 Task: Explore Airbnb accommodation in Mamoudzou, Mayotte from 10th December, 2023 to 24th December, 2023 for 8 adults. Place can be entire place or shared room with 4 bedrooms having 8 beds and 4 bathrooms. Property type can be house. Amenities needed are: wifi, TV, free parkinig on premises, gym, breakfast. Booking option can be self check-in.
Action: Mouse pressed left at (607, 111)
Screenshot: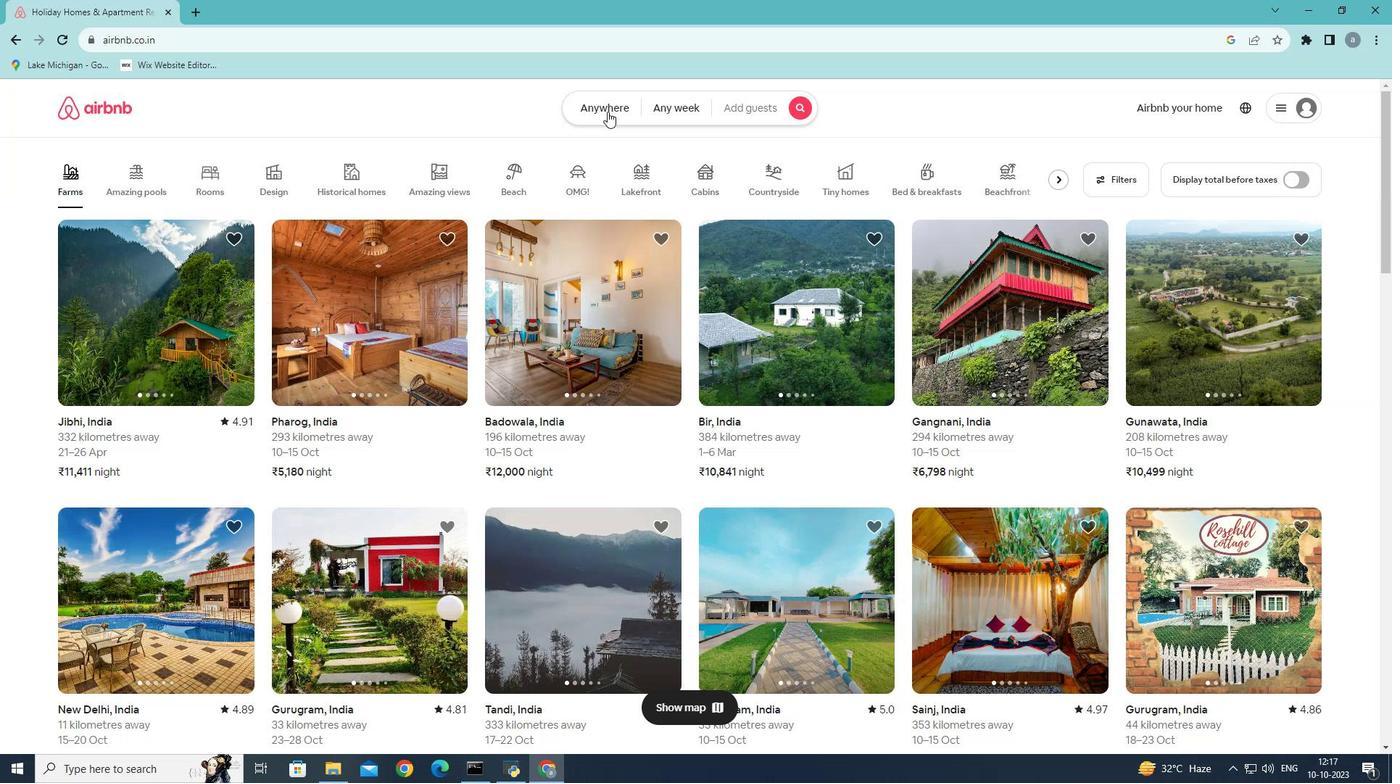 
Action: Mouse moved to (488, 158)
Screenshot: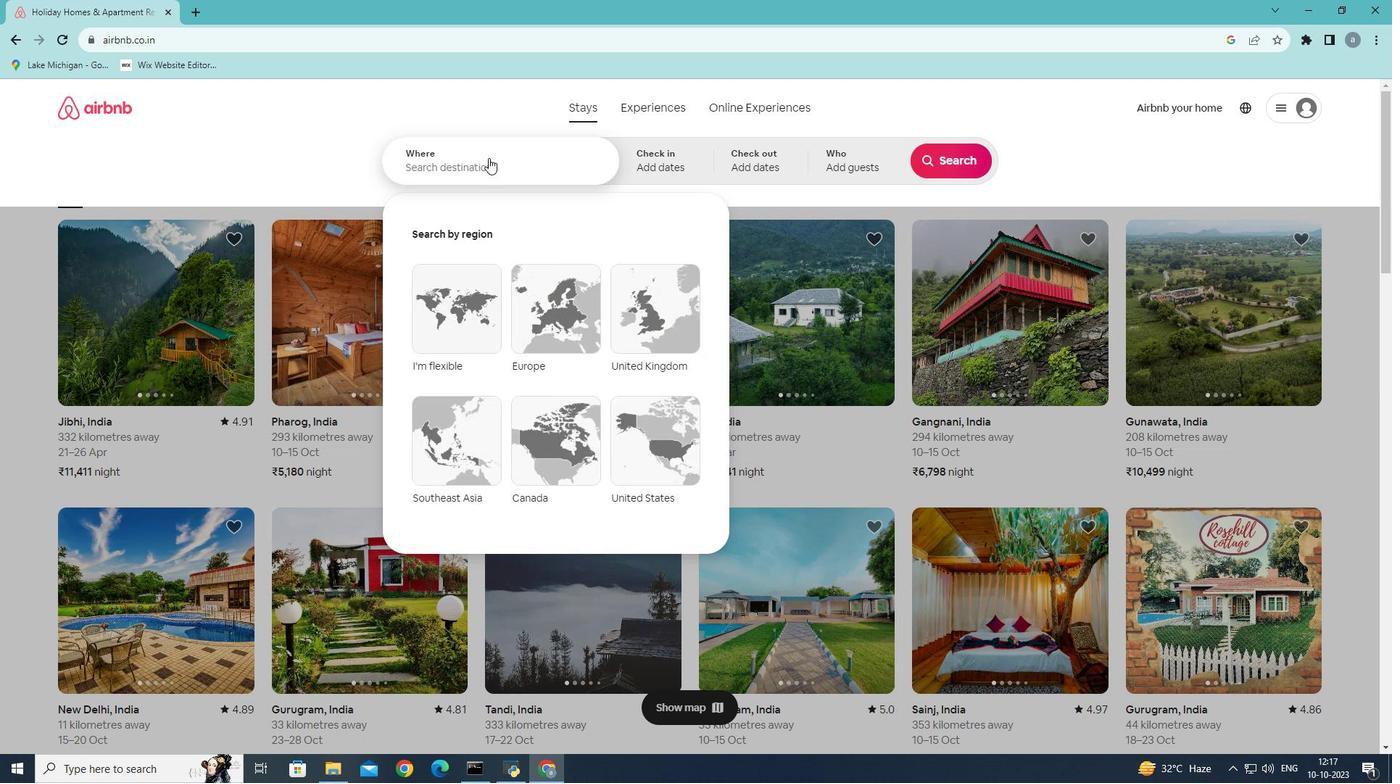 
Action: Mouse pressed left at (488, 158)
Screenshot: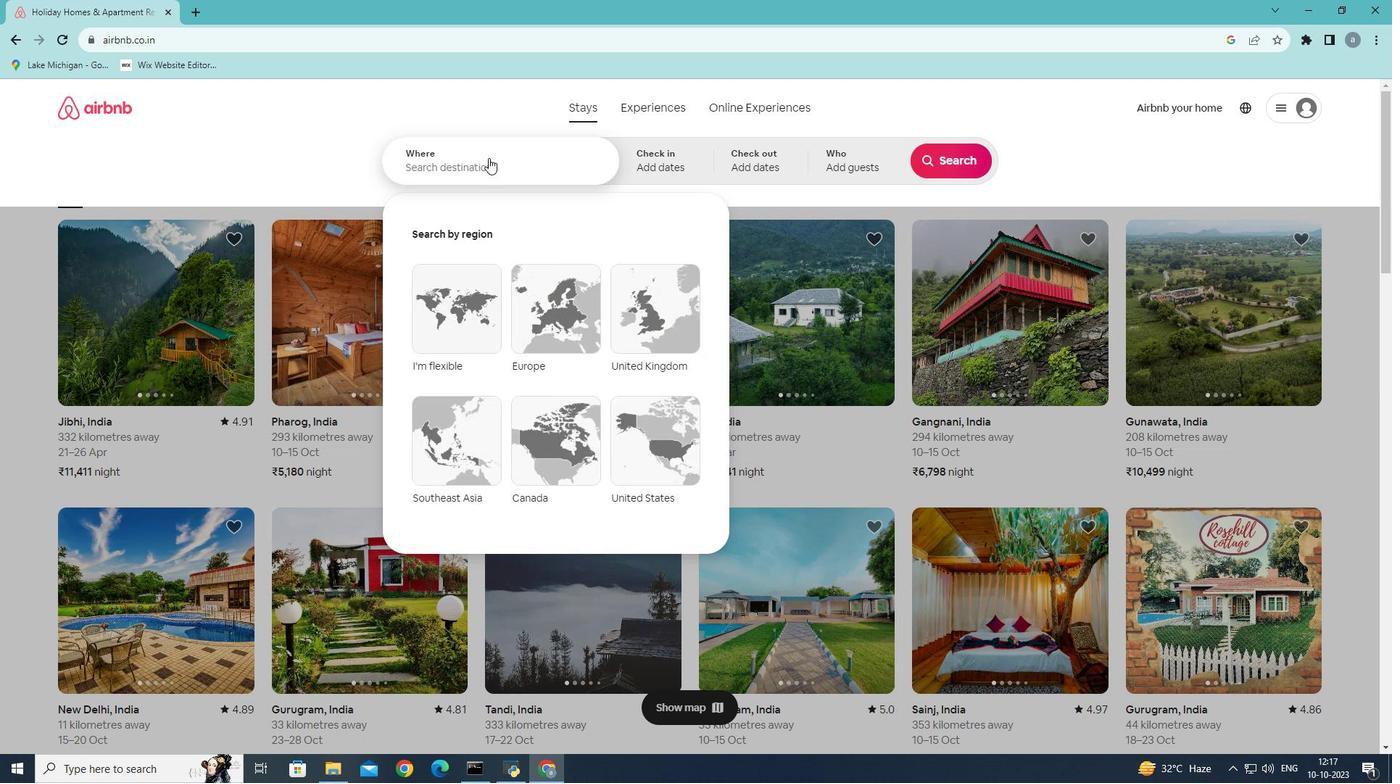
Action: Mouse moved to (488, 158)
Screenshot: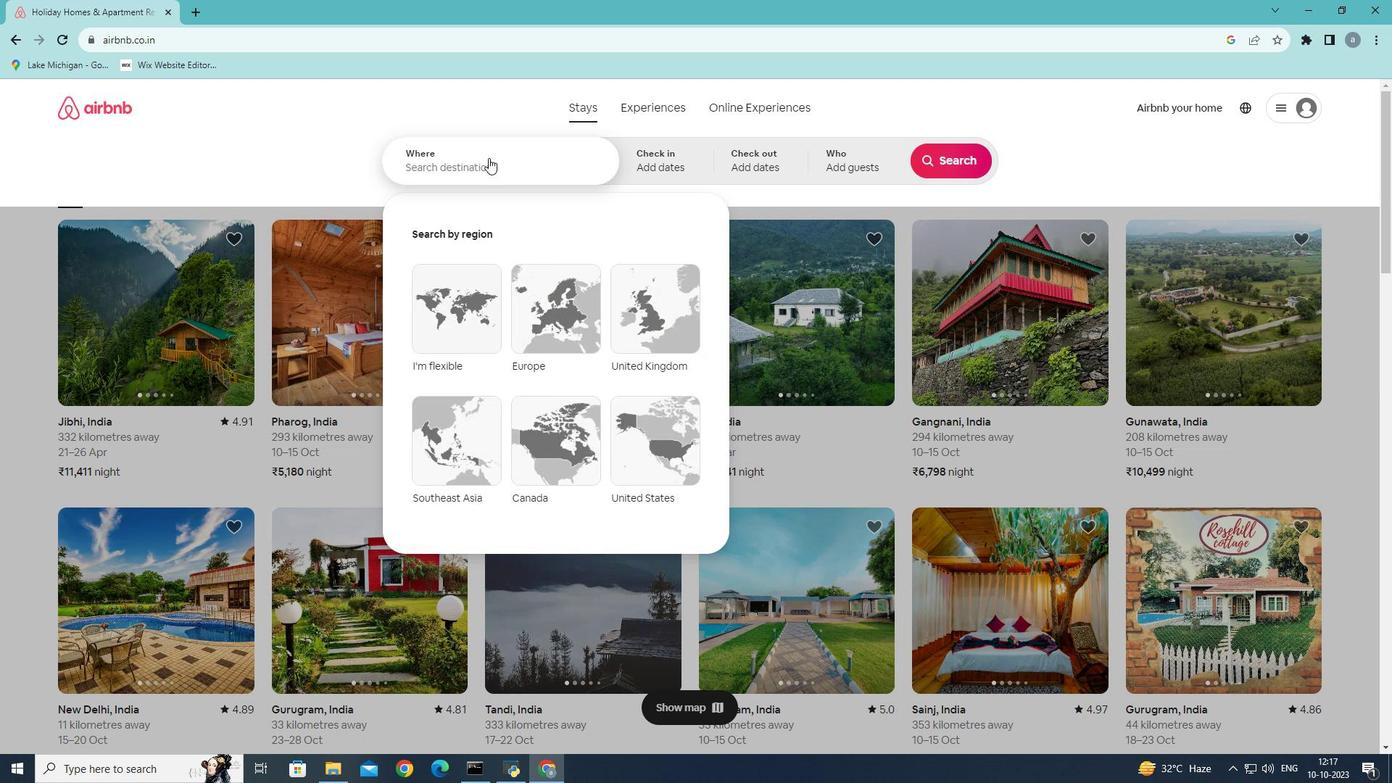 
Action: Key pressed <Key.shift>Mamoudzou,
Screenshot: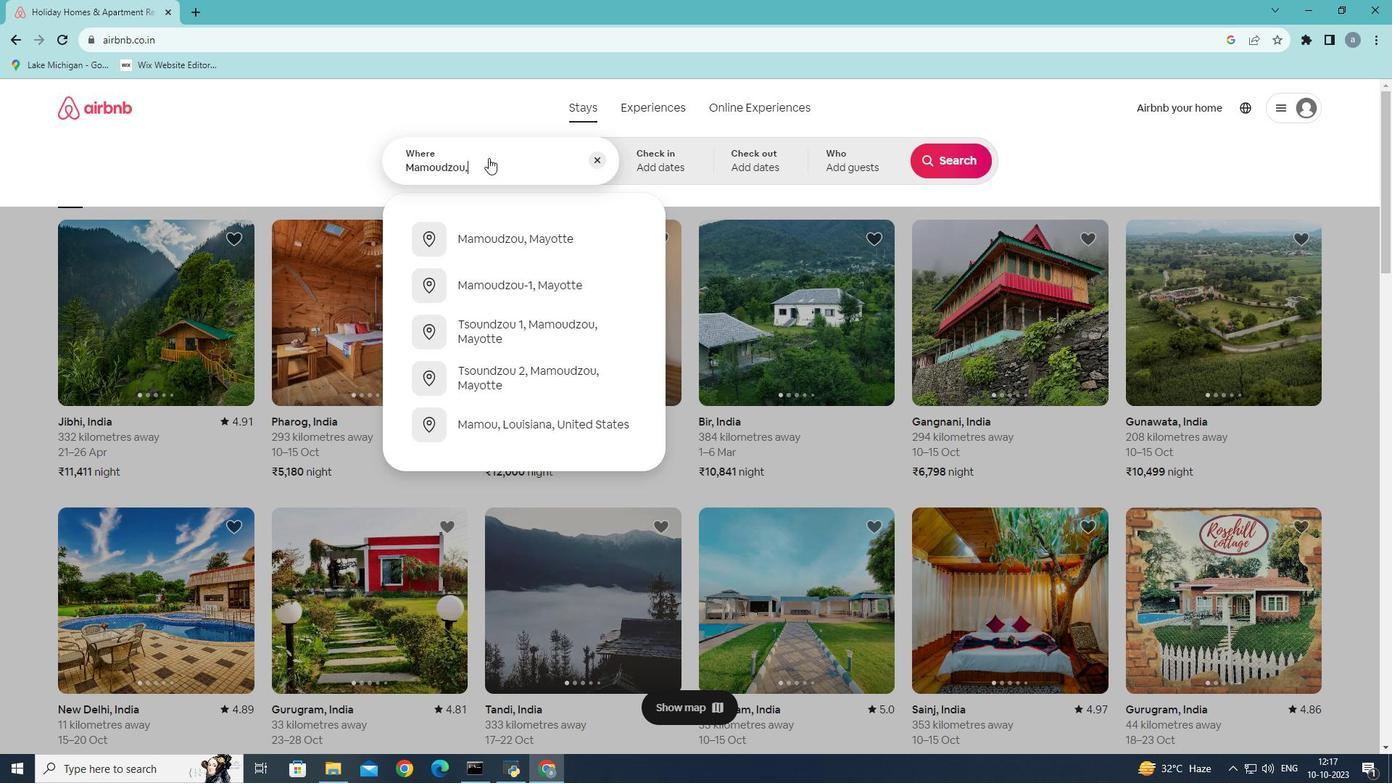 
Action: Mouse moved to (517, 247)
Screenshot: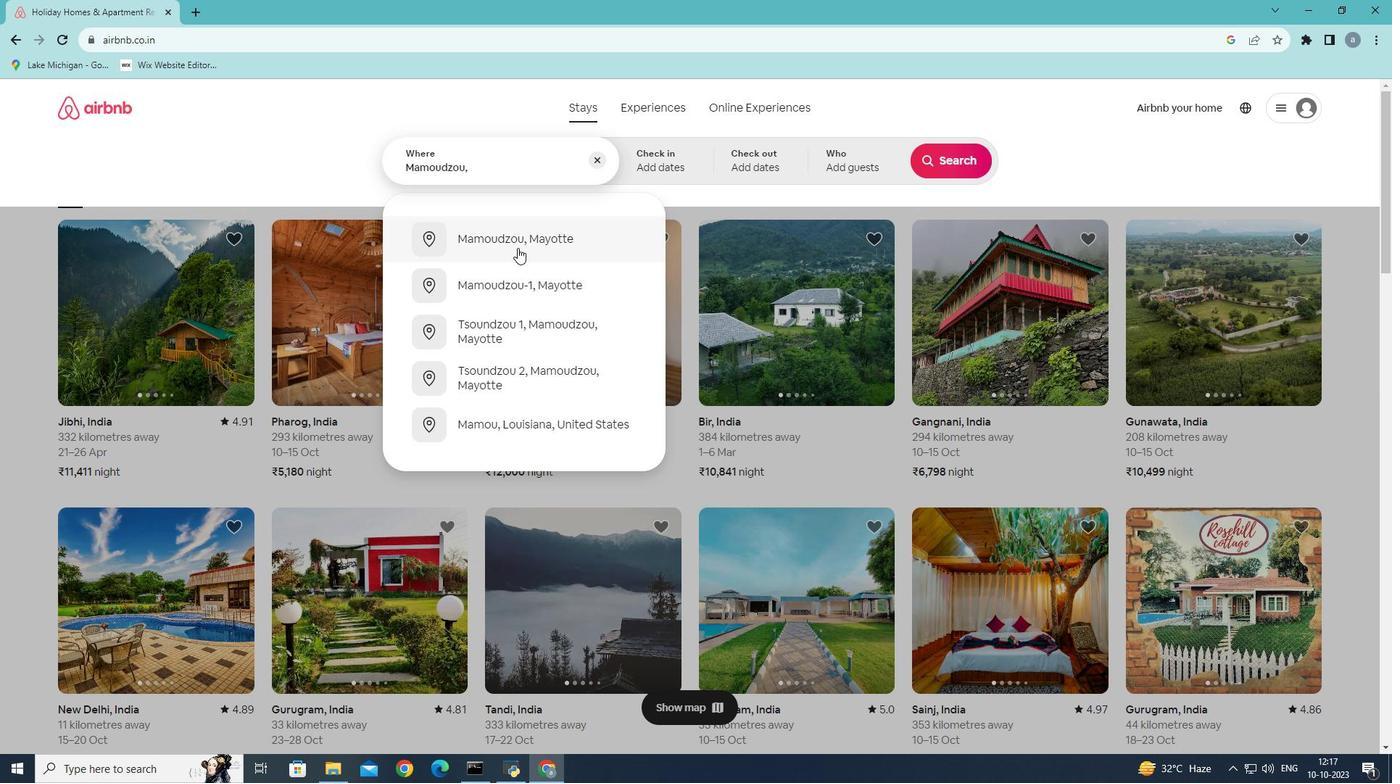 
Action: Mouse pressed left at (517, 247)
Screenshot: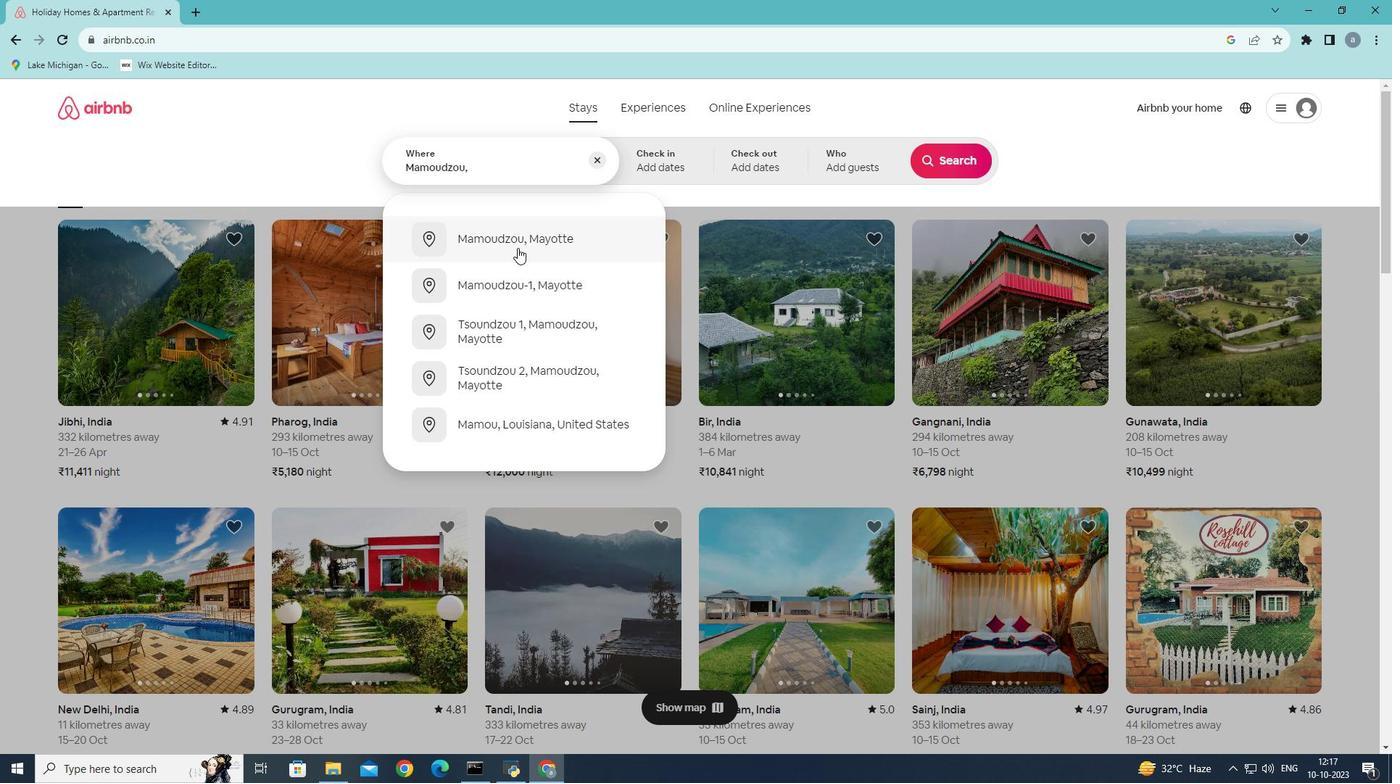 
Action: Mouse moved to (949, 282)
Screenshot: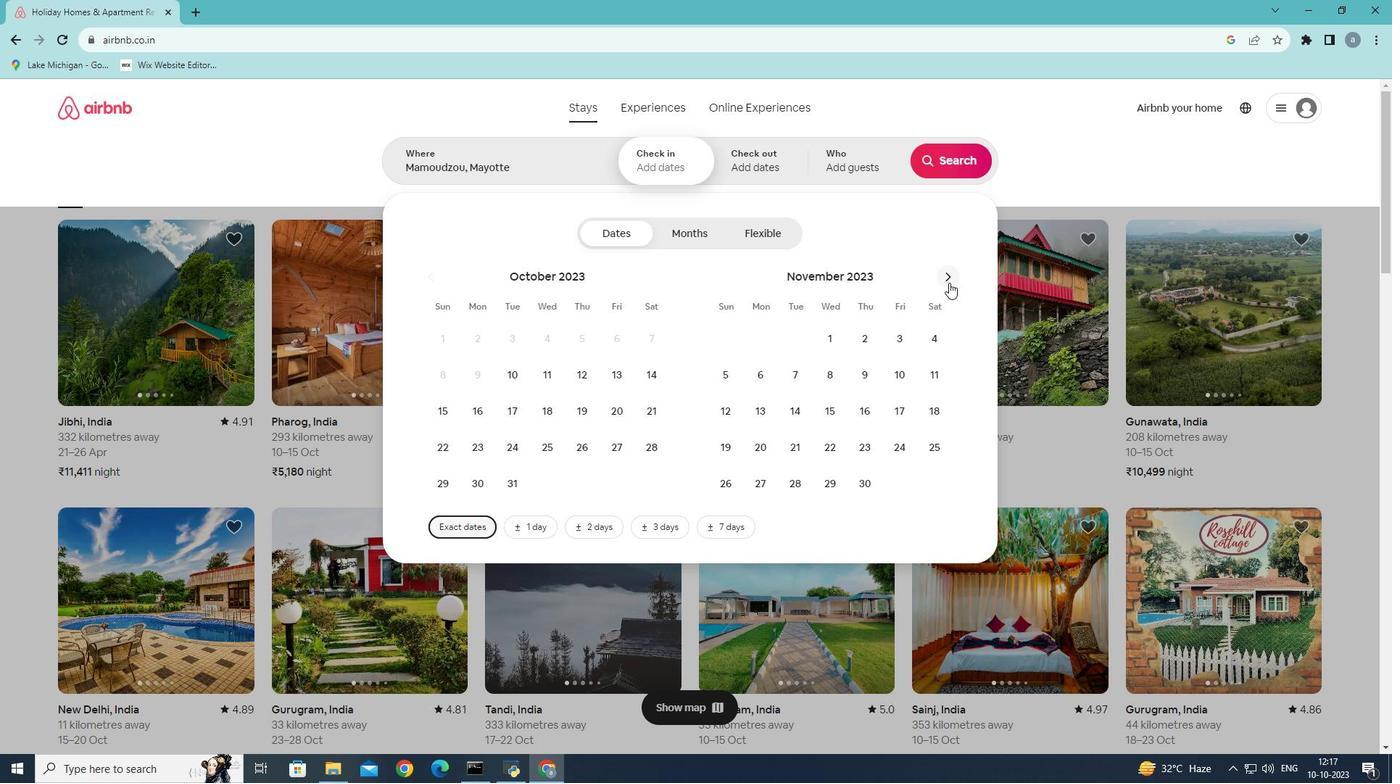 
Action: Mouse pressed left at (949, 282)
Screenshot: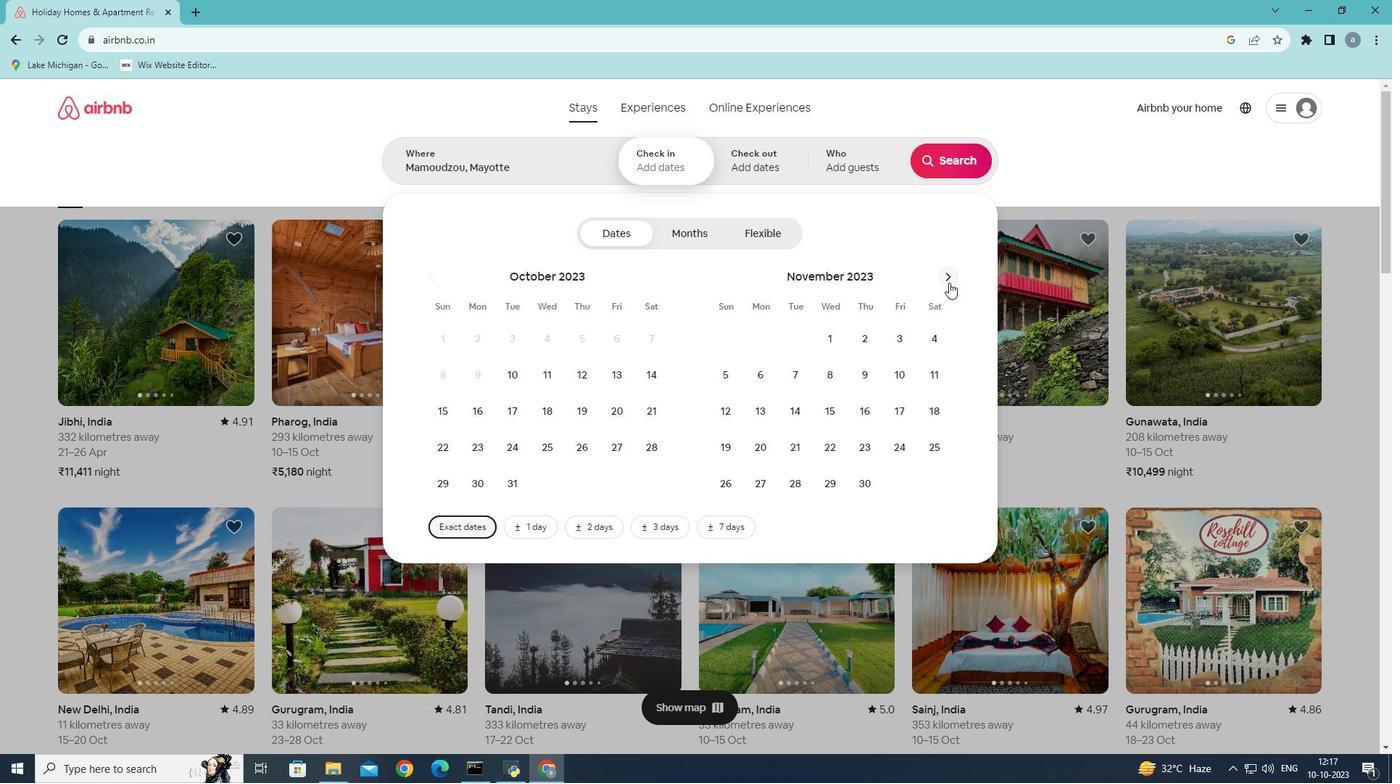 
Action: Mouse moved to (734, 411)
Screenshot: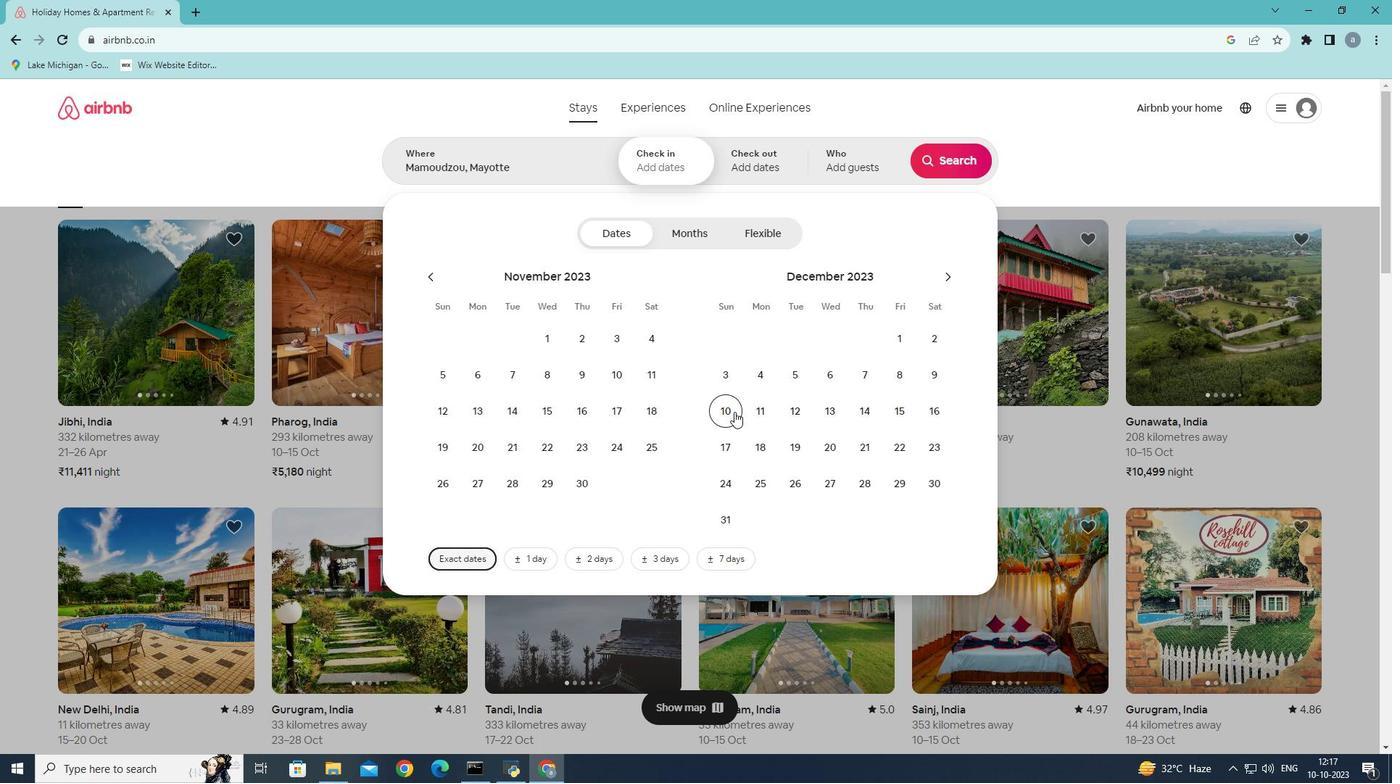 
Action: Mouse pressed left at (734, 411)
Screenshot: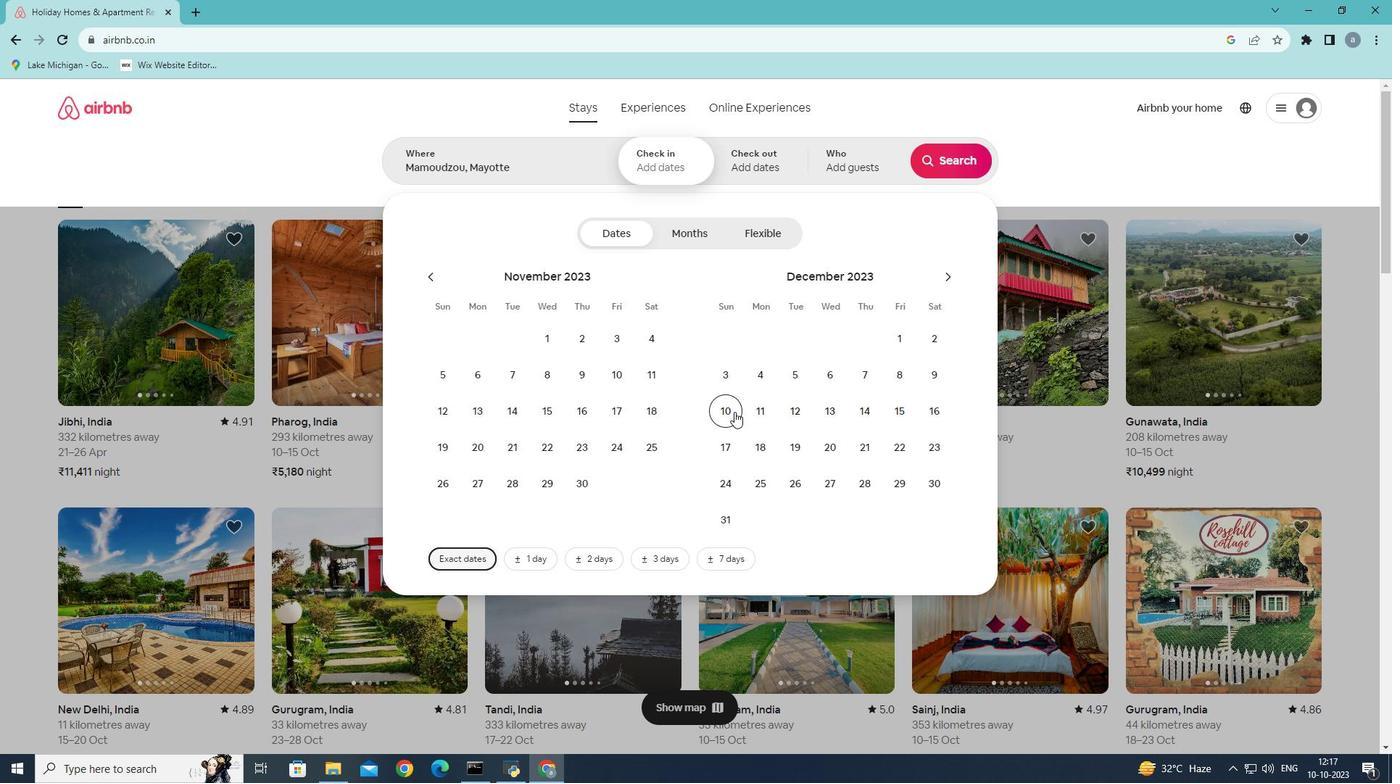 
Action: Mouse moved to (737, 488)
Screenshot: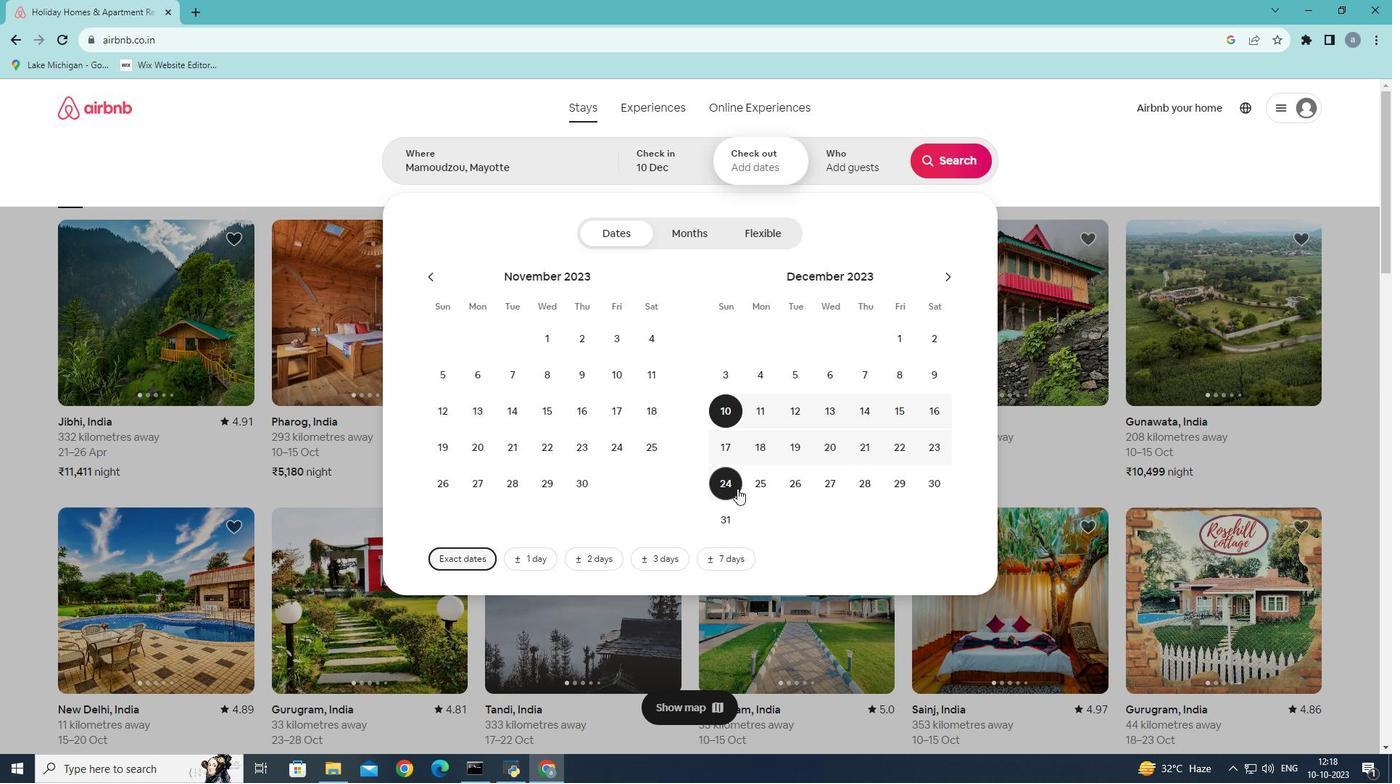 
Action: Mouse pressed left at (737, 488)
Screenshot: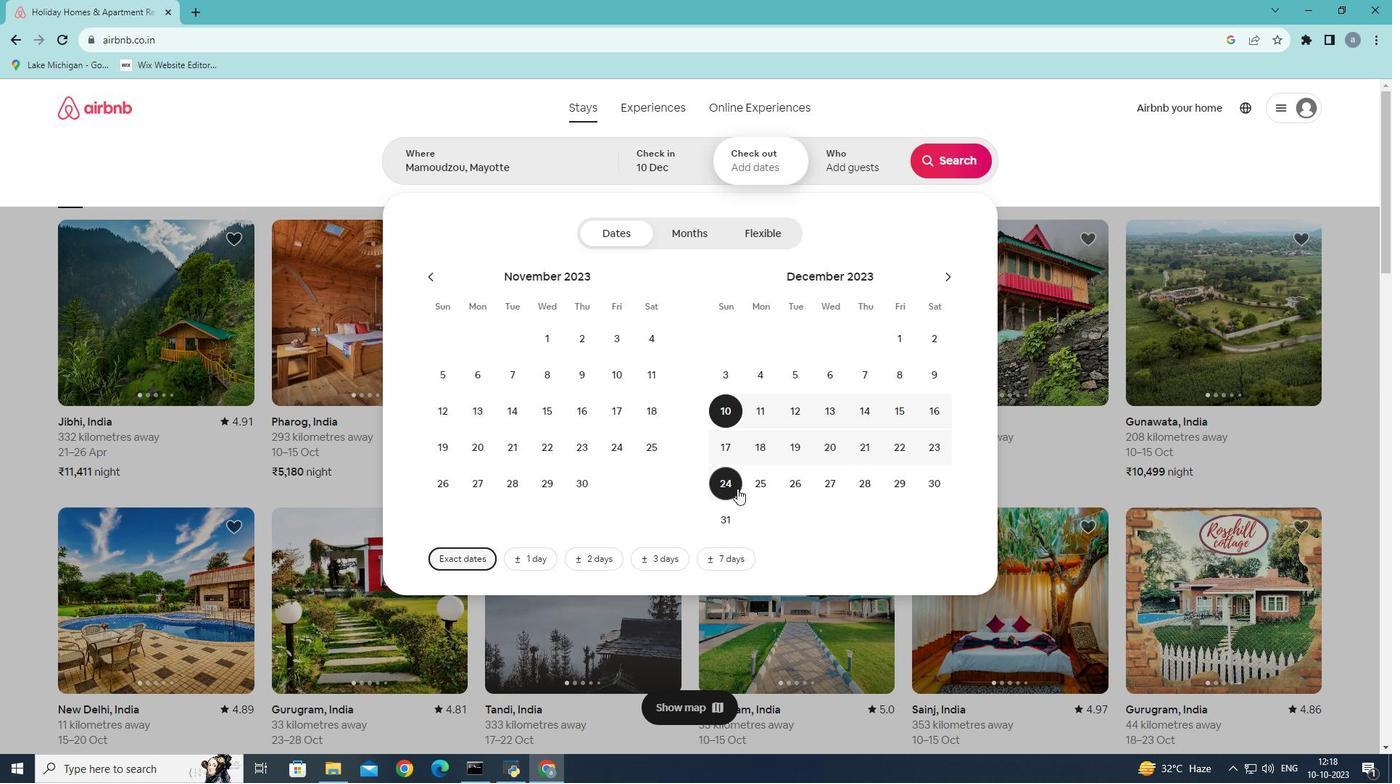 
Action: Mouse moved to (873, 163)
Screenshot: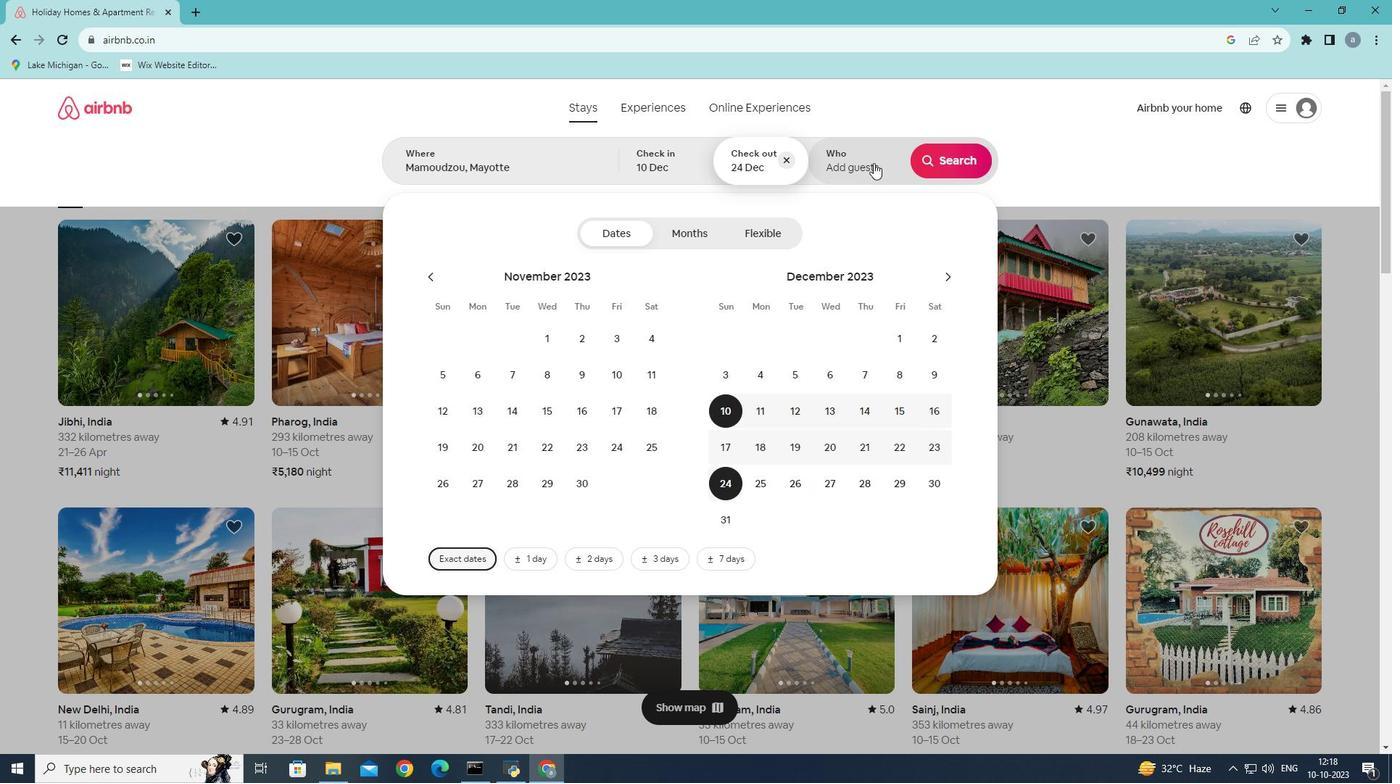 
Action: Mouse pressed left at (873, 163)
Screenshot: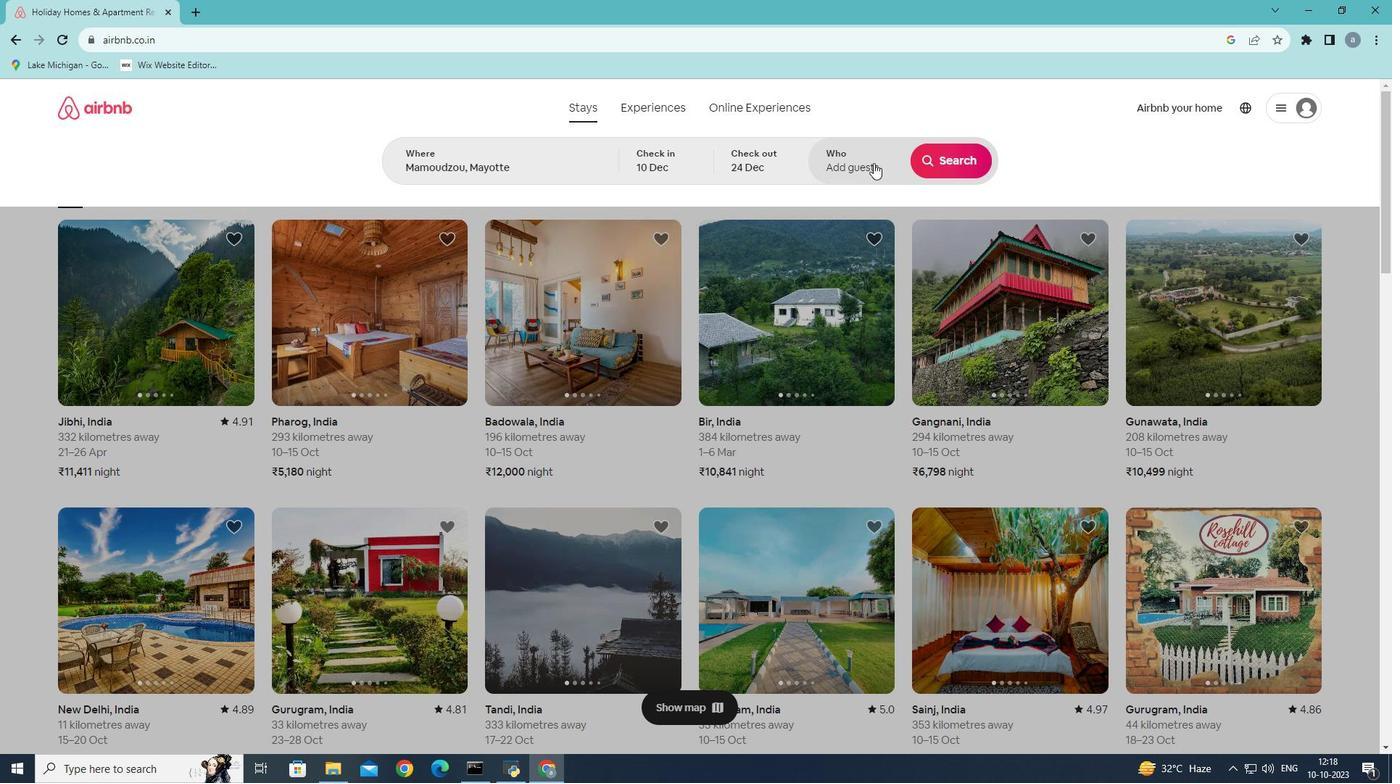 
Action: Mouse moved to (955, 237)
Screenshot: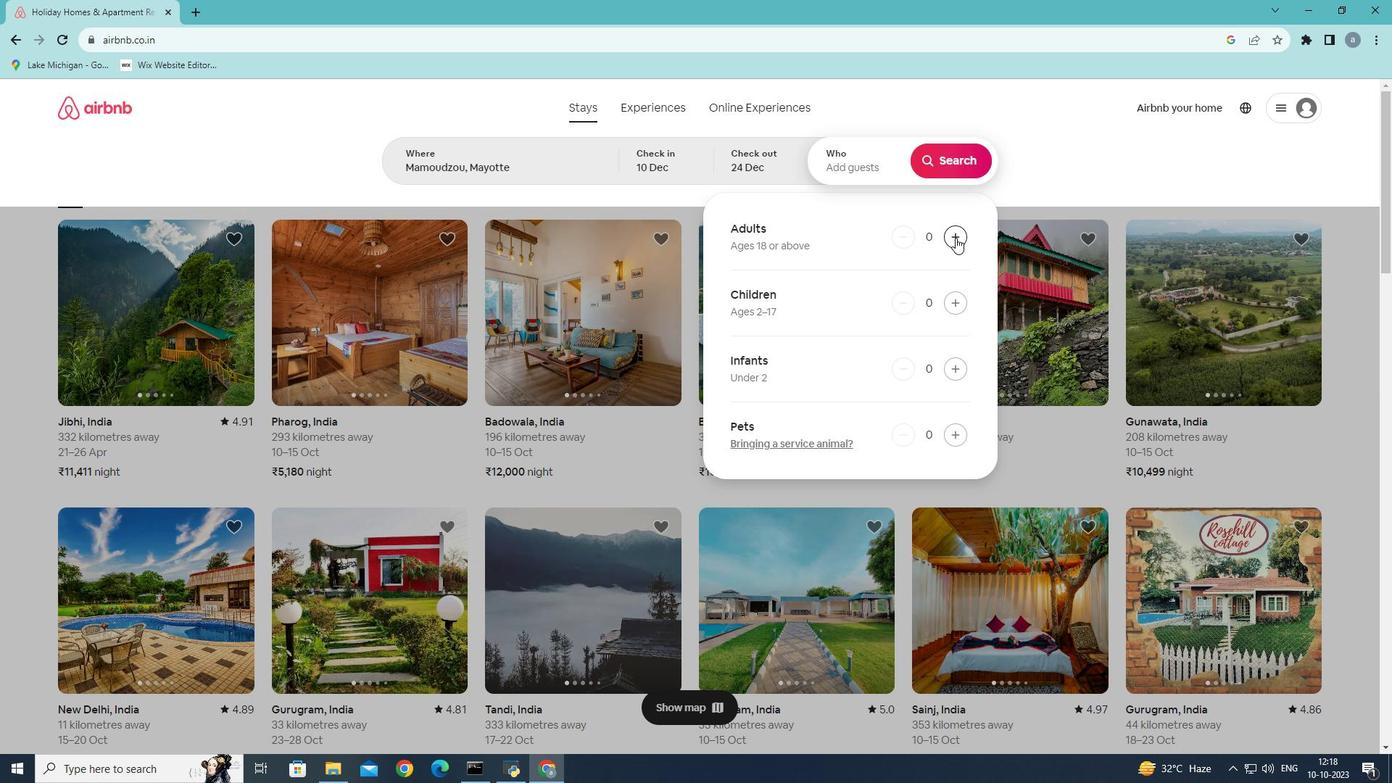 
Action: Mouse pressed left at (955, 237)
Screenshot: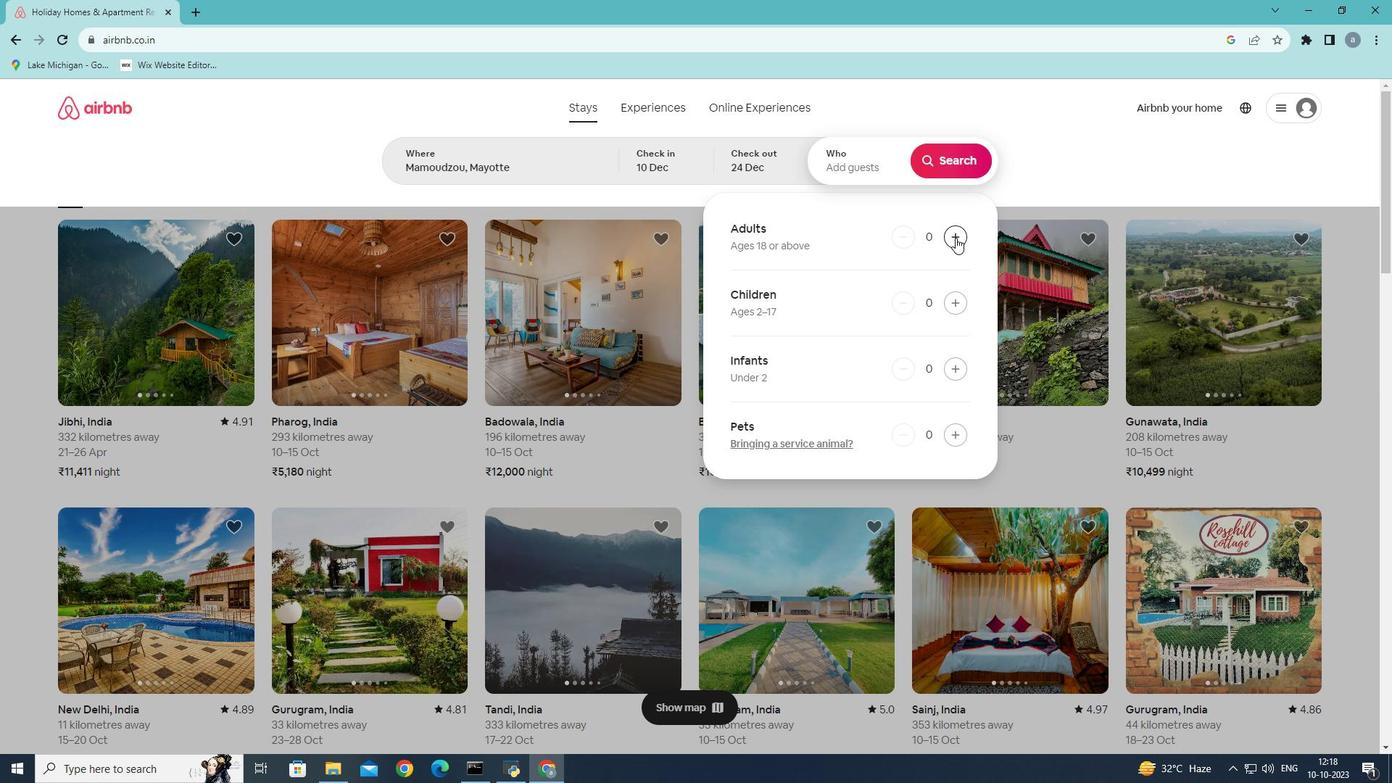 
Action: Mouse pressed left at (955, 237)
Screenshot: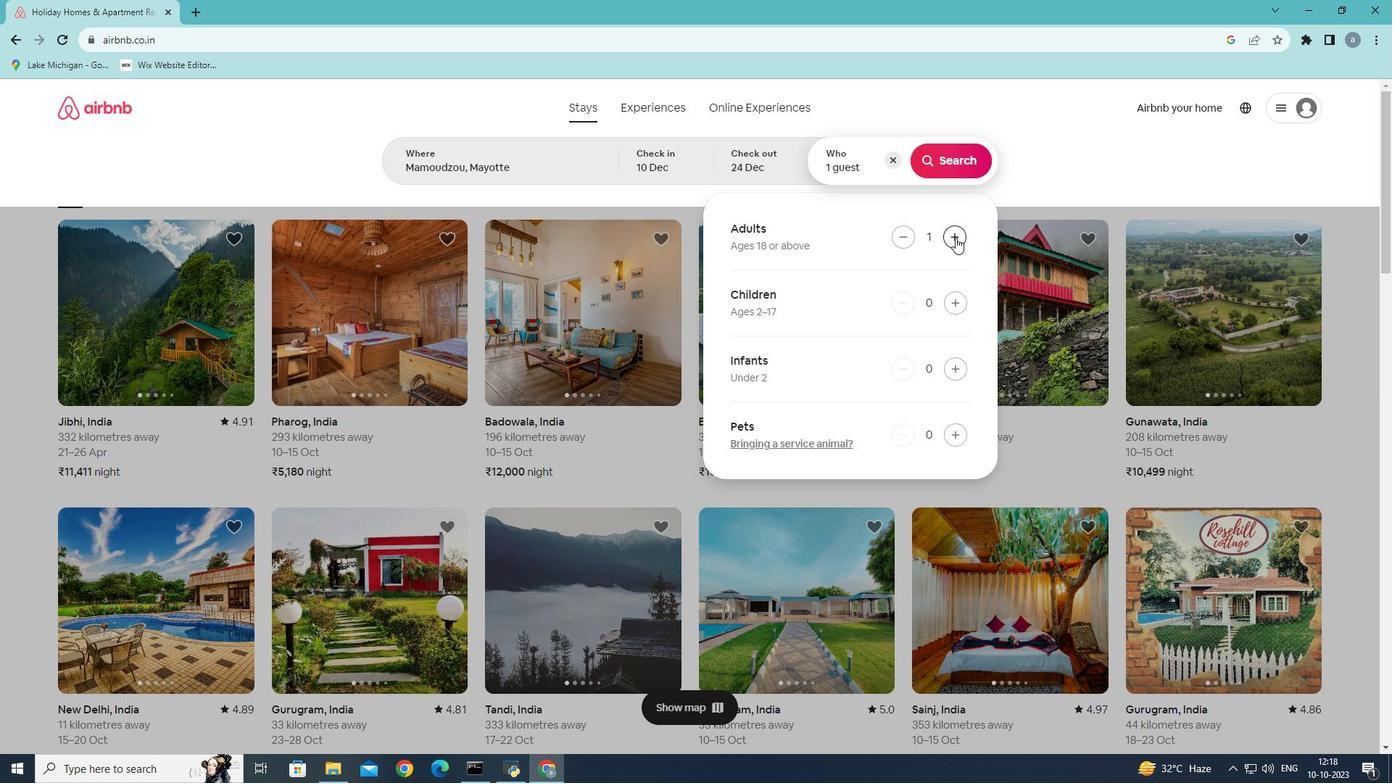 
Action: Mouse pressed left at (955, 237)
Screenshot: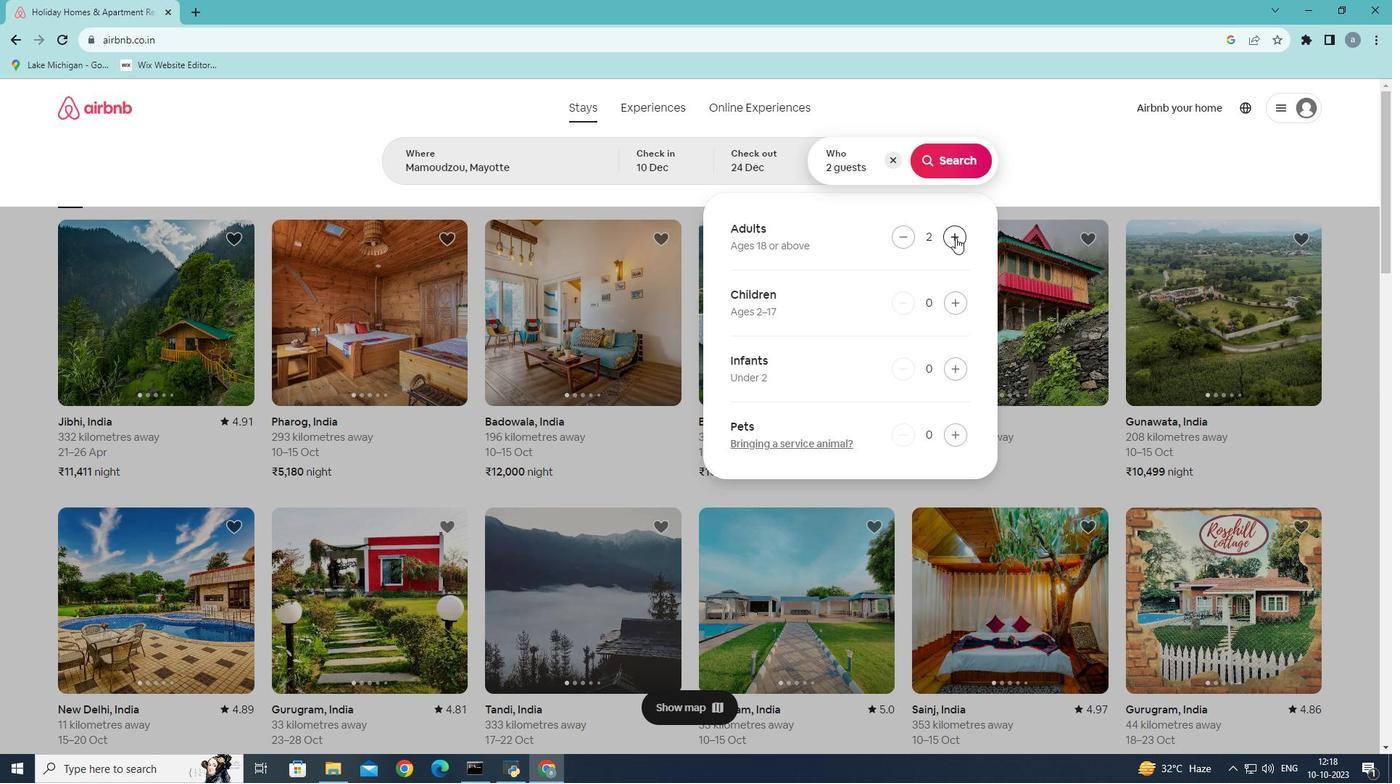 
Action: Mouse pressed left at (955, 237)
Screenshot: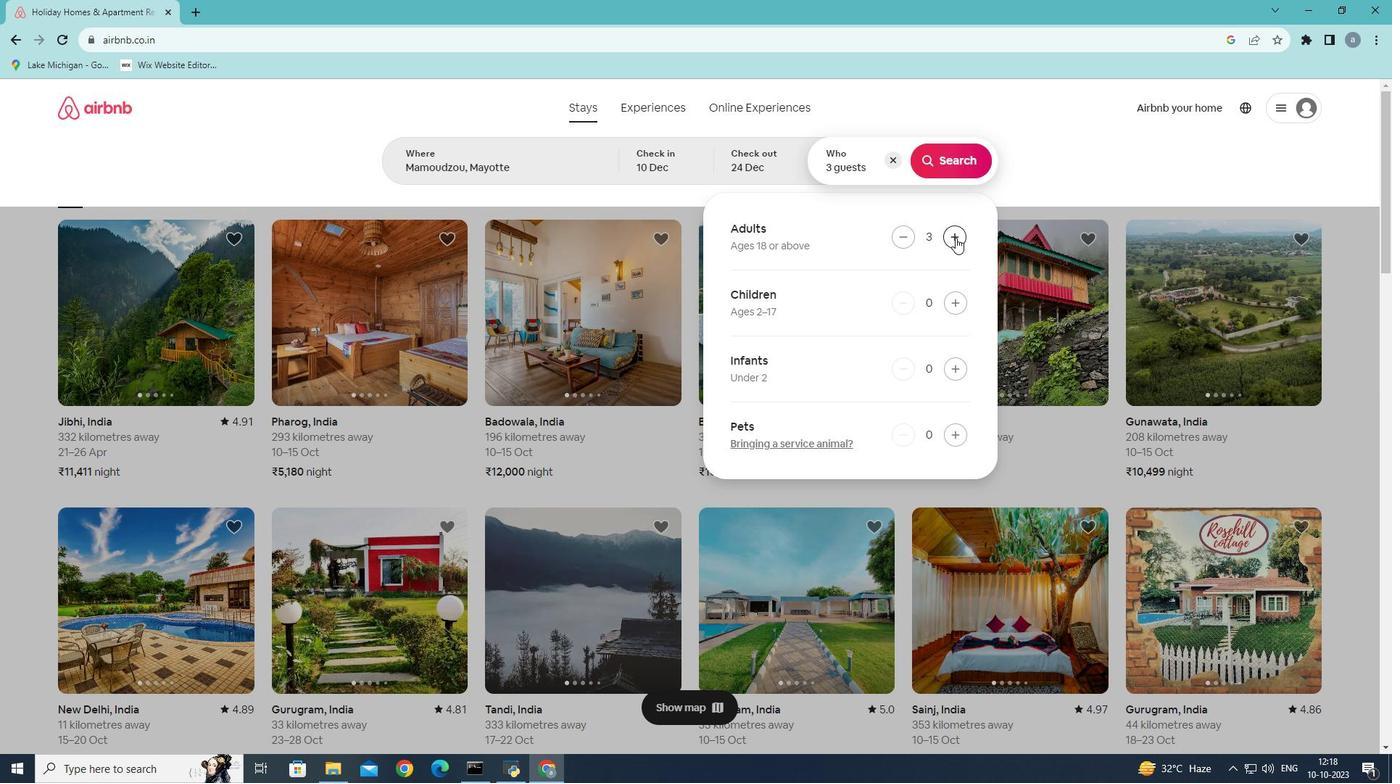 
Action: Mouse moved to (955, 238)
Screenshot: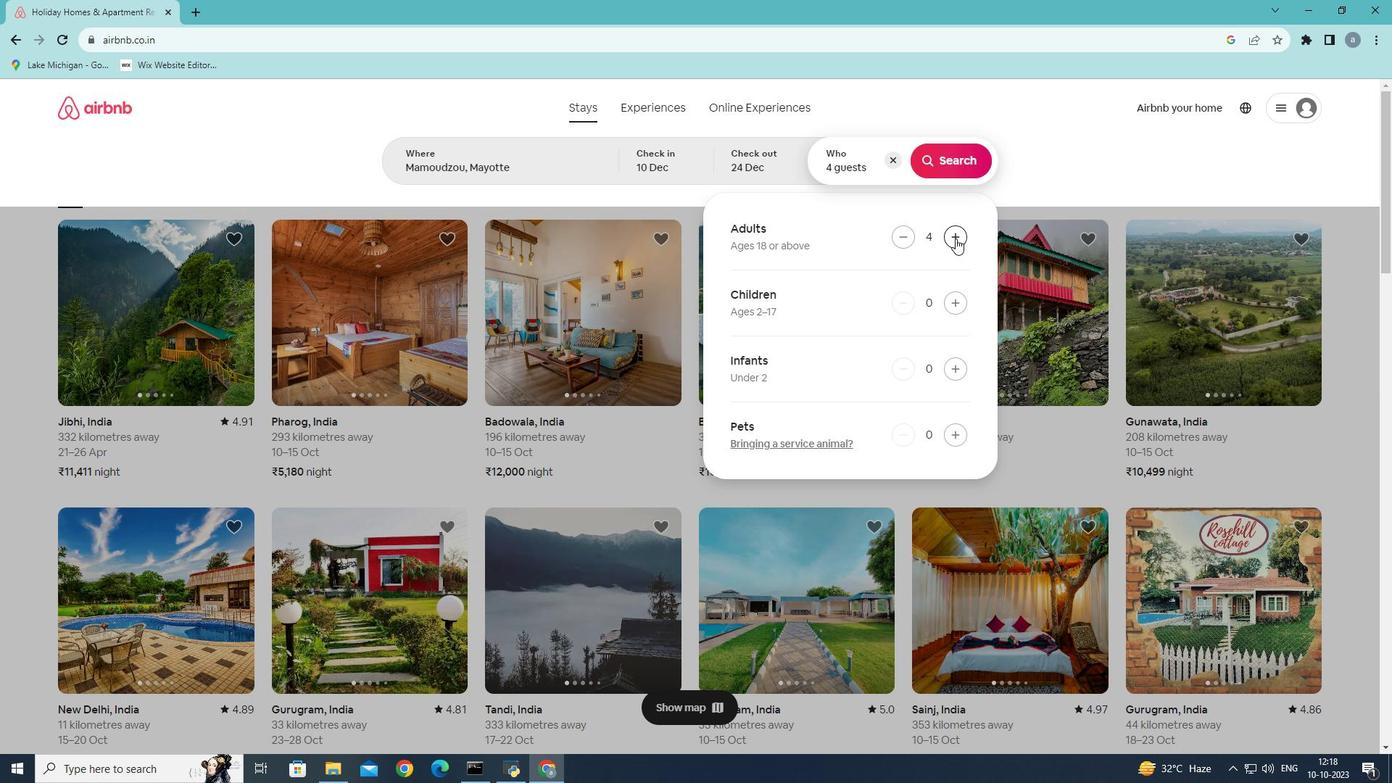 
Action: Mouse pressed left at (955, 238)
Screenshot: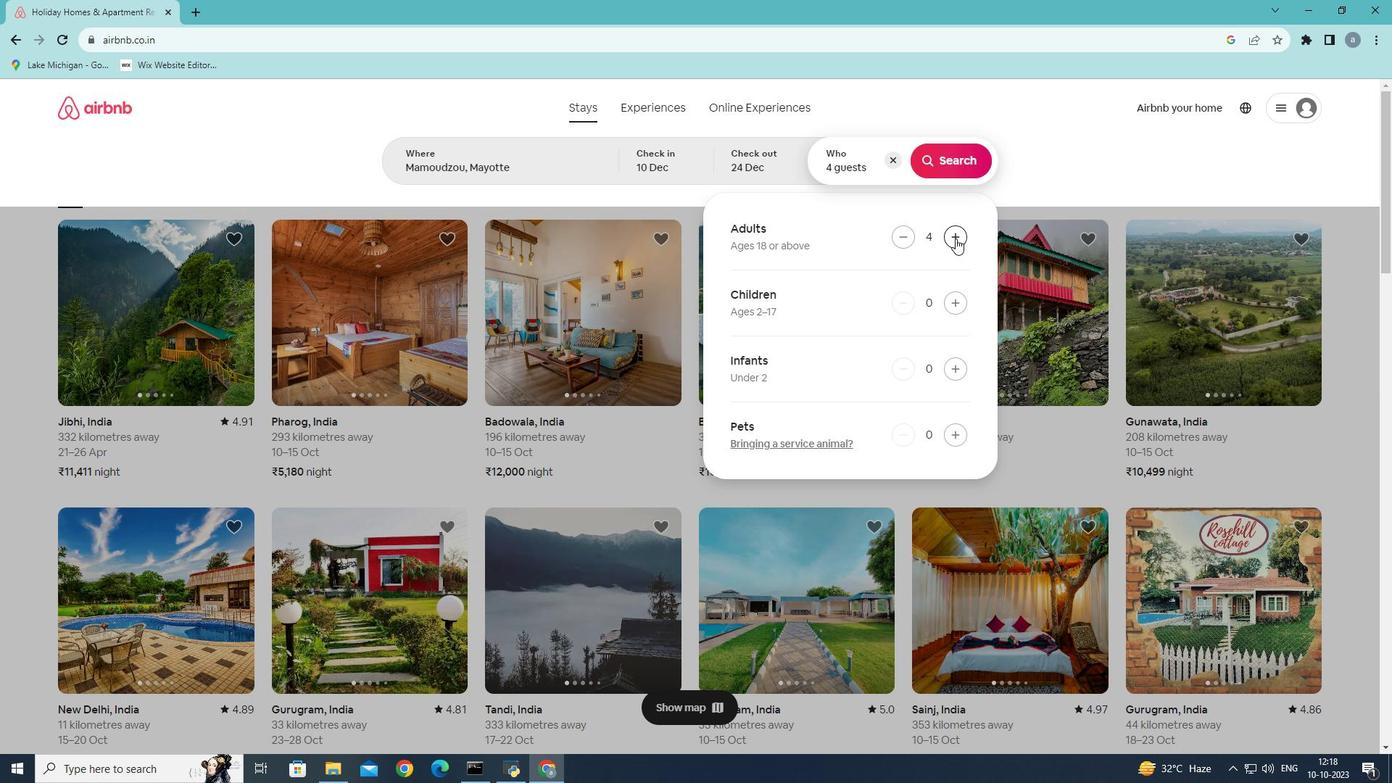 
Action: Mouse pressed left at (955, 238)
Screenshot: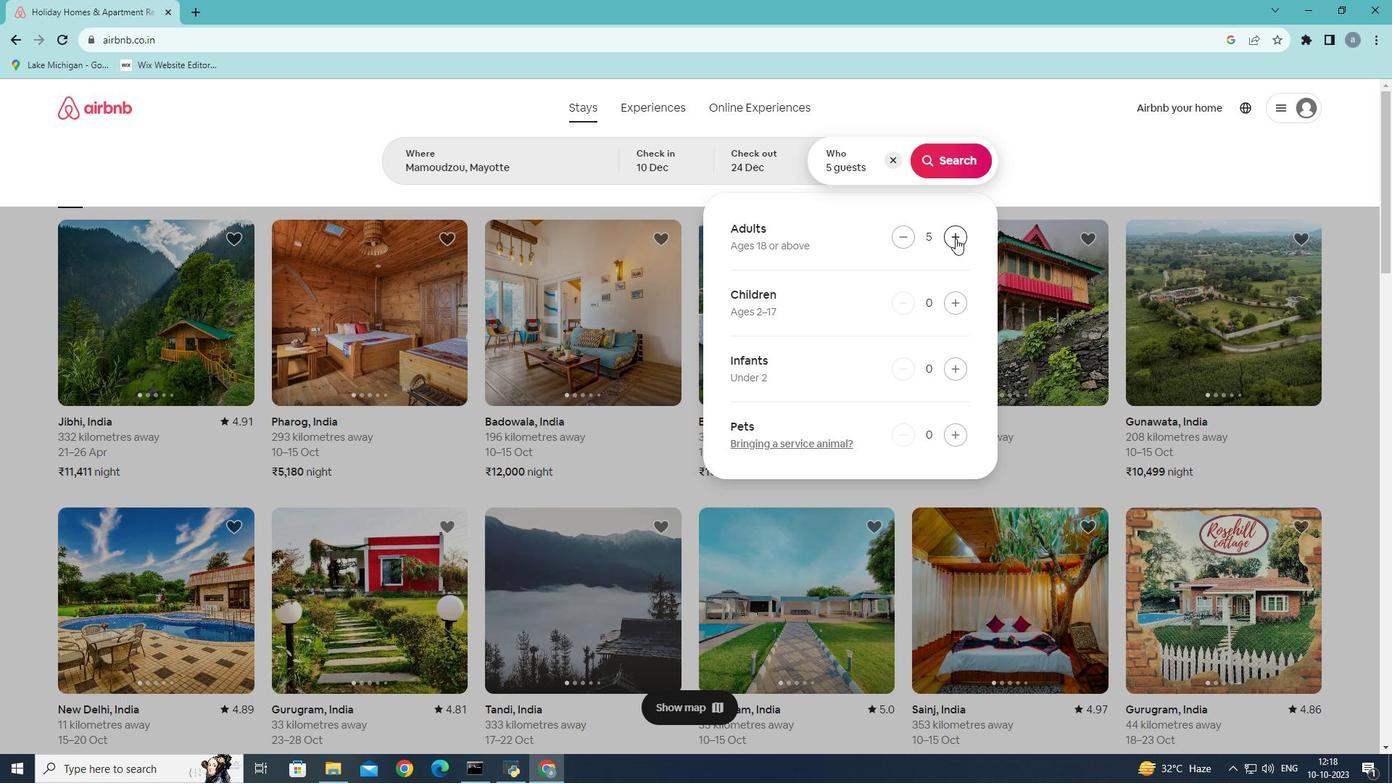 
Action: Mouse pressed left at (955, 238)
Screenshot: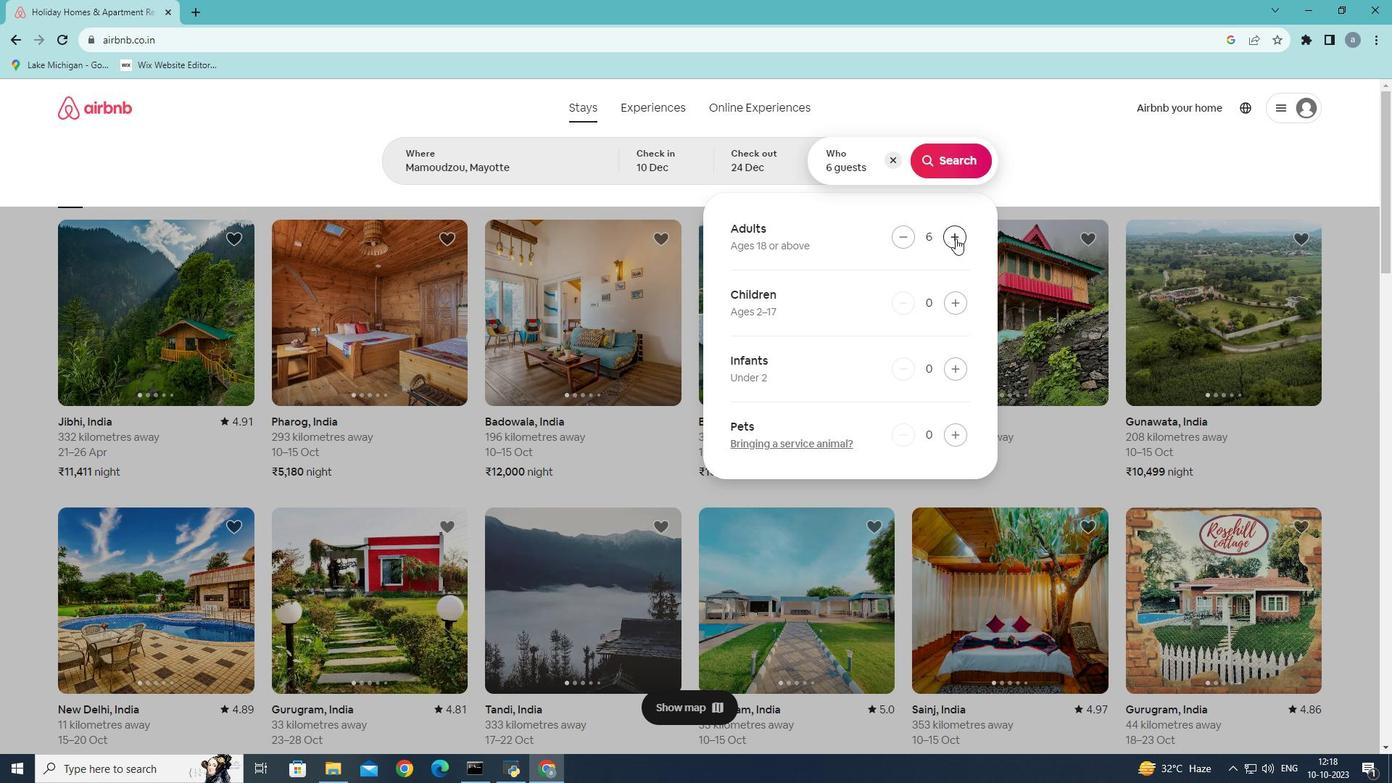 
Action: Mouse pressed left at (955, 238)
Screenshot: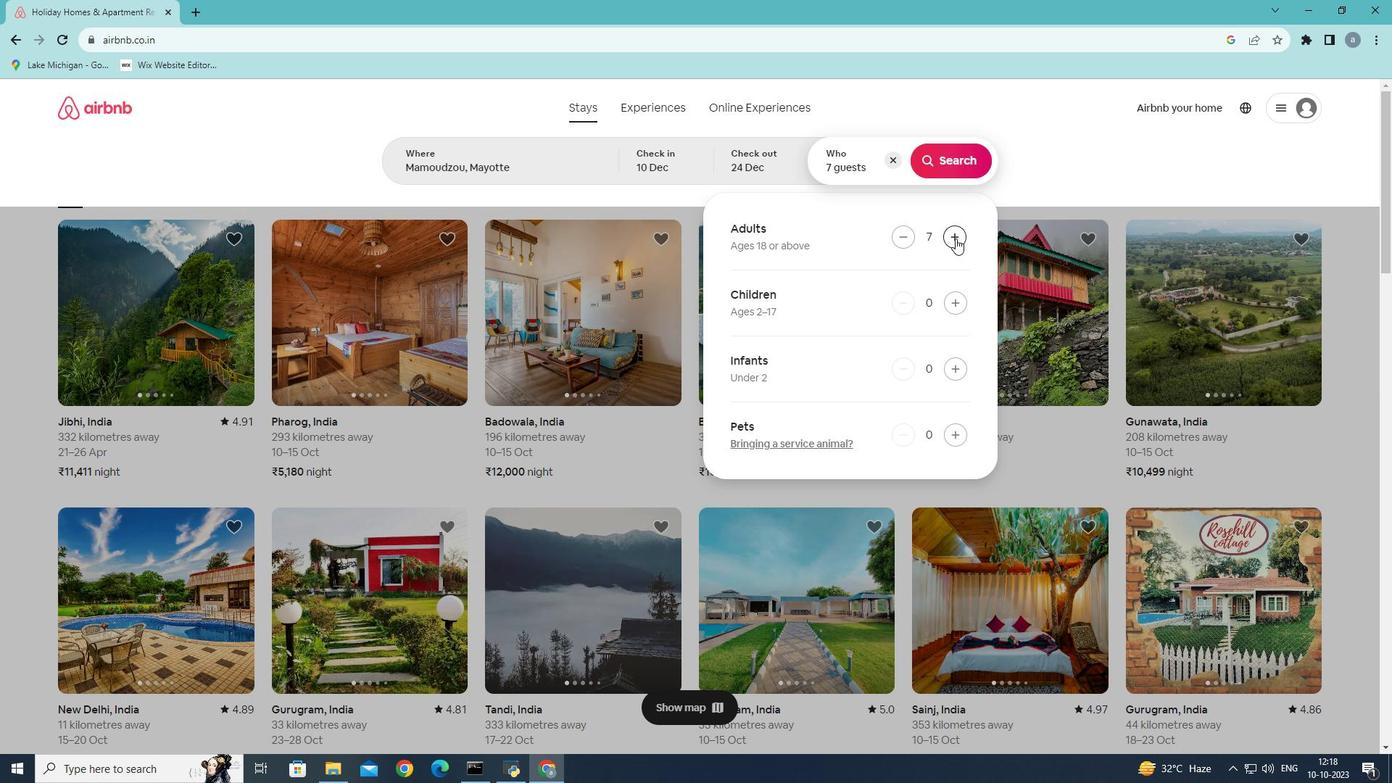 
Action: Mouse moved to (954, 161)
Screenshot: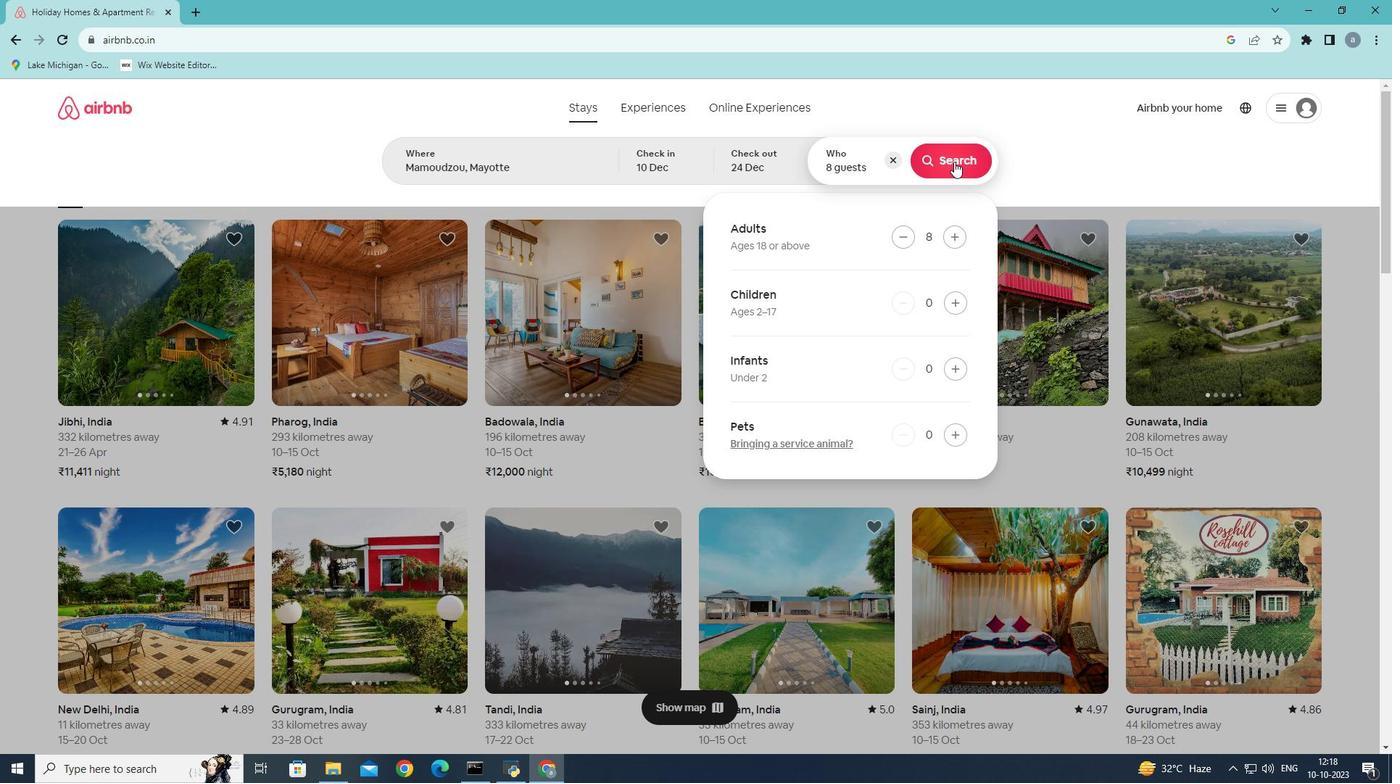 
Action: Mouse pressed left at (954, 161)
Screenshot: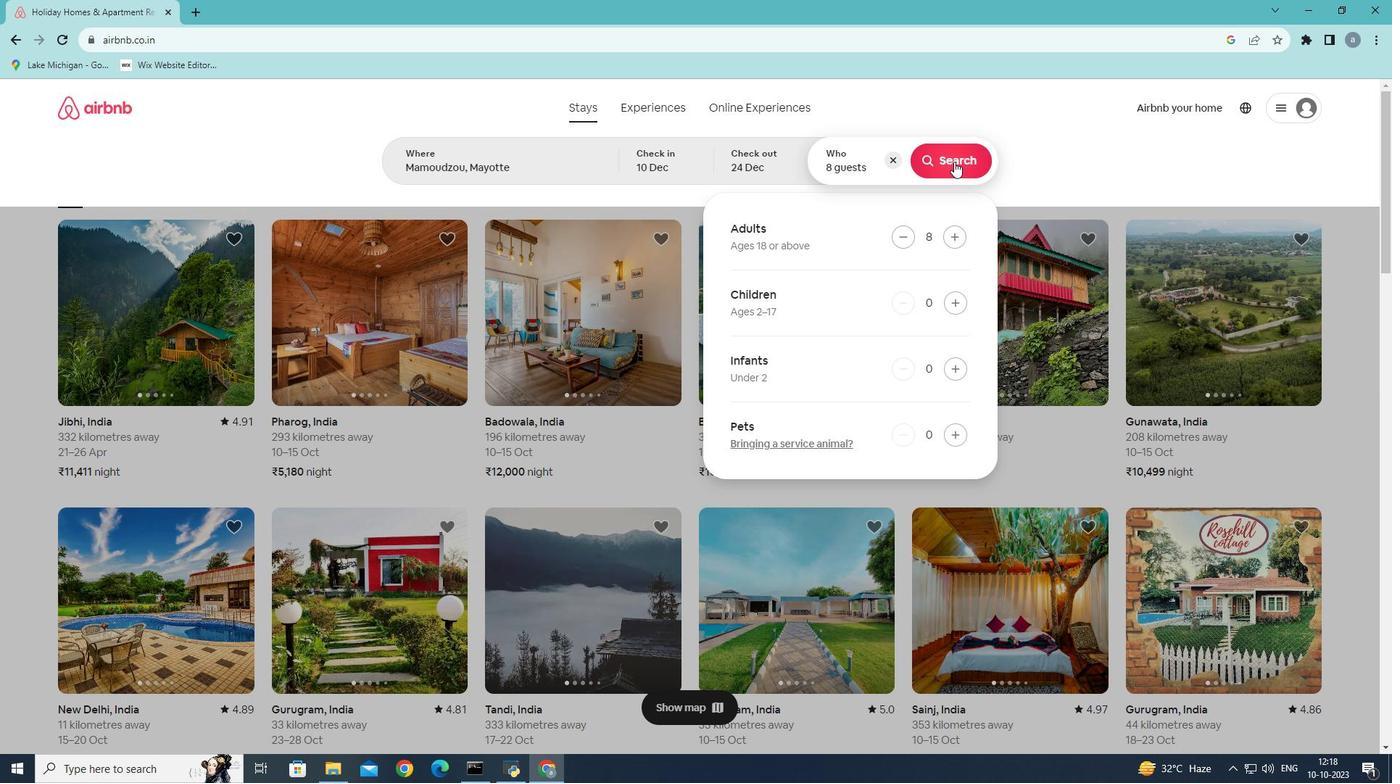 
Action: Mouse moved to (1161, 170)
Screenshot: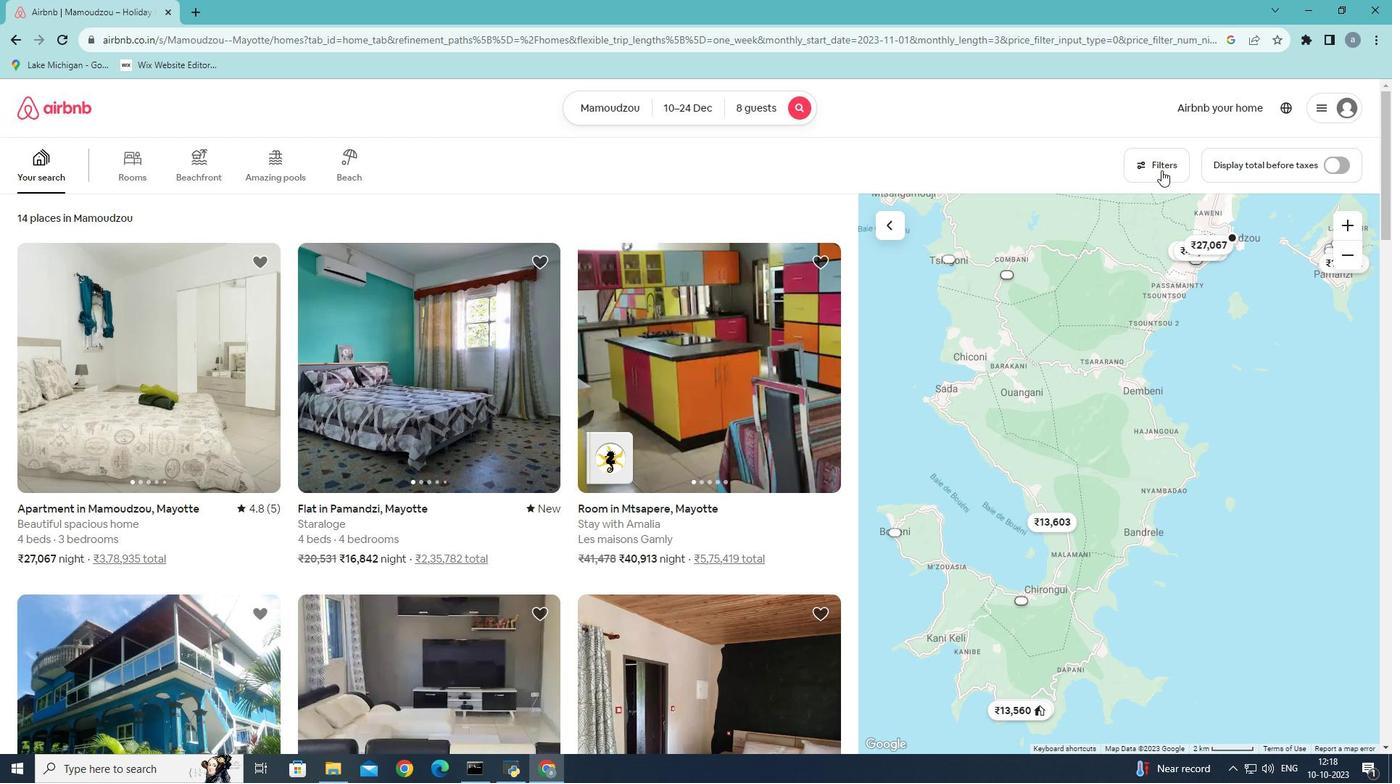 
Action: Mouse pressed left at (1161, 170)
Screenshot: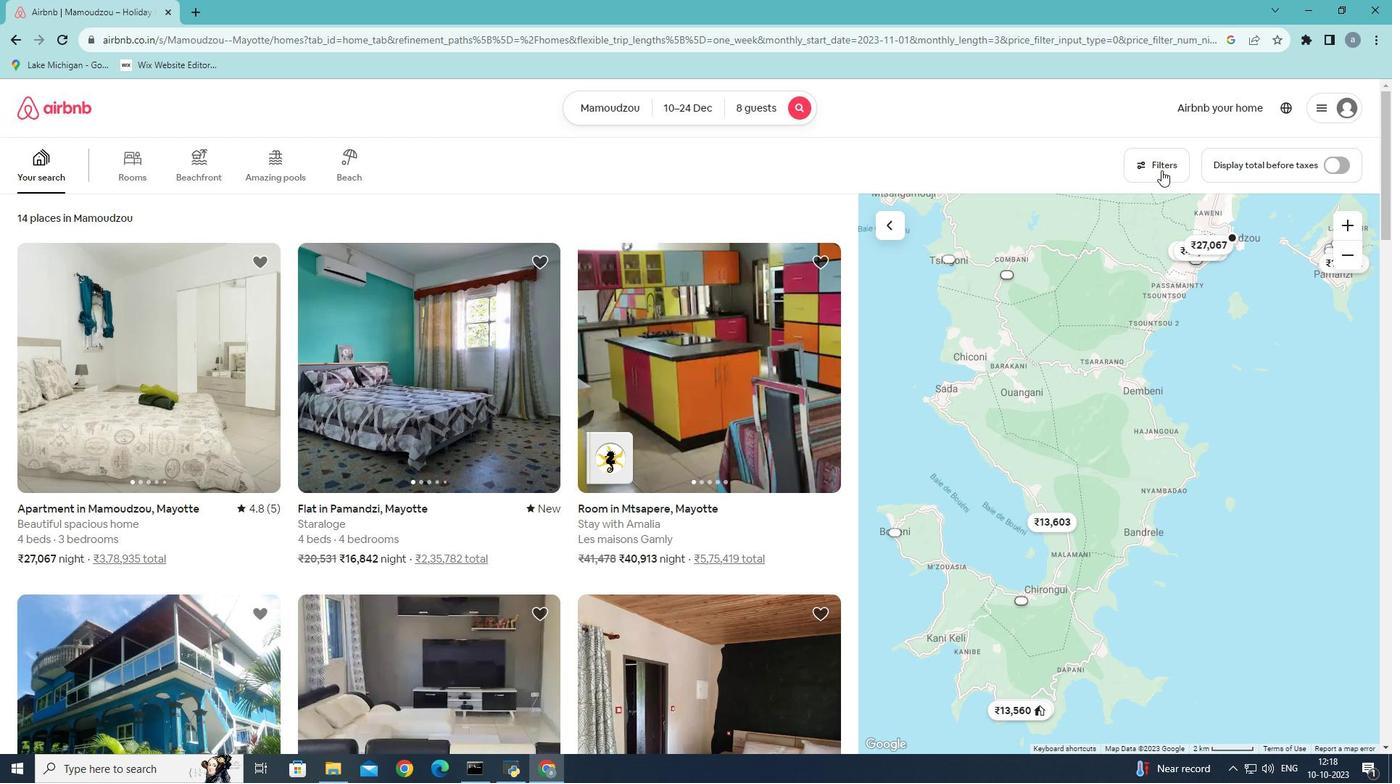
Action: Mouse moved to (680, 252)
Screenshot: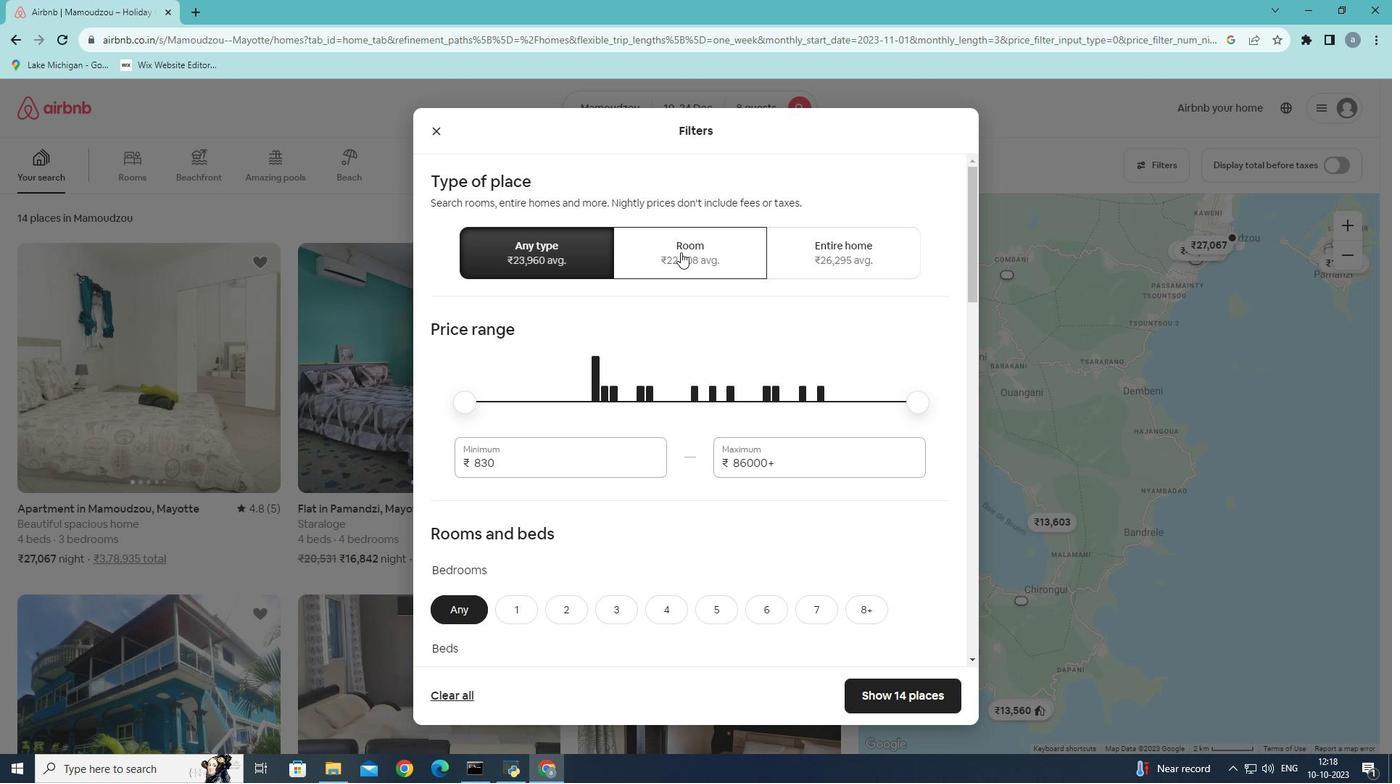 
Action: Mouse pressed left at (680, 252)
Screenshot: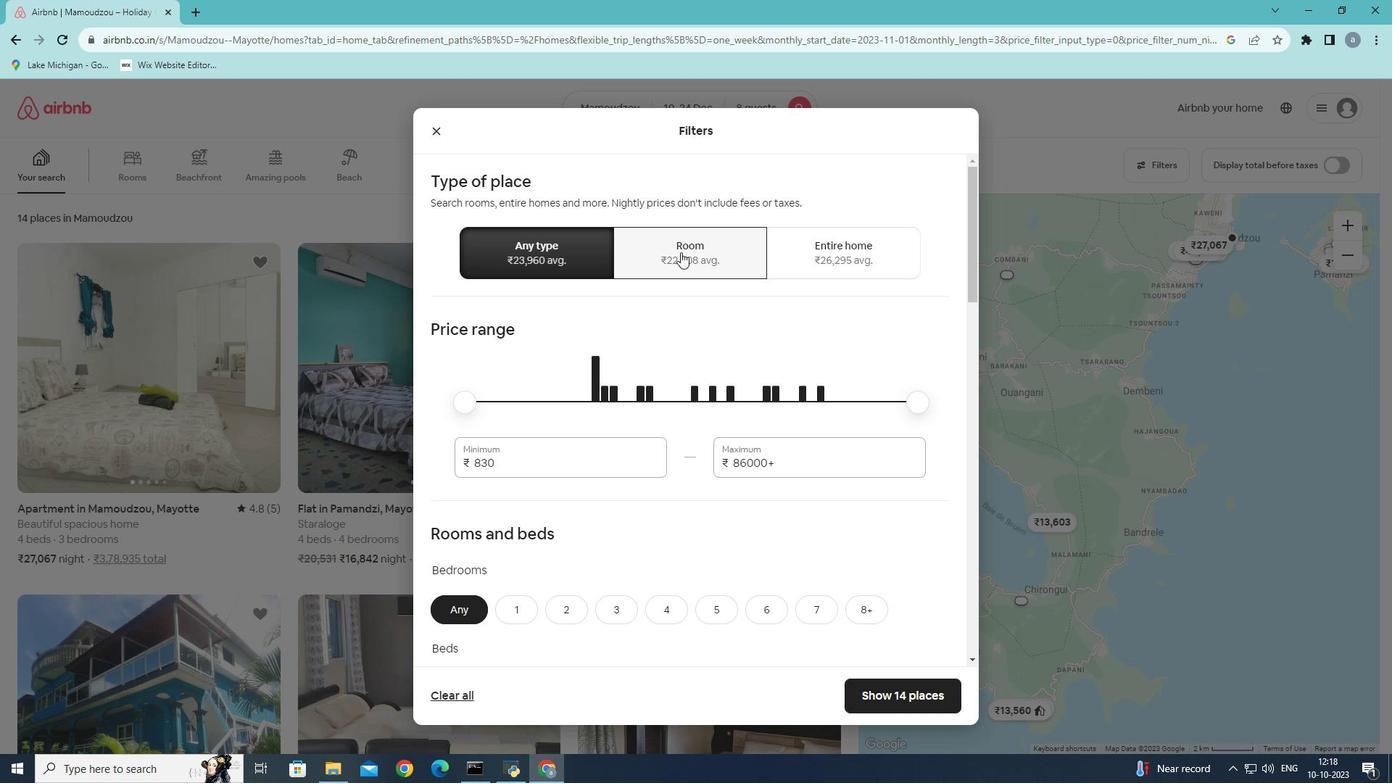 
Action: Mouse moved to (817, 263)
Screenshot: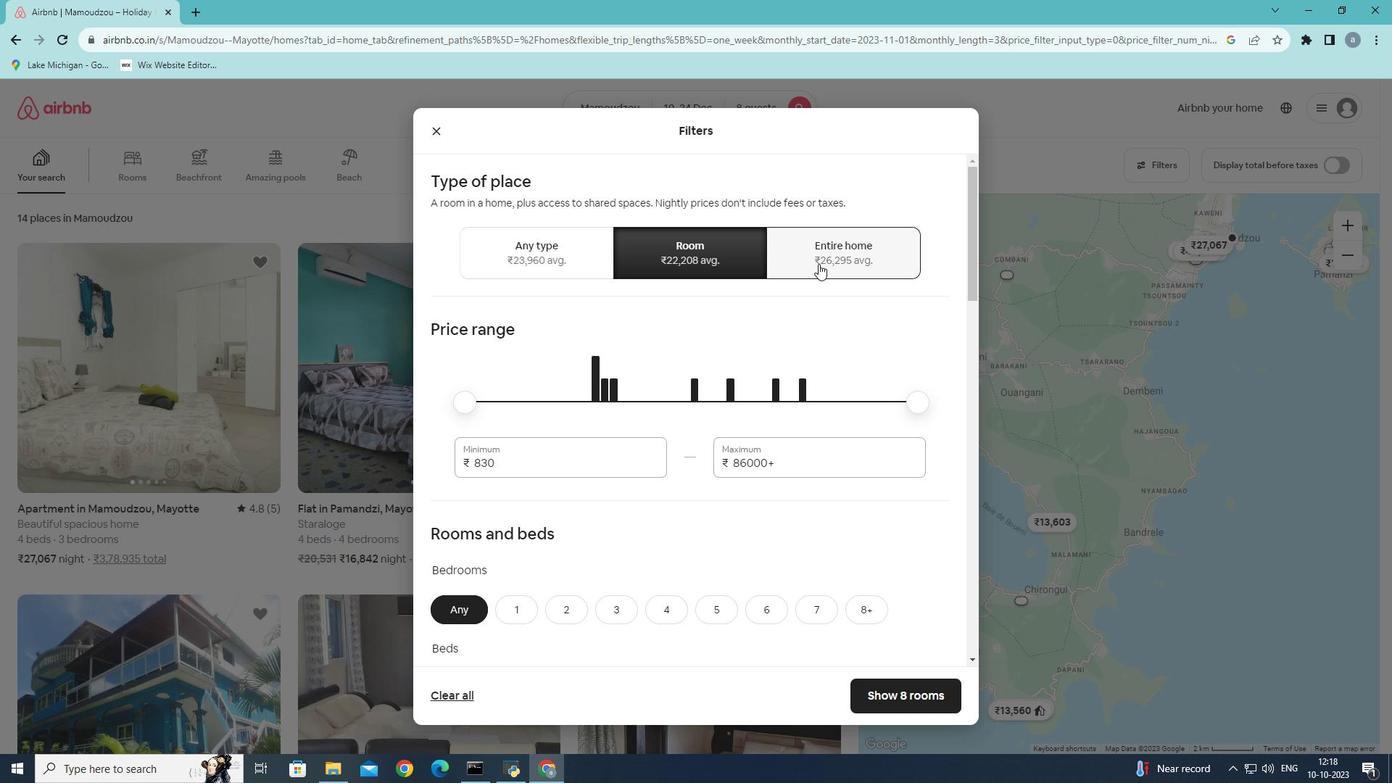 
Action: Mouse pressed left at (817, 263)
Screenshot: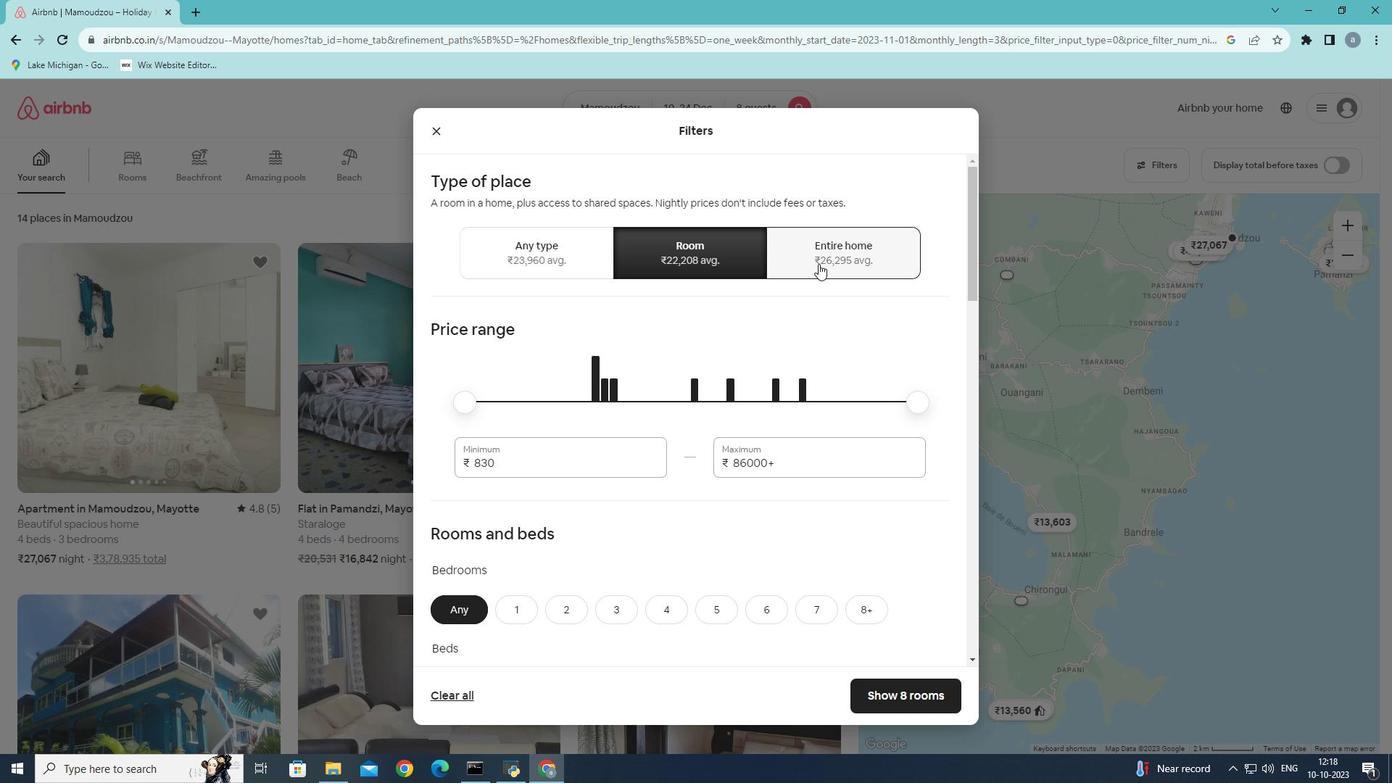 
Action: Mouse moved to (598, 488)
Screenshot: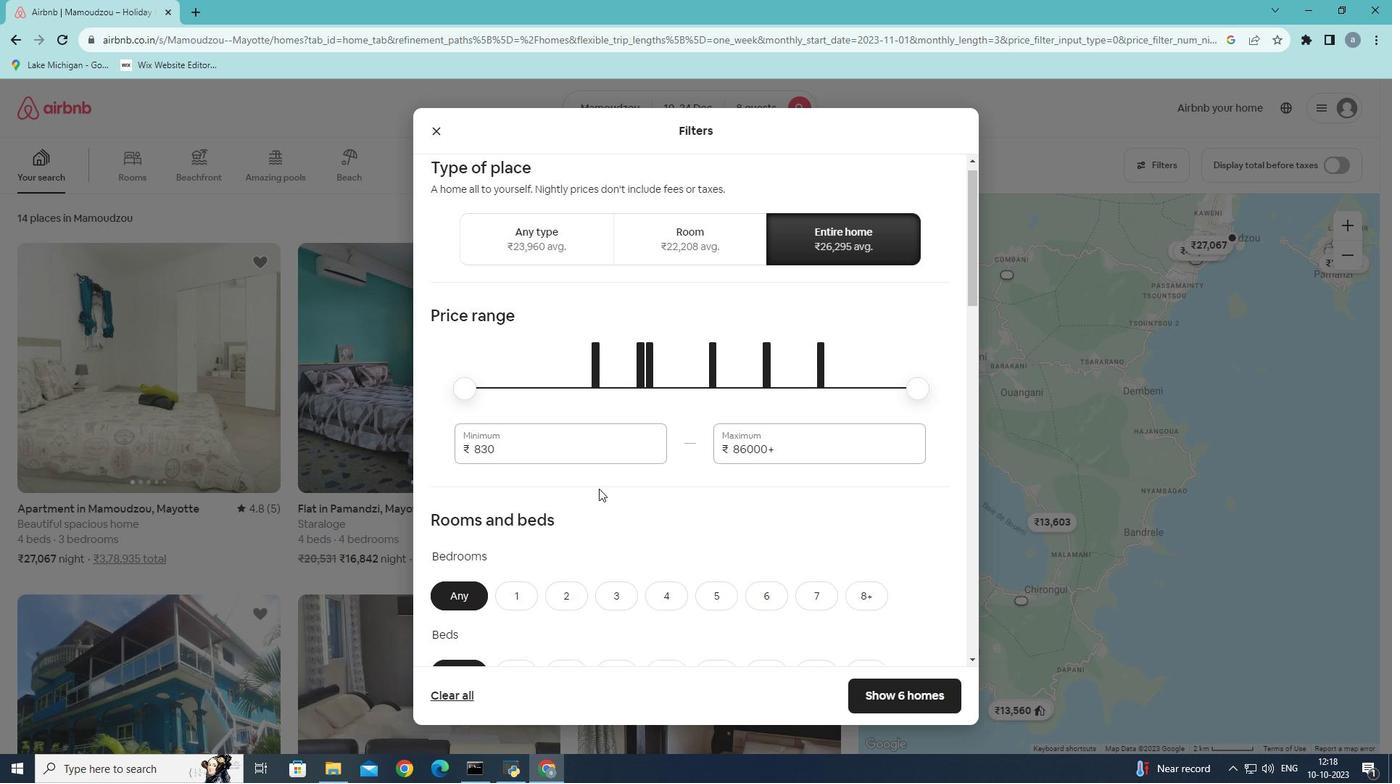 
Action: Mouse scrolled (598, 487) with delta (0, 0)
Screenshot: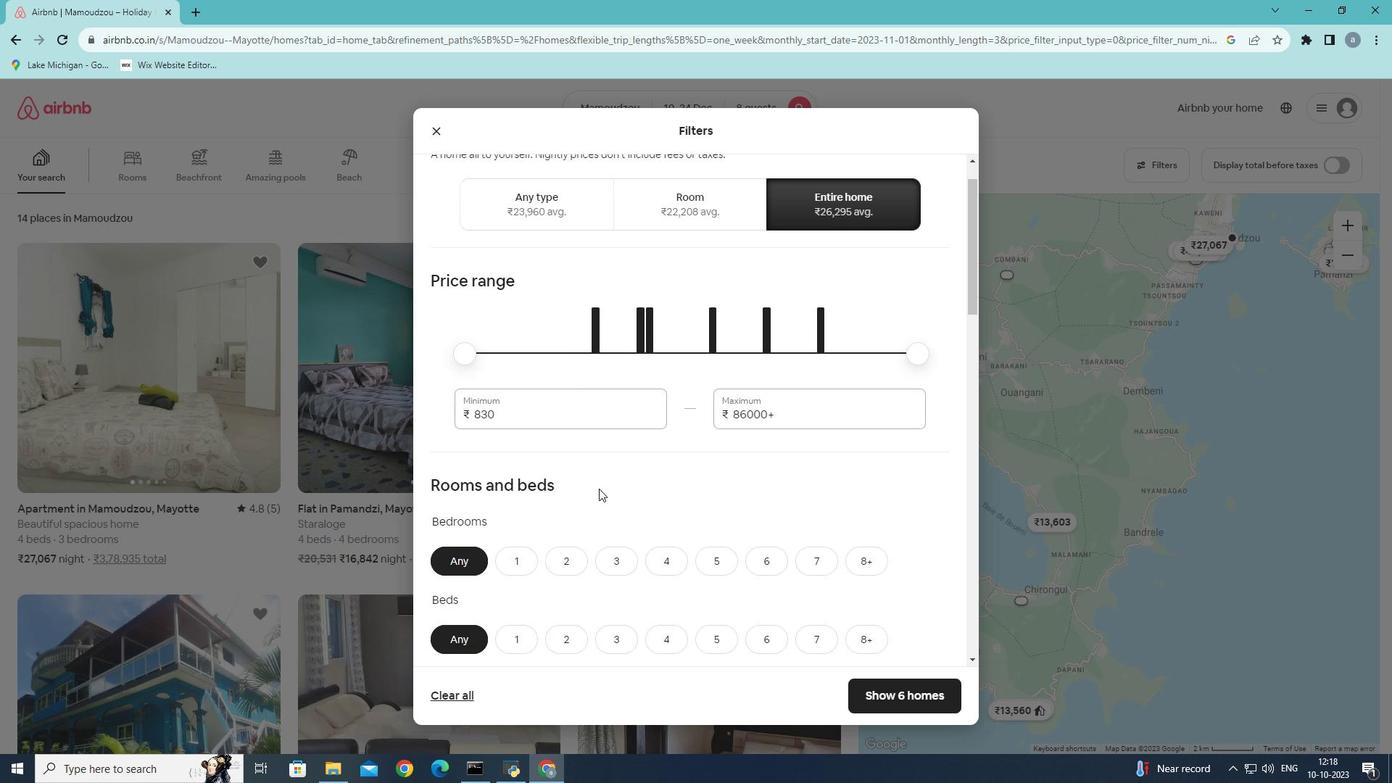 
Action: Mouse scrolled (598, 487) with delta (0, 0)
Screenshot: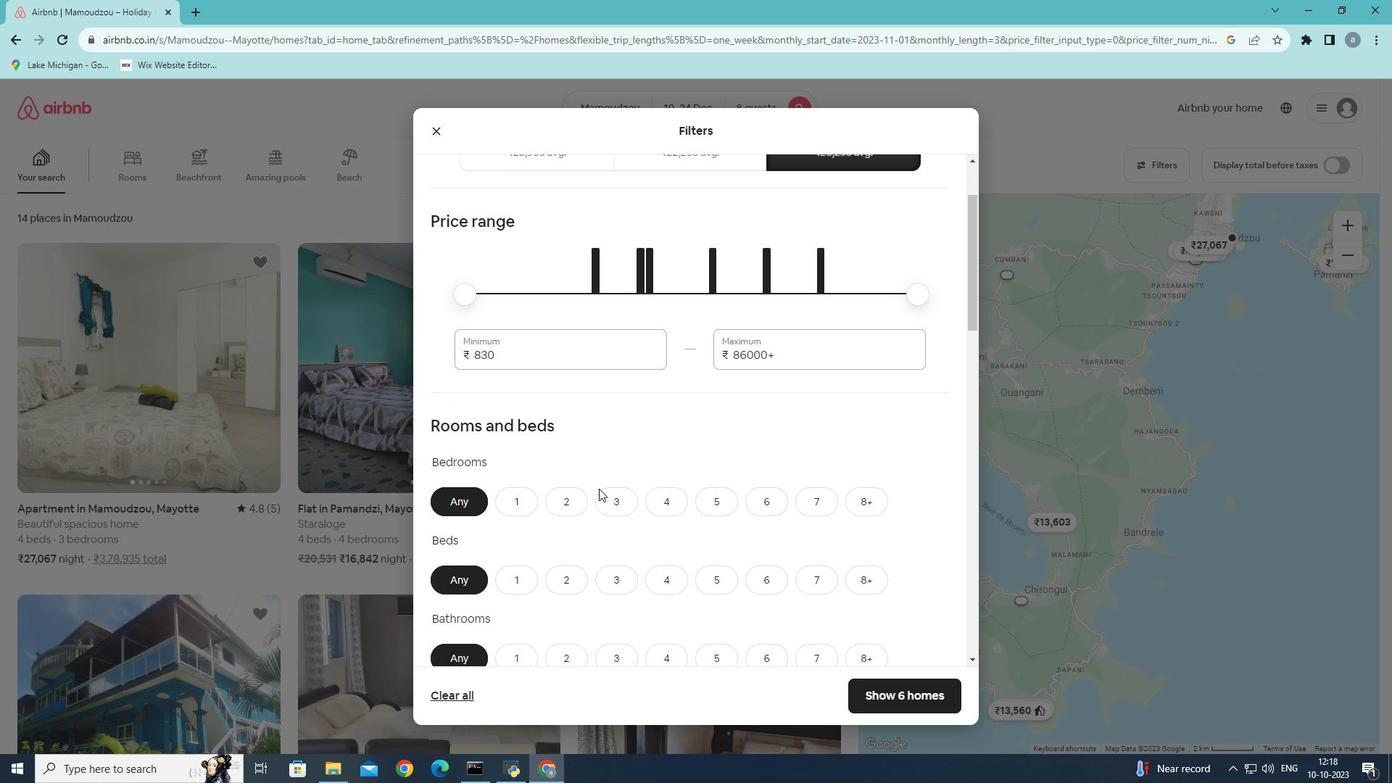 
Action: Mouse scrolled (598, 487) with delta (0, 0)
Screenshot: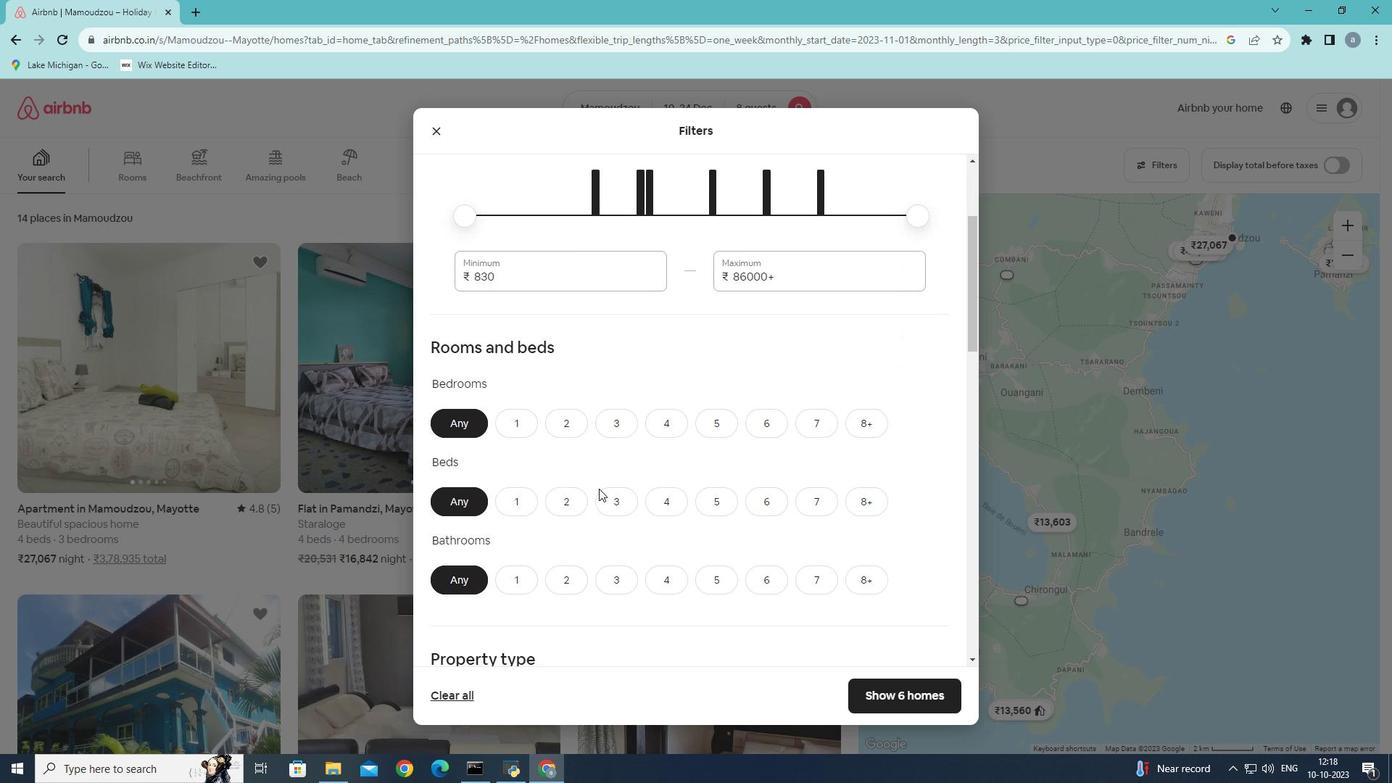
Action: Mouse moved to (667, 391)
Screenshot: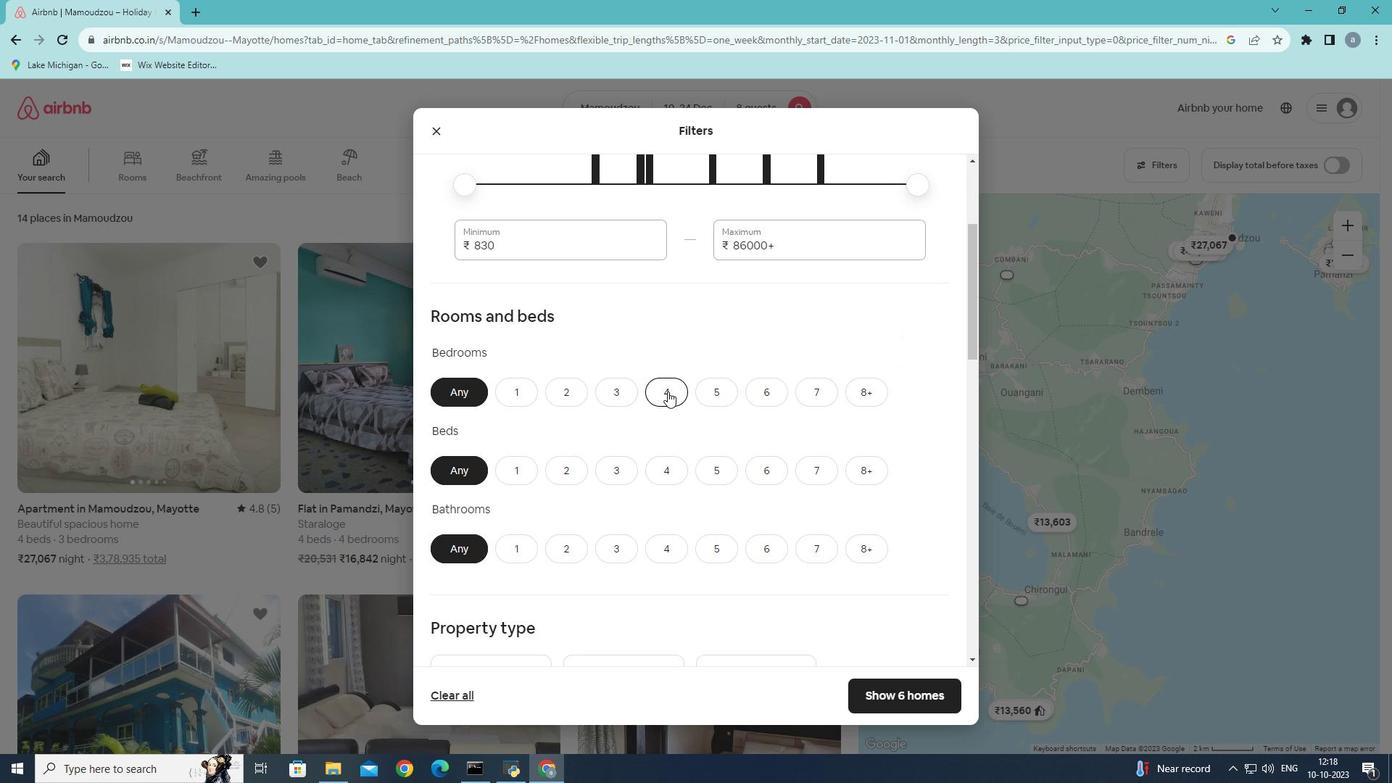 
Action: Mouse pressed left at (667, 391)
Screenshot: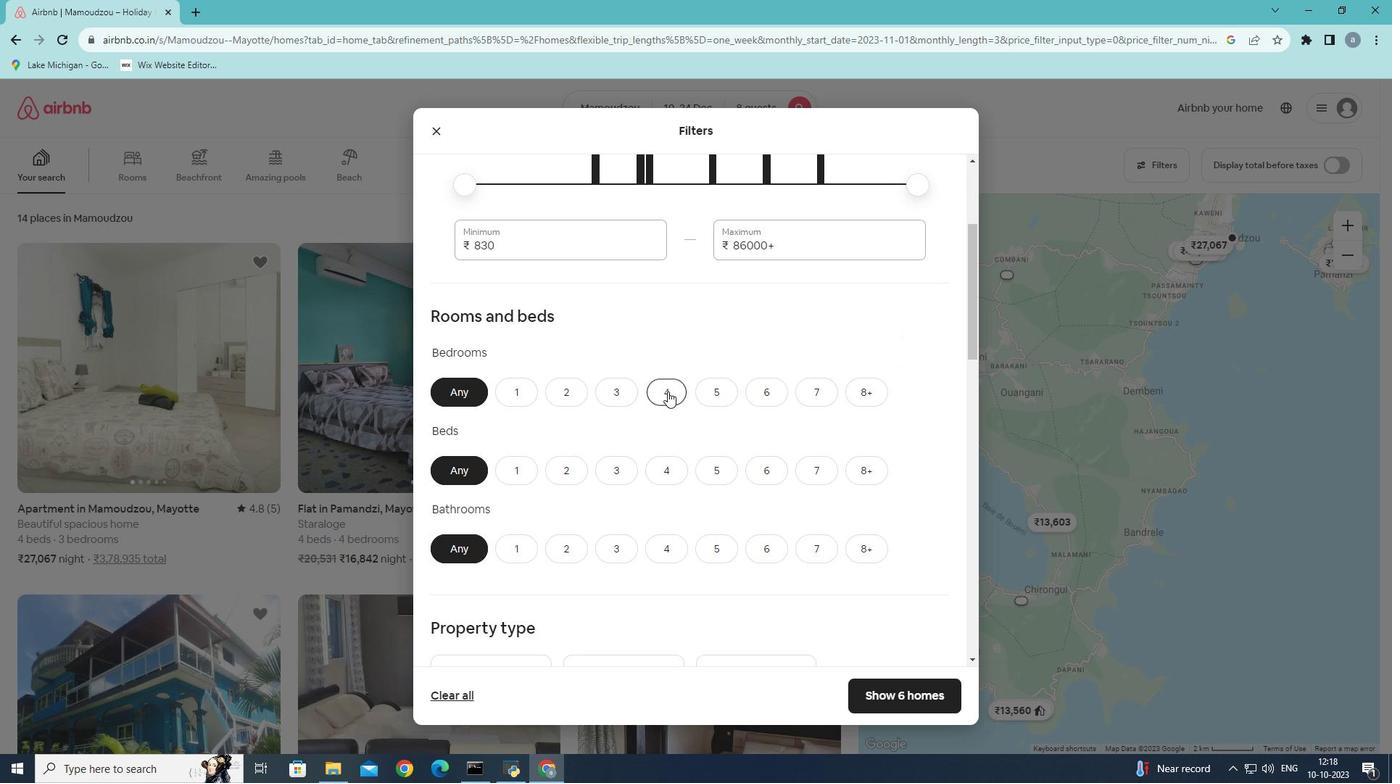 
Action: Mouse moved to (861, 477)
Screenshot: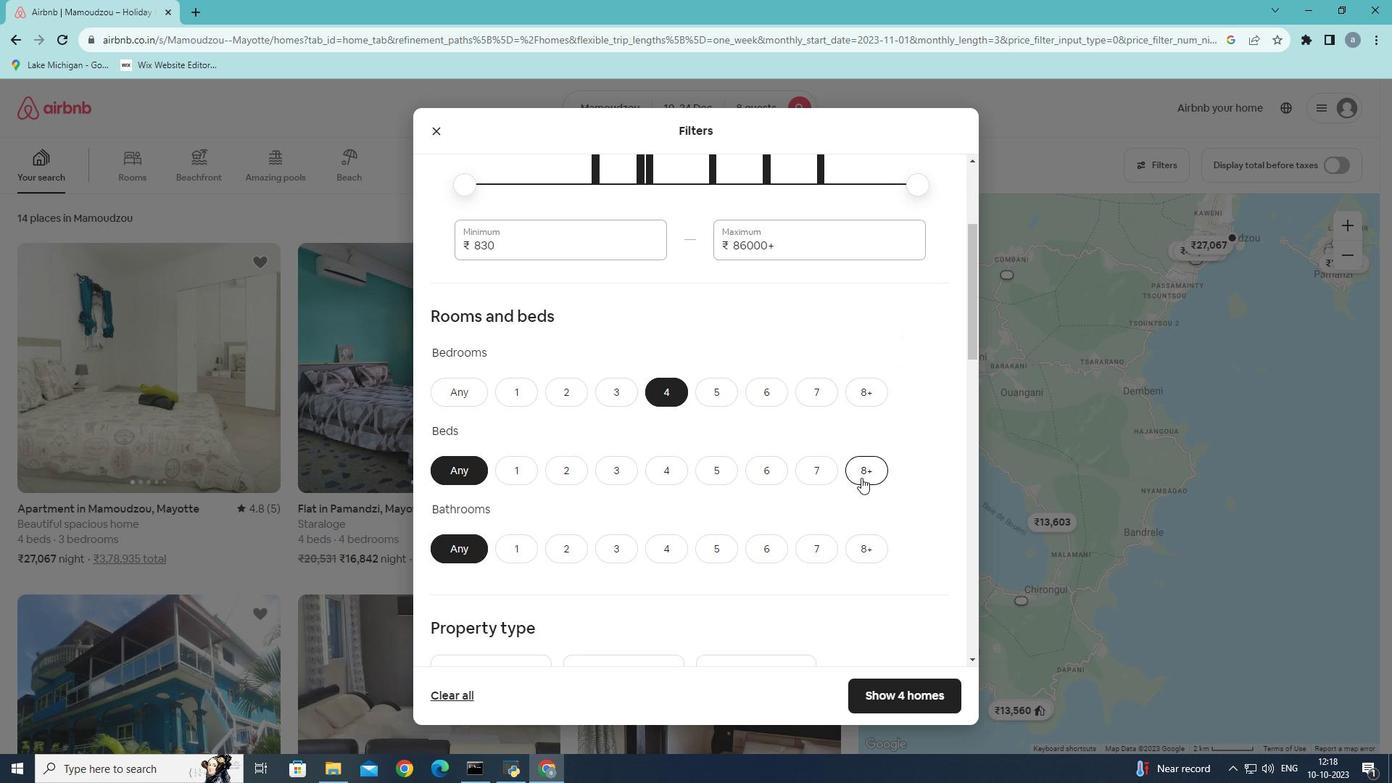 
Action: Mouse pressed left at (861, 477)
Screenshot: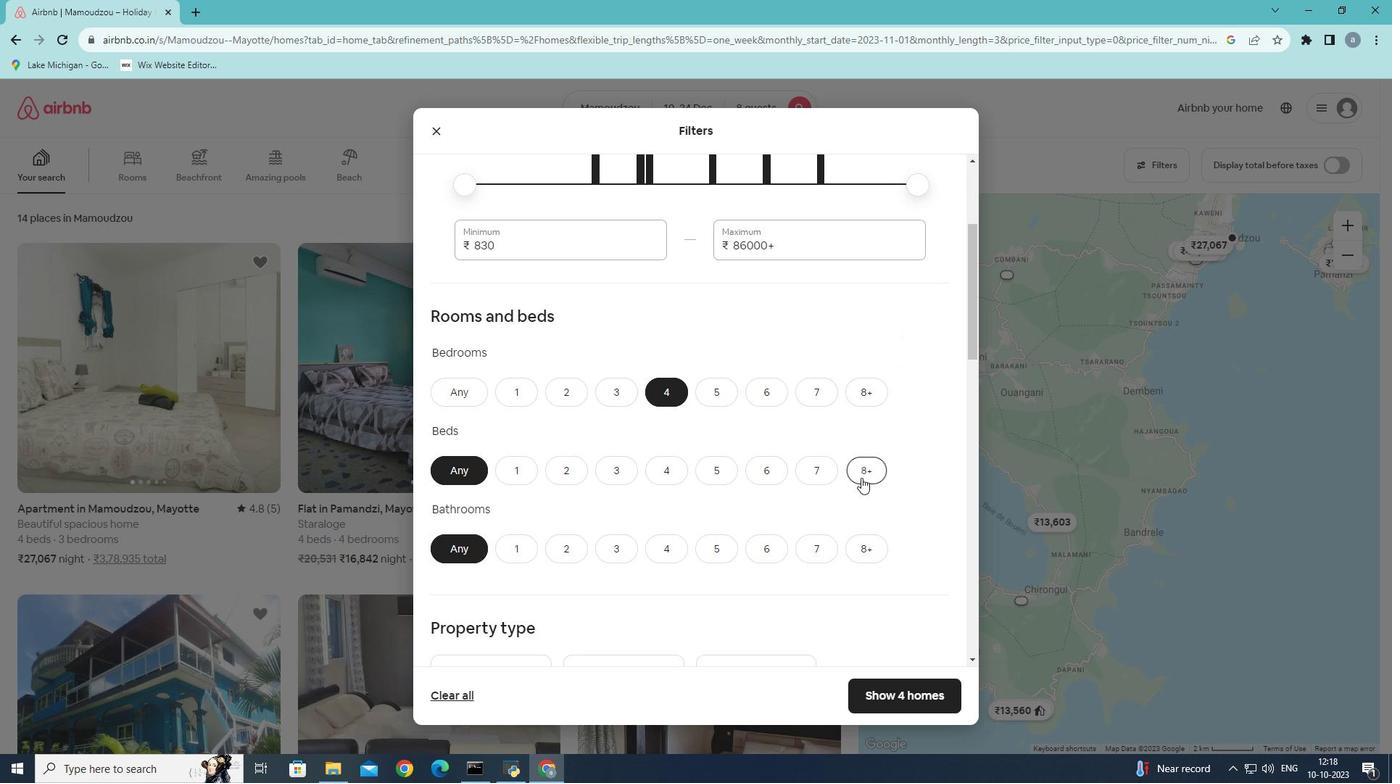 
Action: Mouse moved to (667, 553)
Screenshot: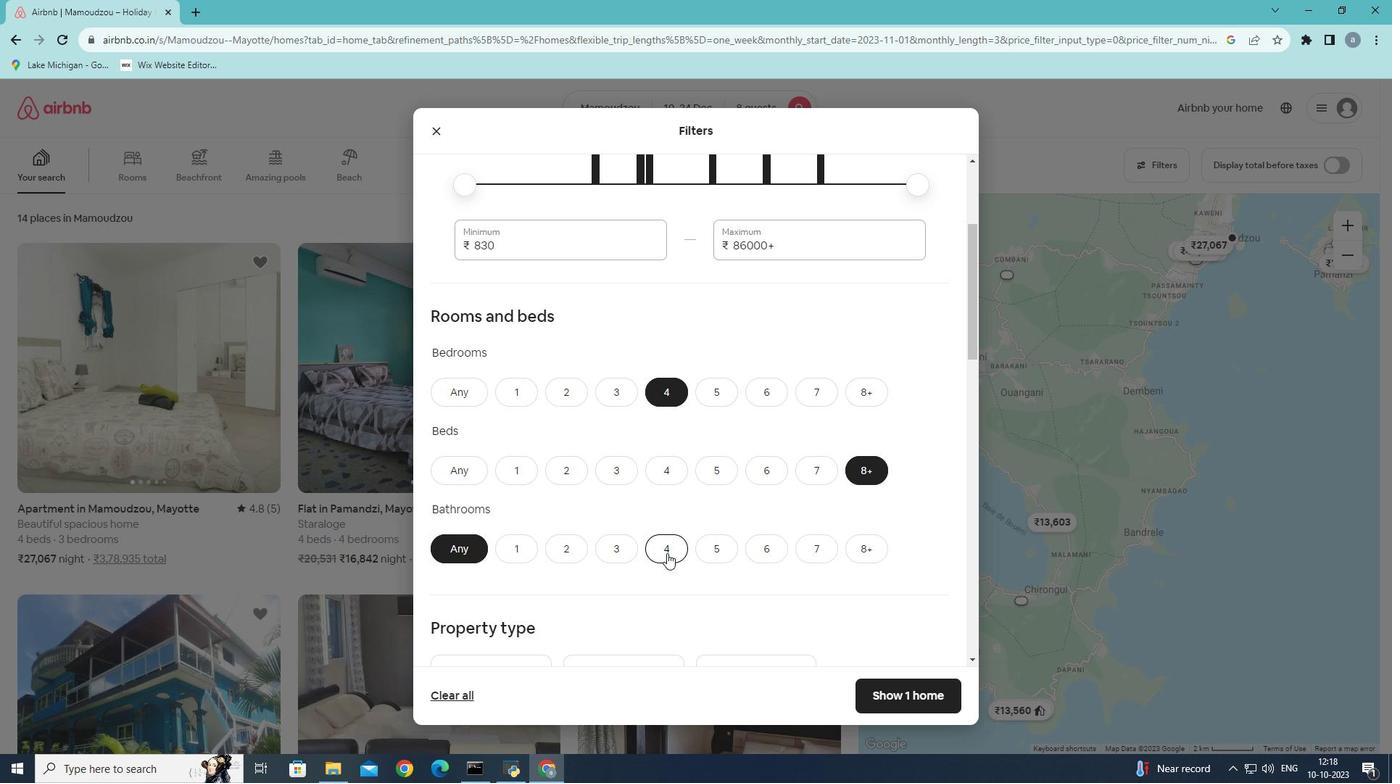 
Action: Mouse pressed left at (667, 553)
Screenshot: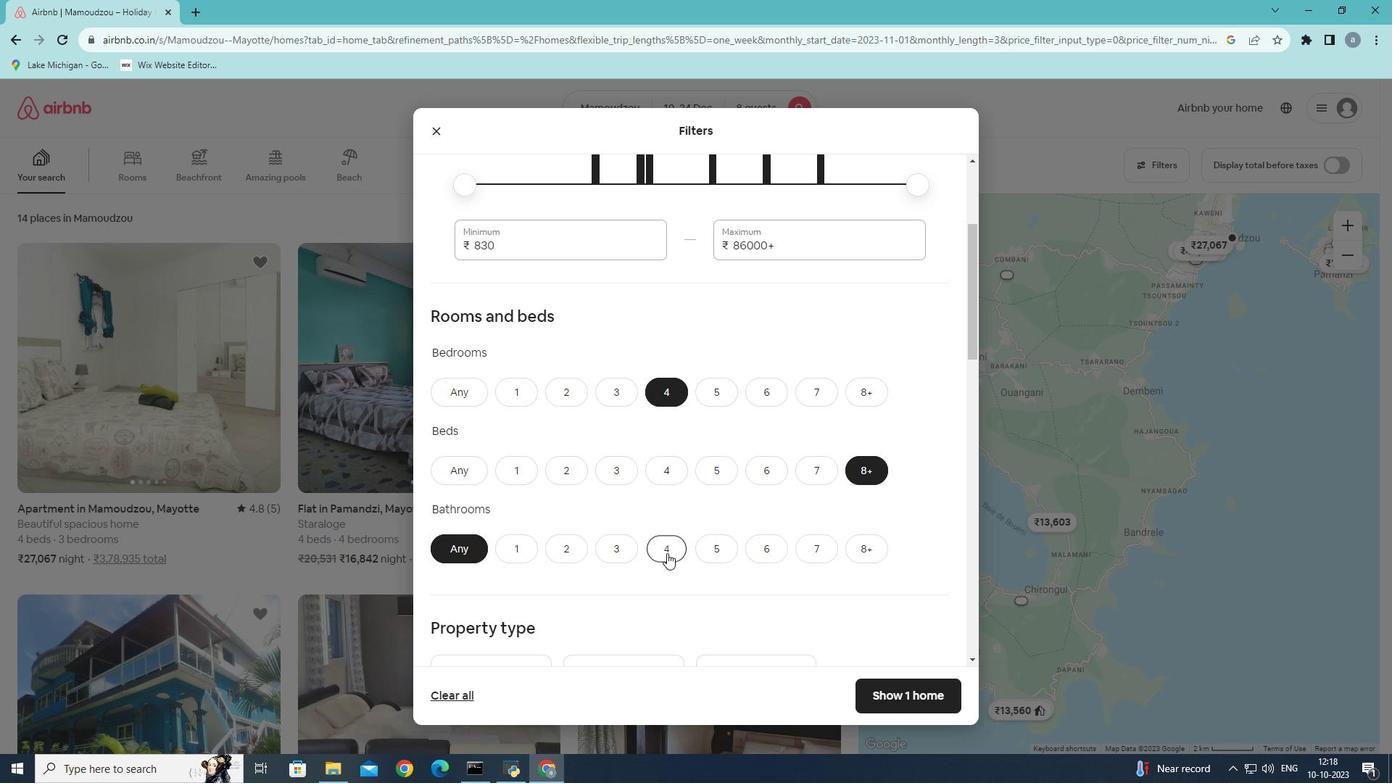 
Action: Mouse moved to (609, 516)
Screenshot: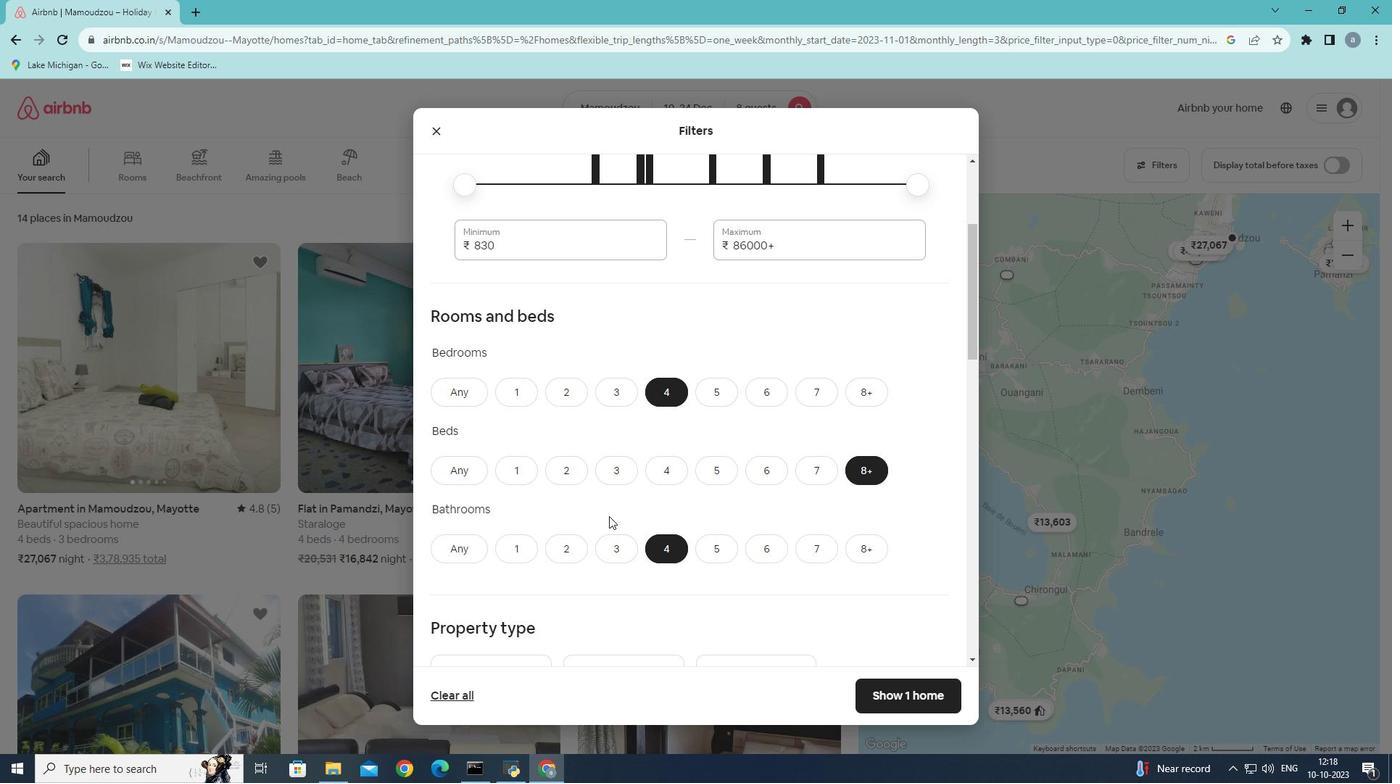 
Action: Mouse scrolled (609, 515) with delta (0, 0)
Screenshot: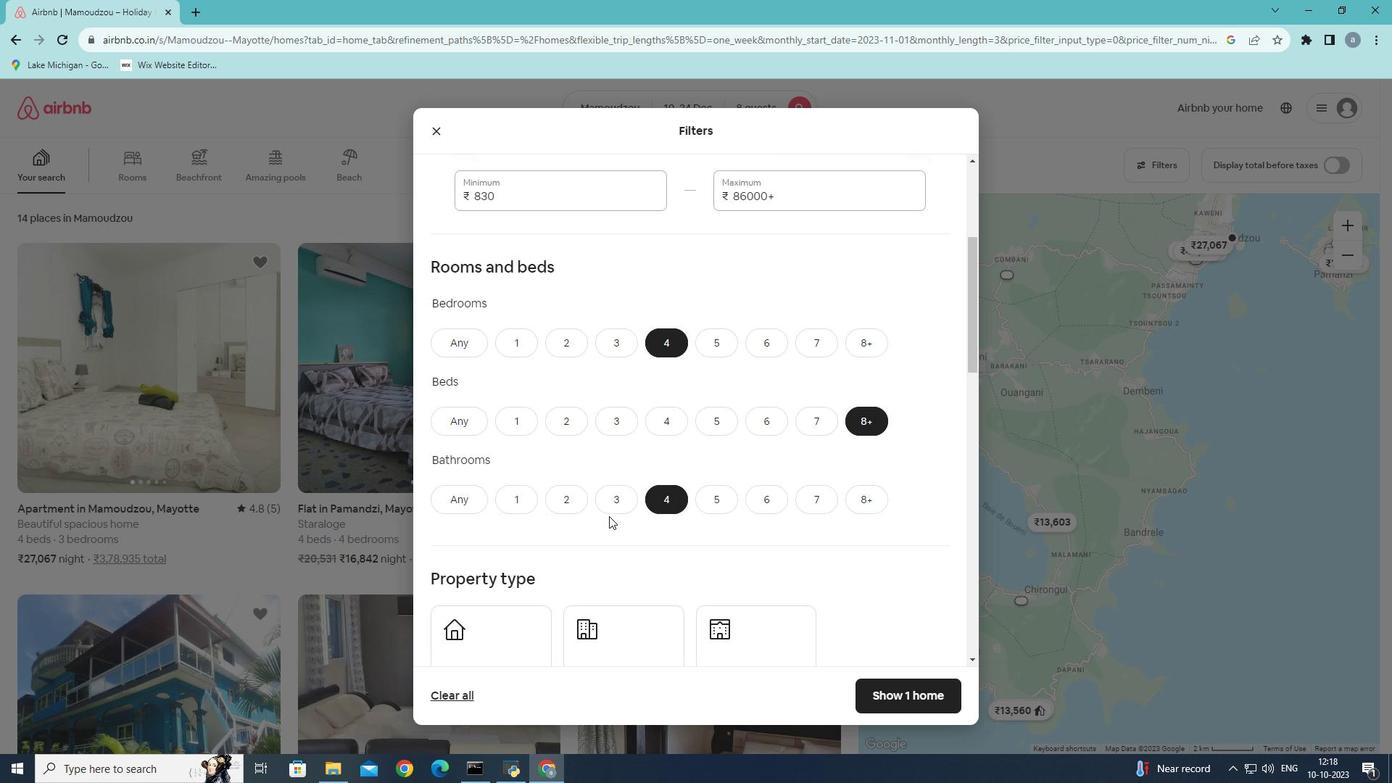 
Action: Mouse scrolled (609, 515) with delta (0, 0)
Screenshot: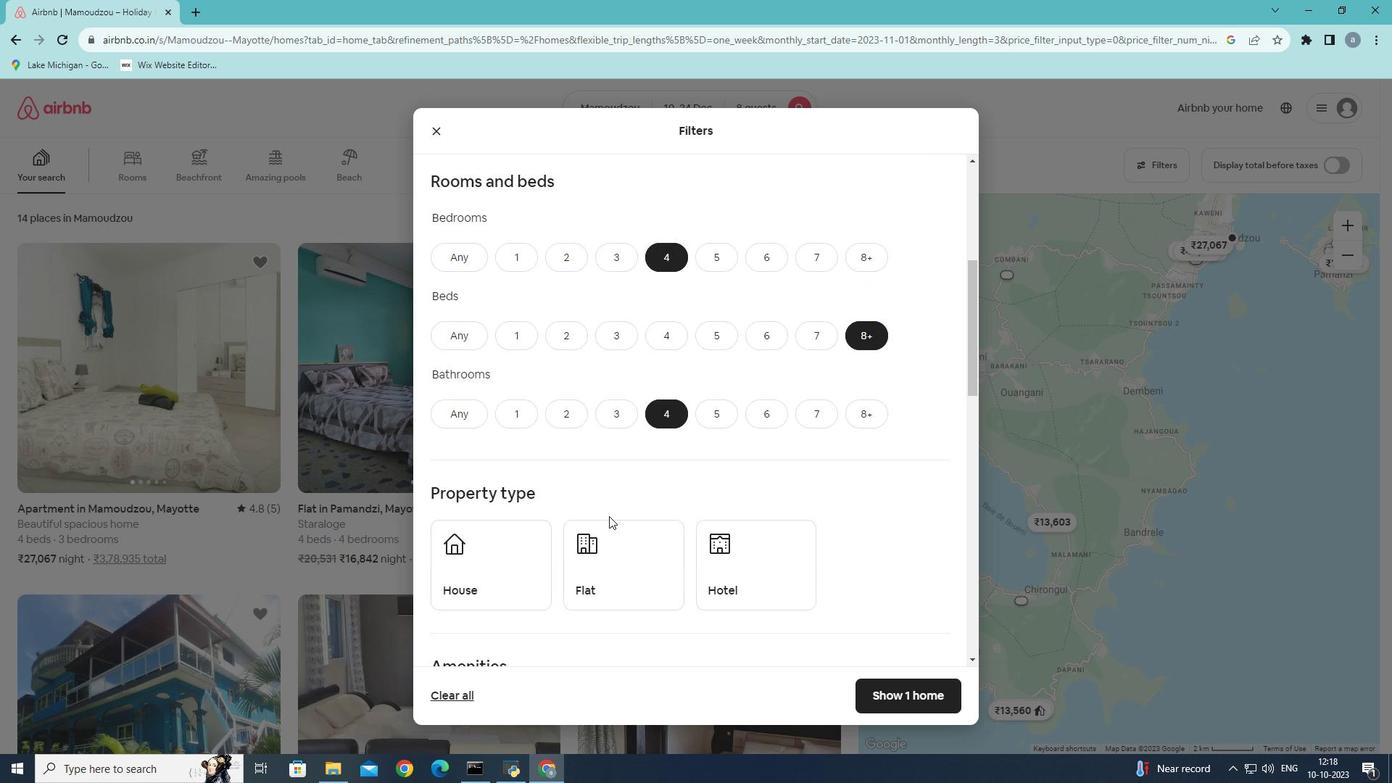 
Action: Mouse scrolled (609, 515) with delta (0, 0)
Screenshot: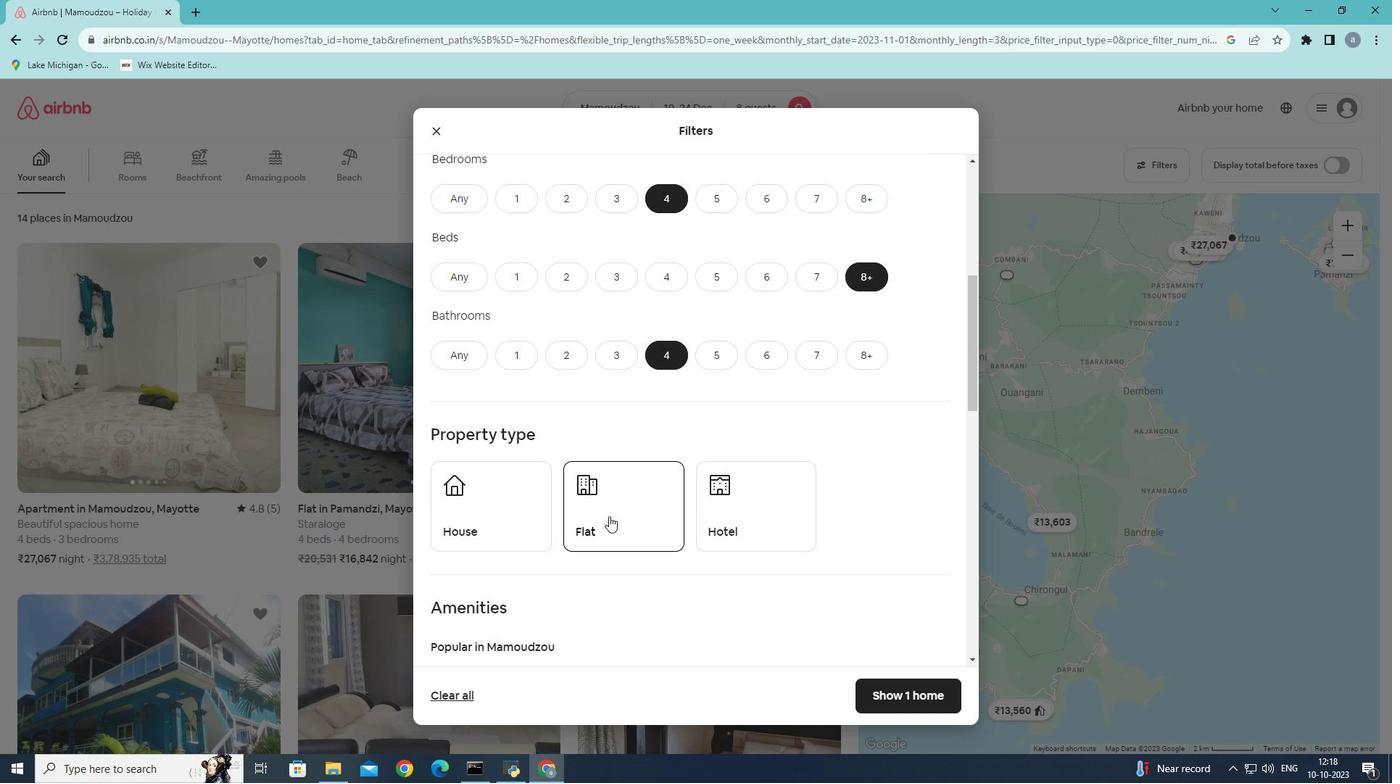 
Action: Mouse moved to (490, 499)
Screenshot: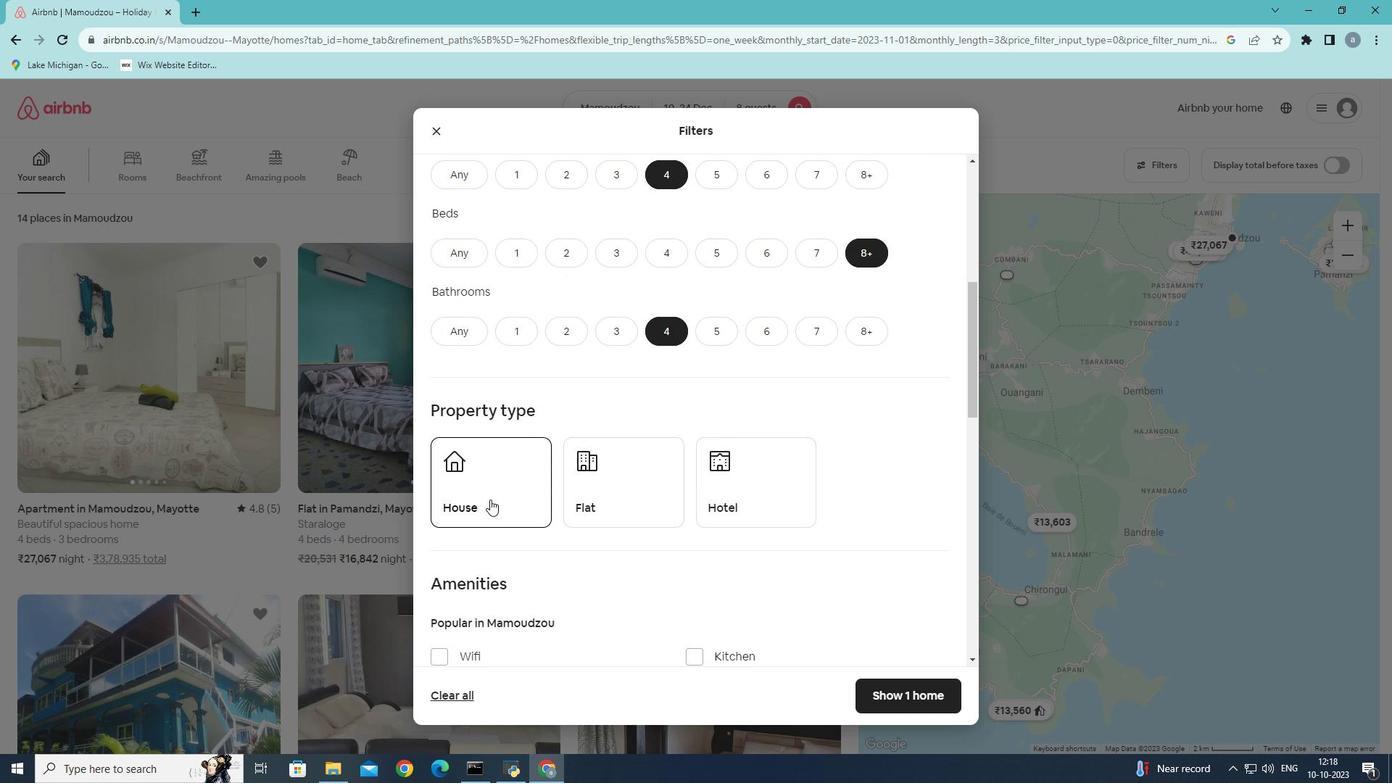 
Action: Mouse pressed left at (490, 499)
Screenshot: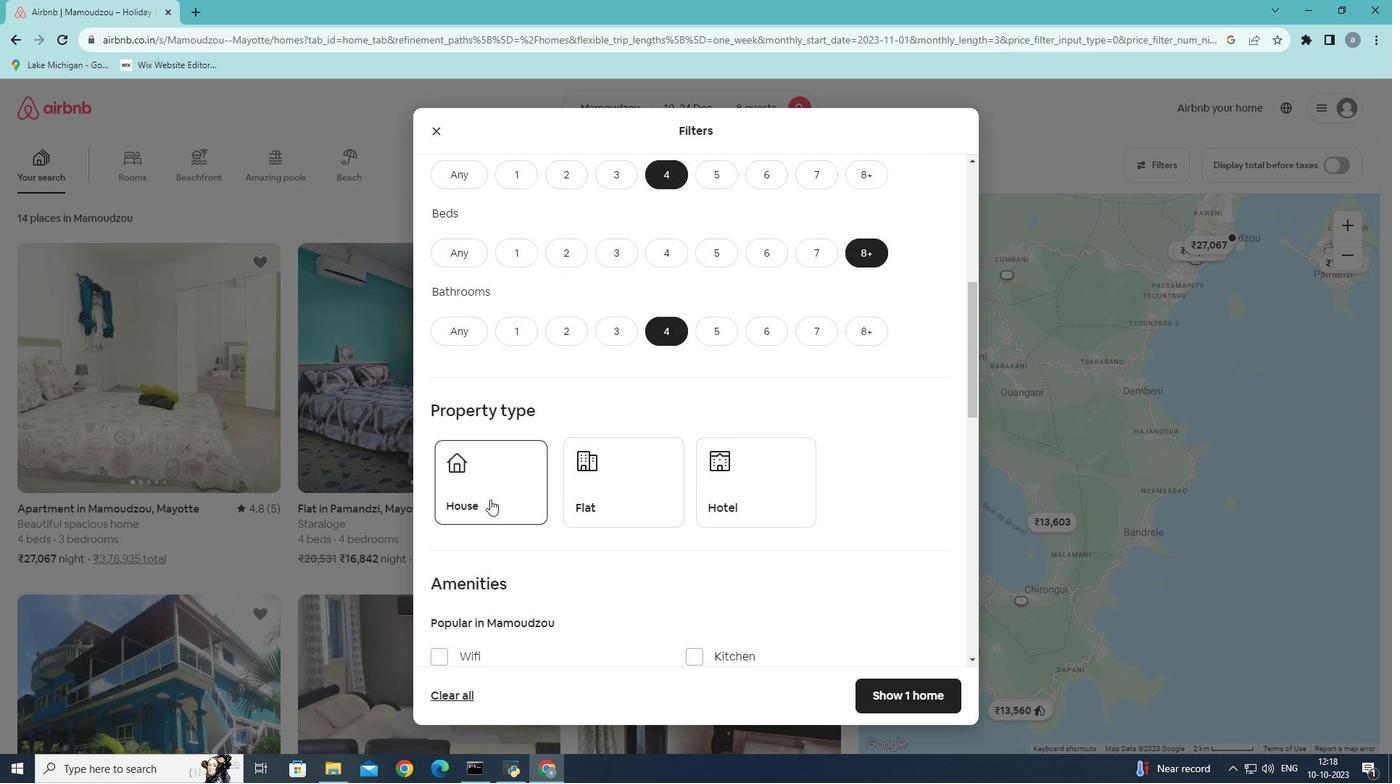 
Action: Mouse moved to (616, 595)
Screenshot: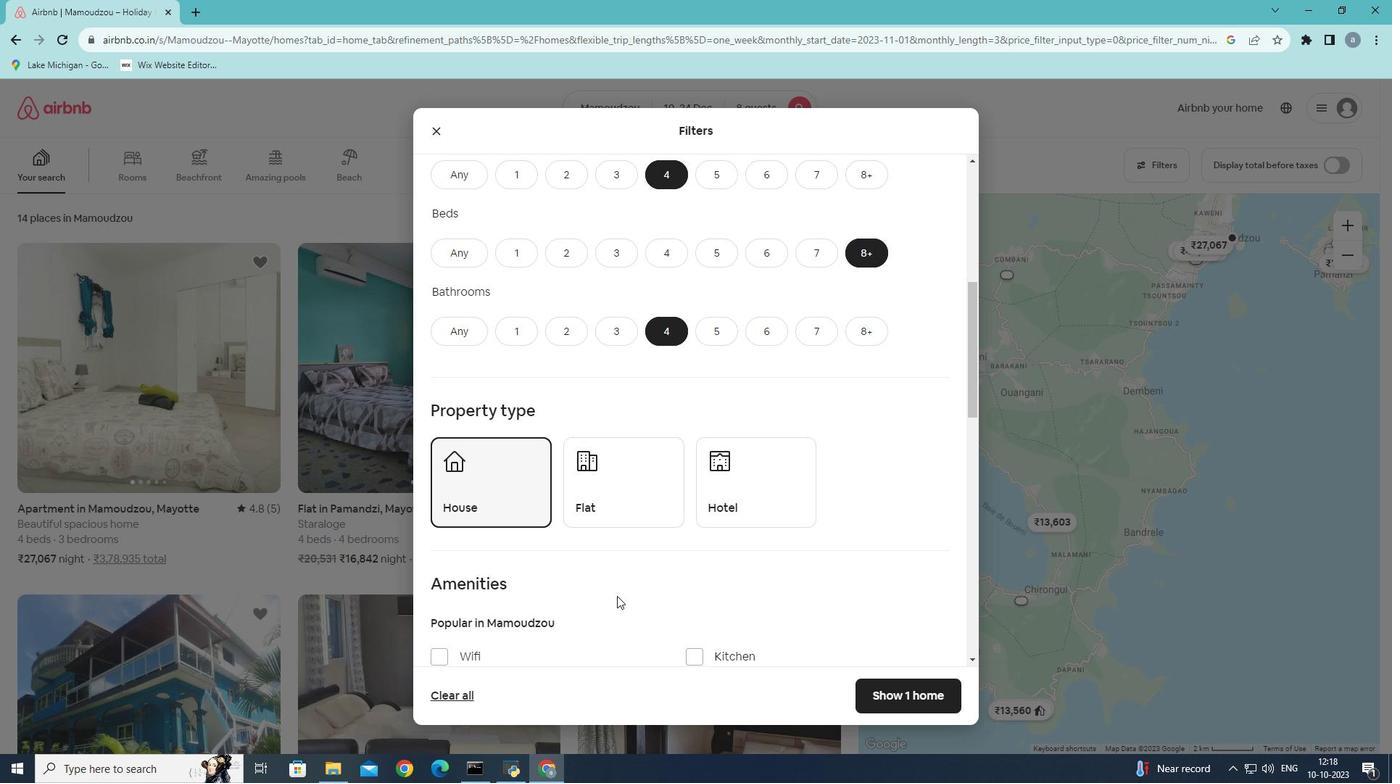 
Action: Mouse scrolled (616, 595) with delta (0, 0)
Screenshot: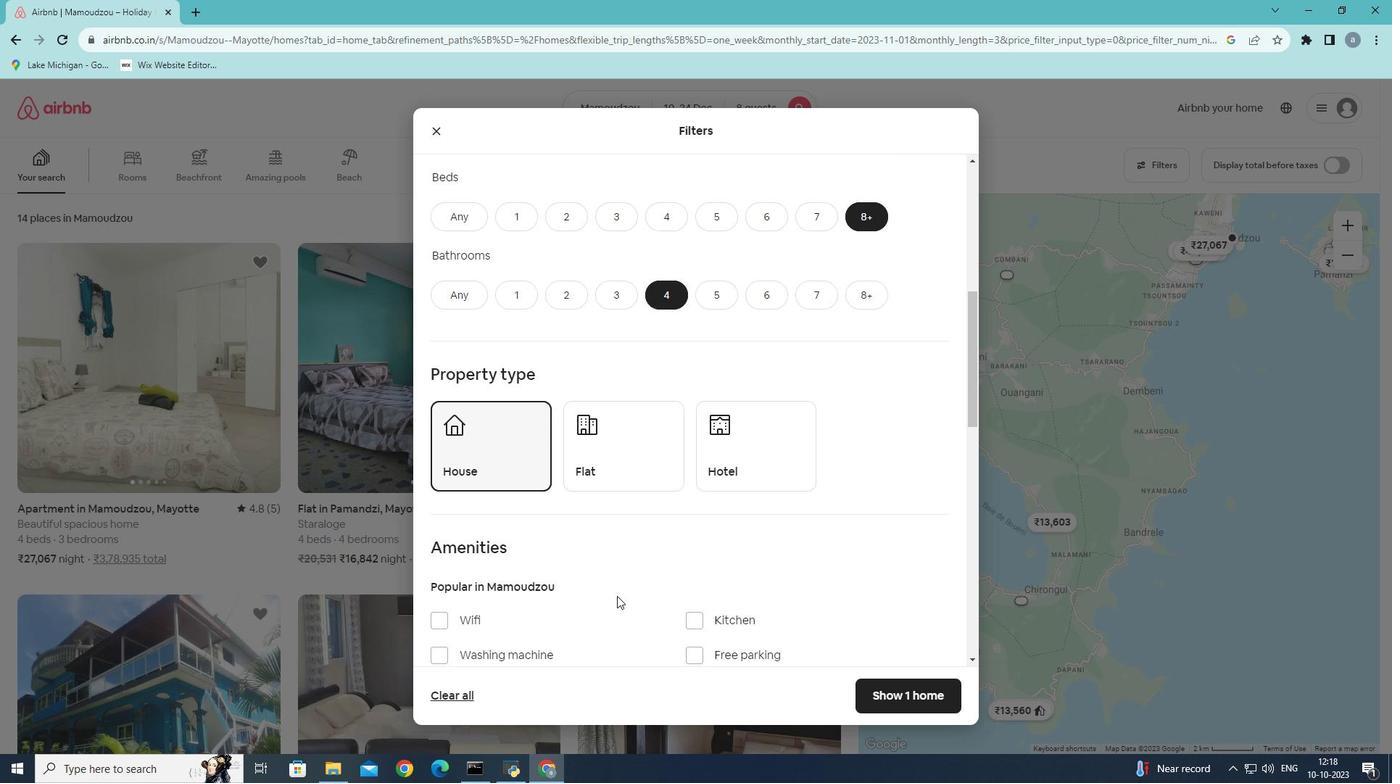 
Action: Mouse scrolled (616, 595) with delta (0, 0)
Screenshot: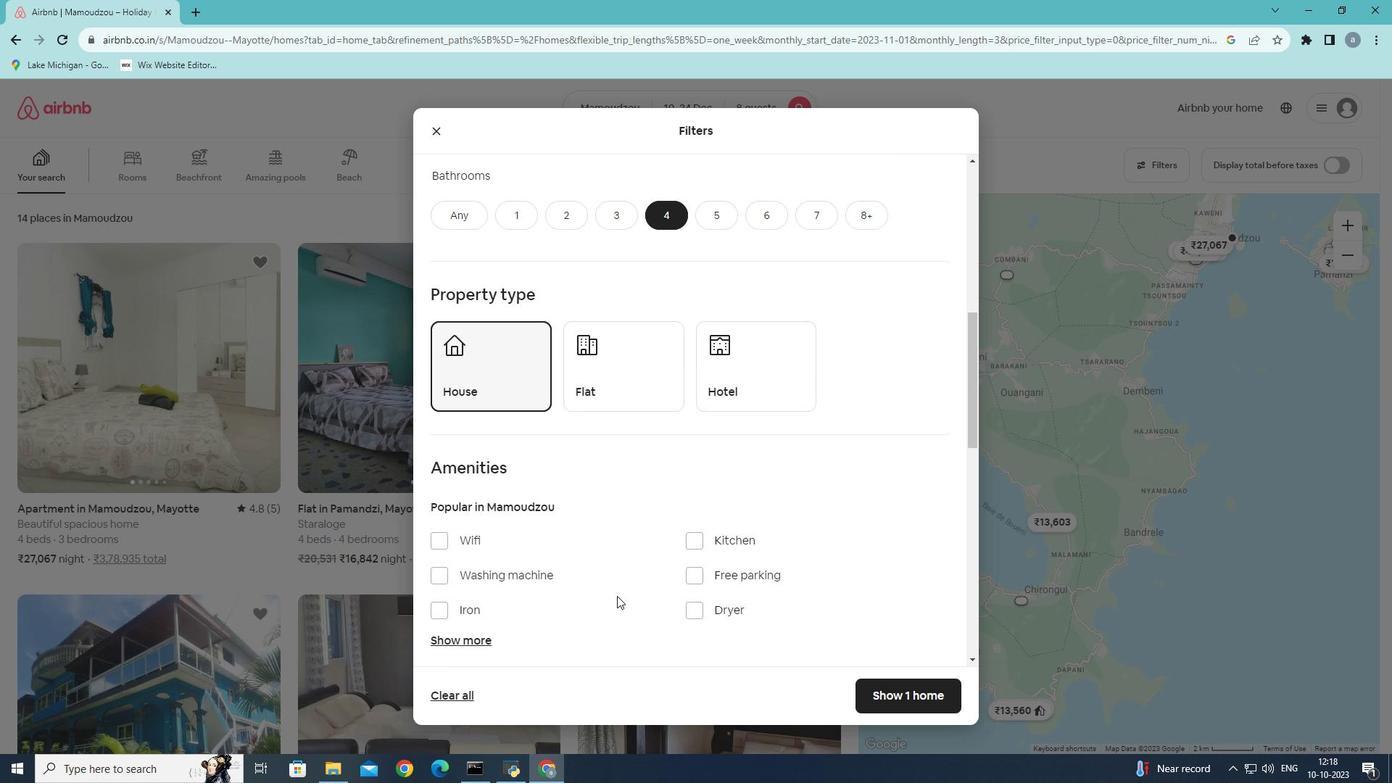 
Action: Mouse moved to (441, 518)
Screenshot: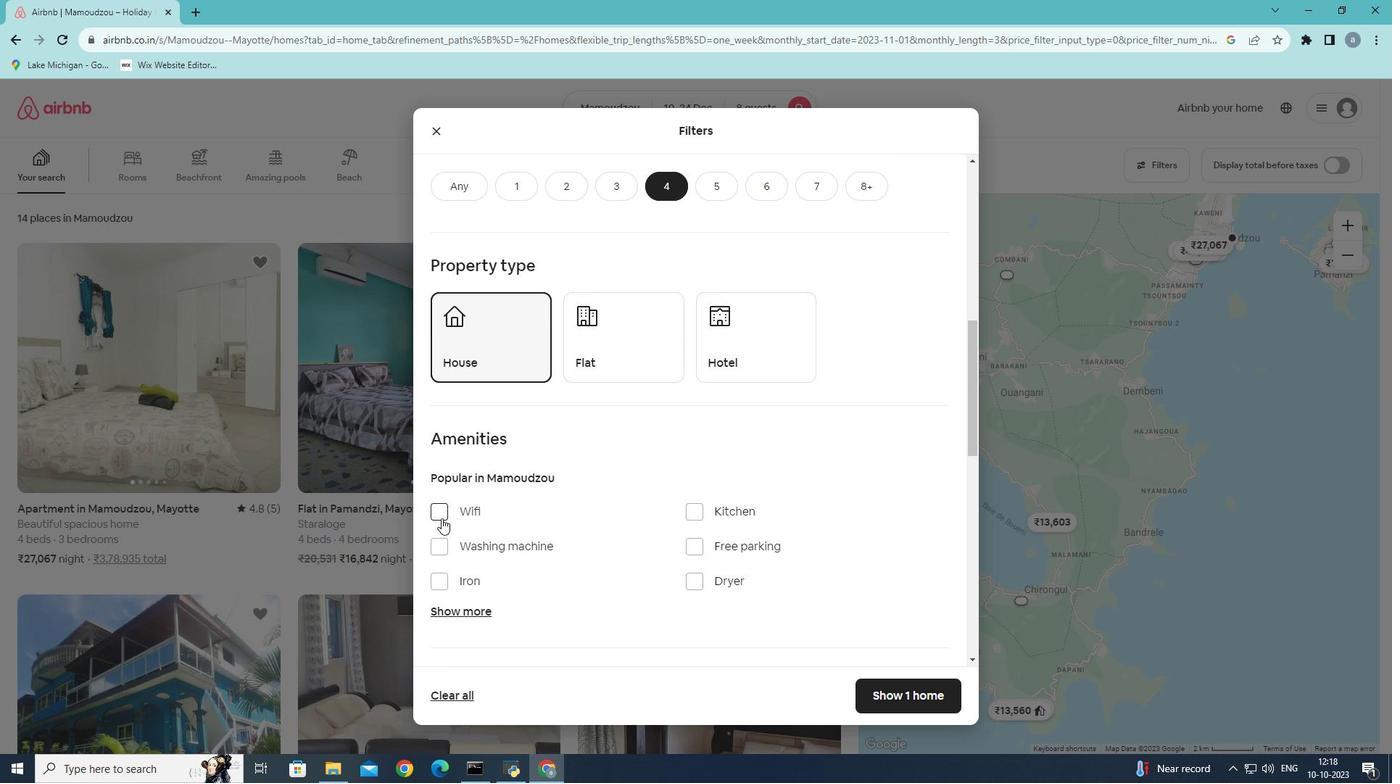 
Action: Mouse pressed left at (441, 518)
Screenshot: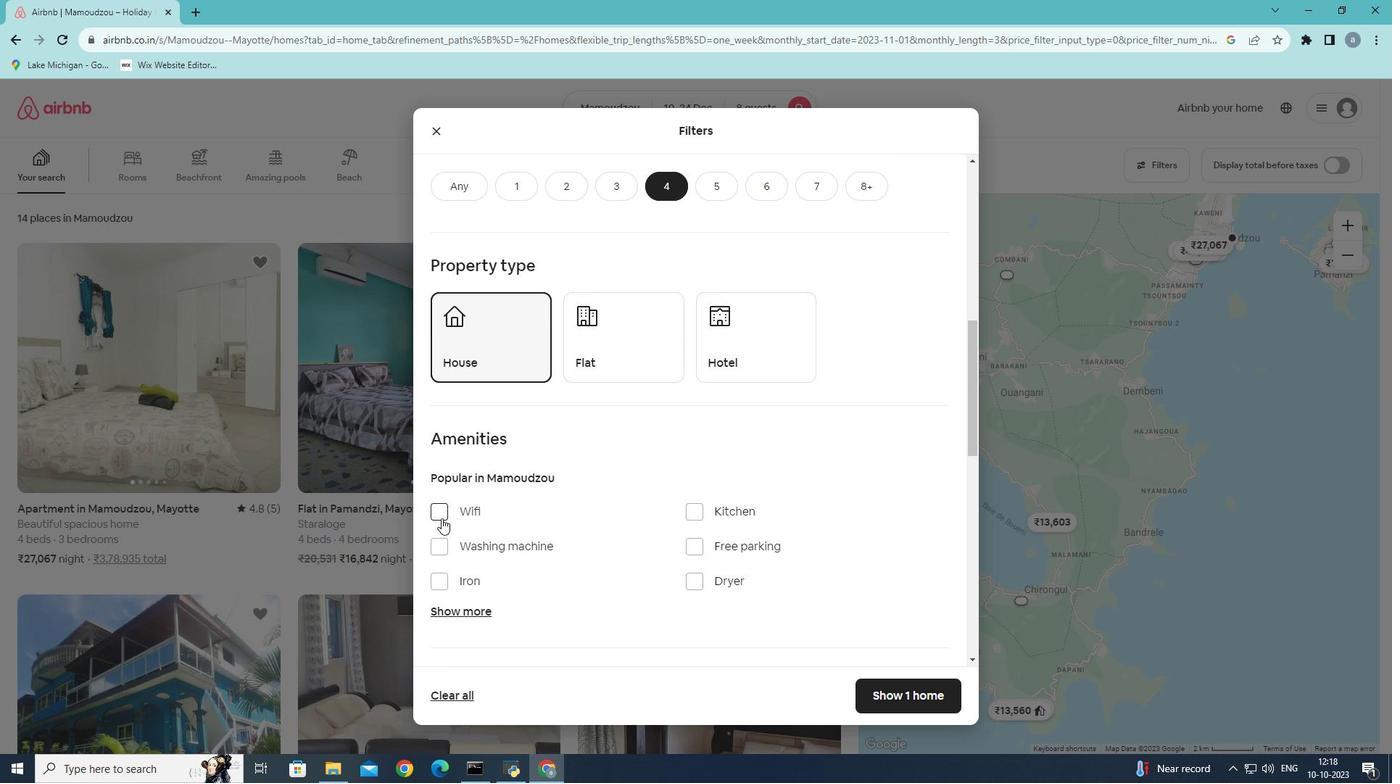 
Action: Mouse moved to (511, 591)
Screenshot: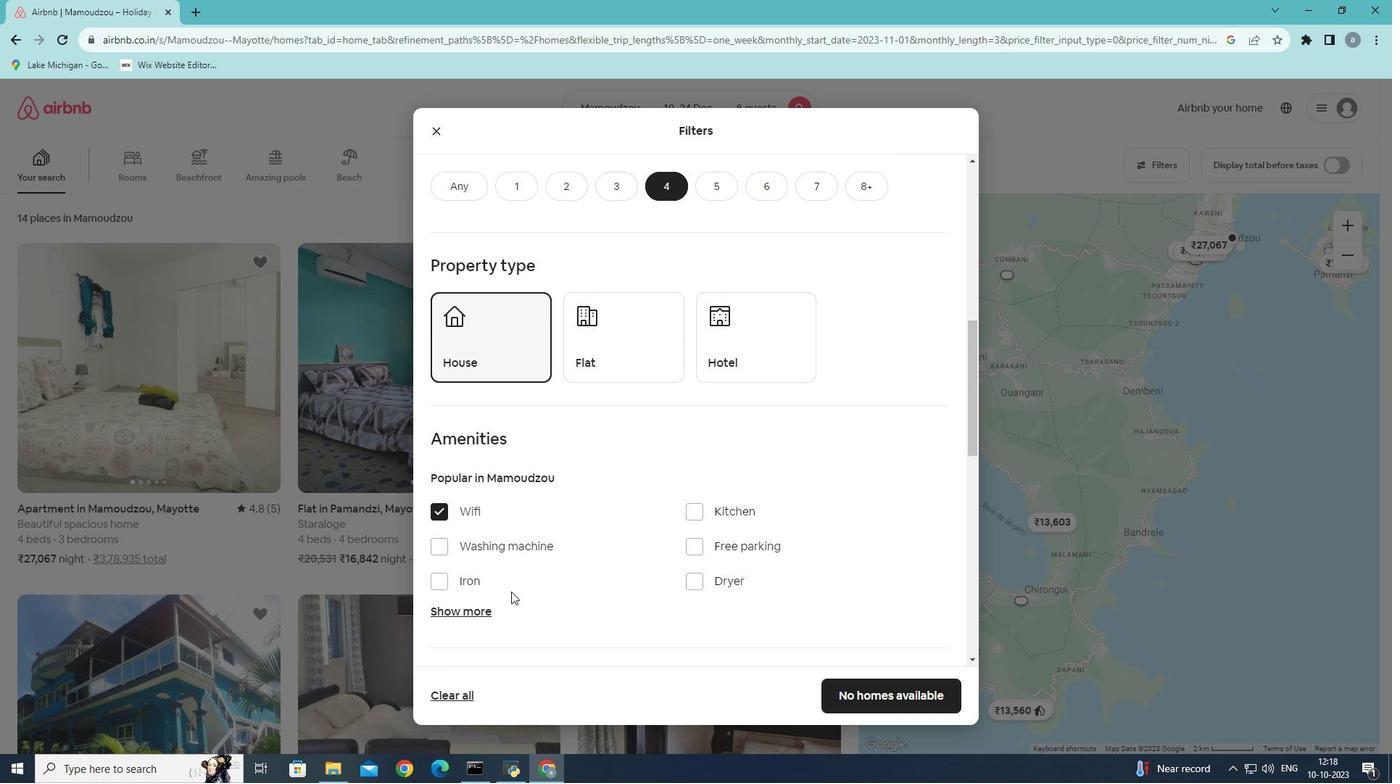 
Action: Mouse scrolled (511, 590) with delta (0, 0)
Screenshot: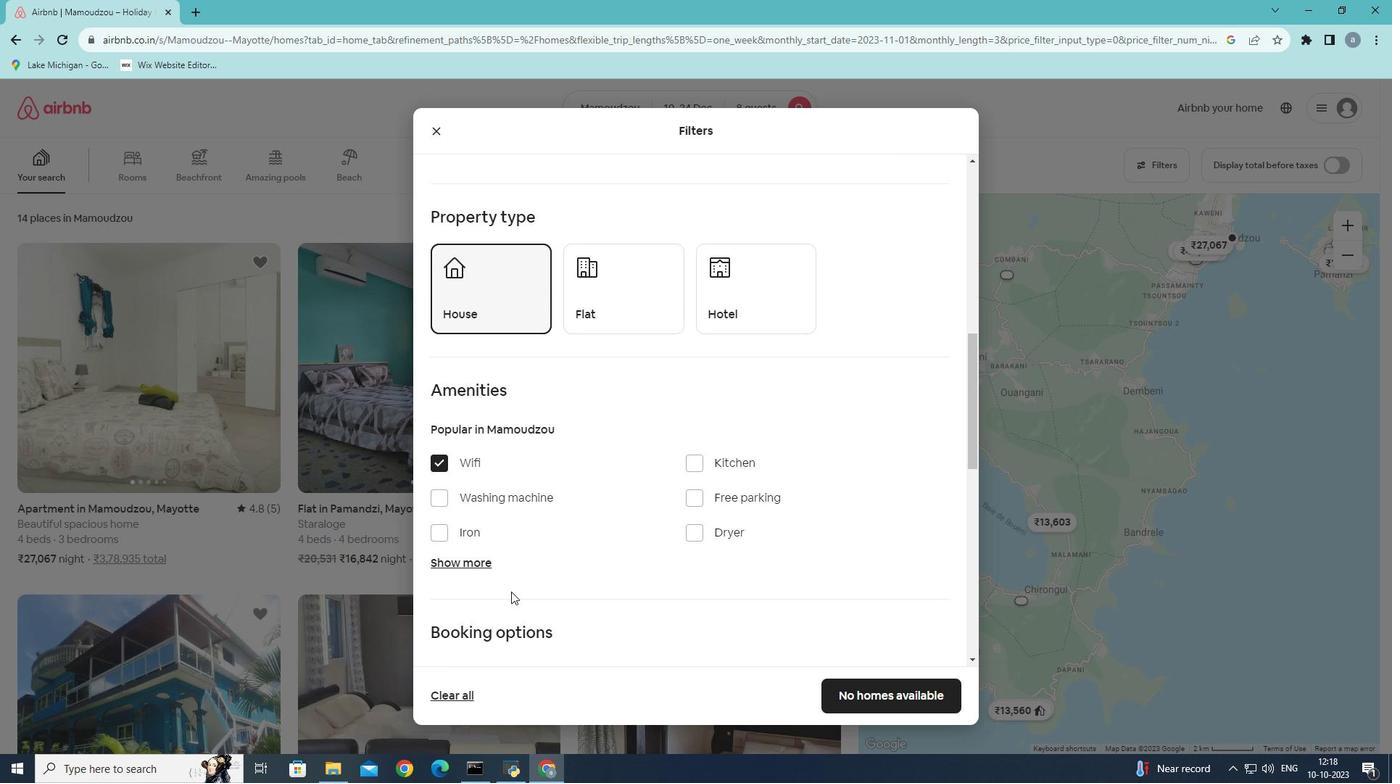 
Action: Mouse moved to (465, 540)
Screenshot: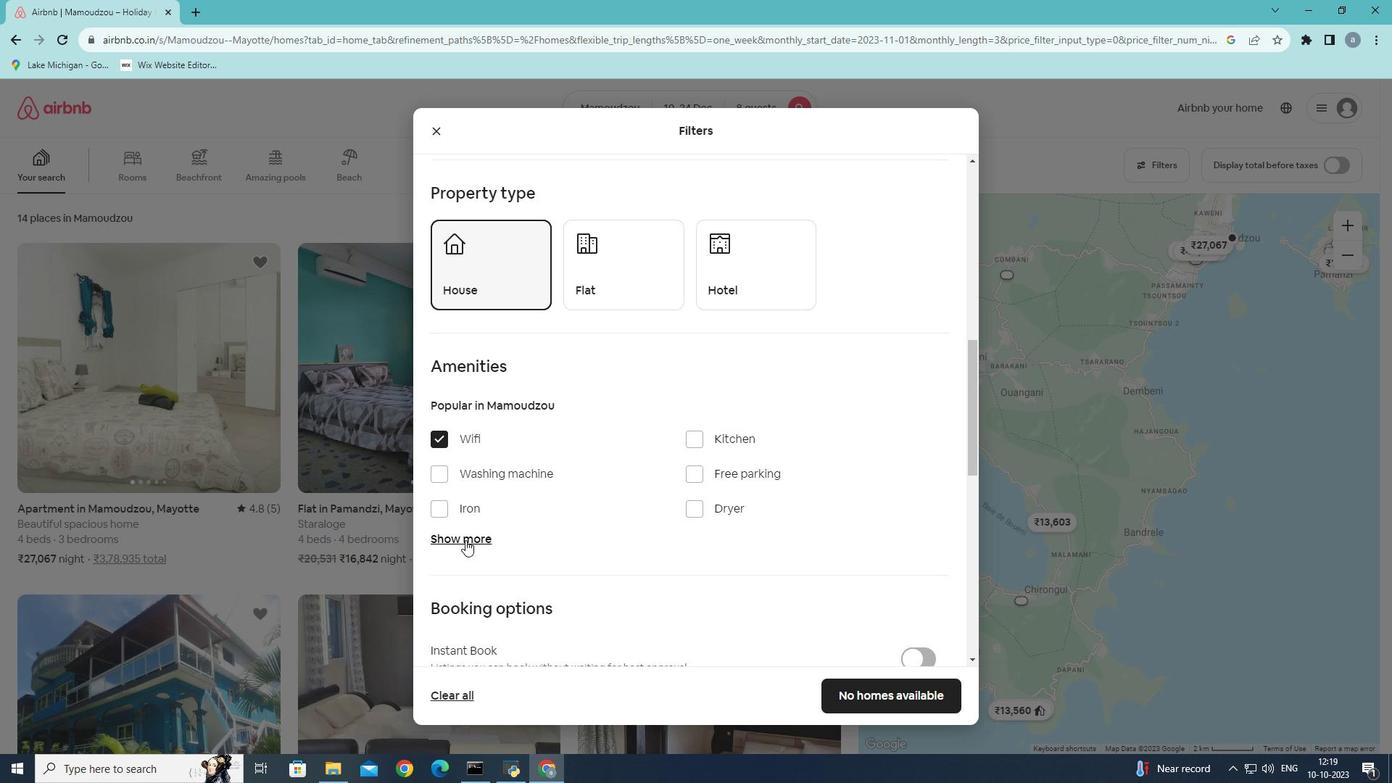 
Action: Mouse pressed left at (465, 540)
Screenshot: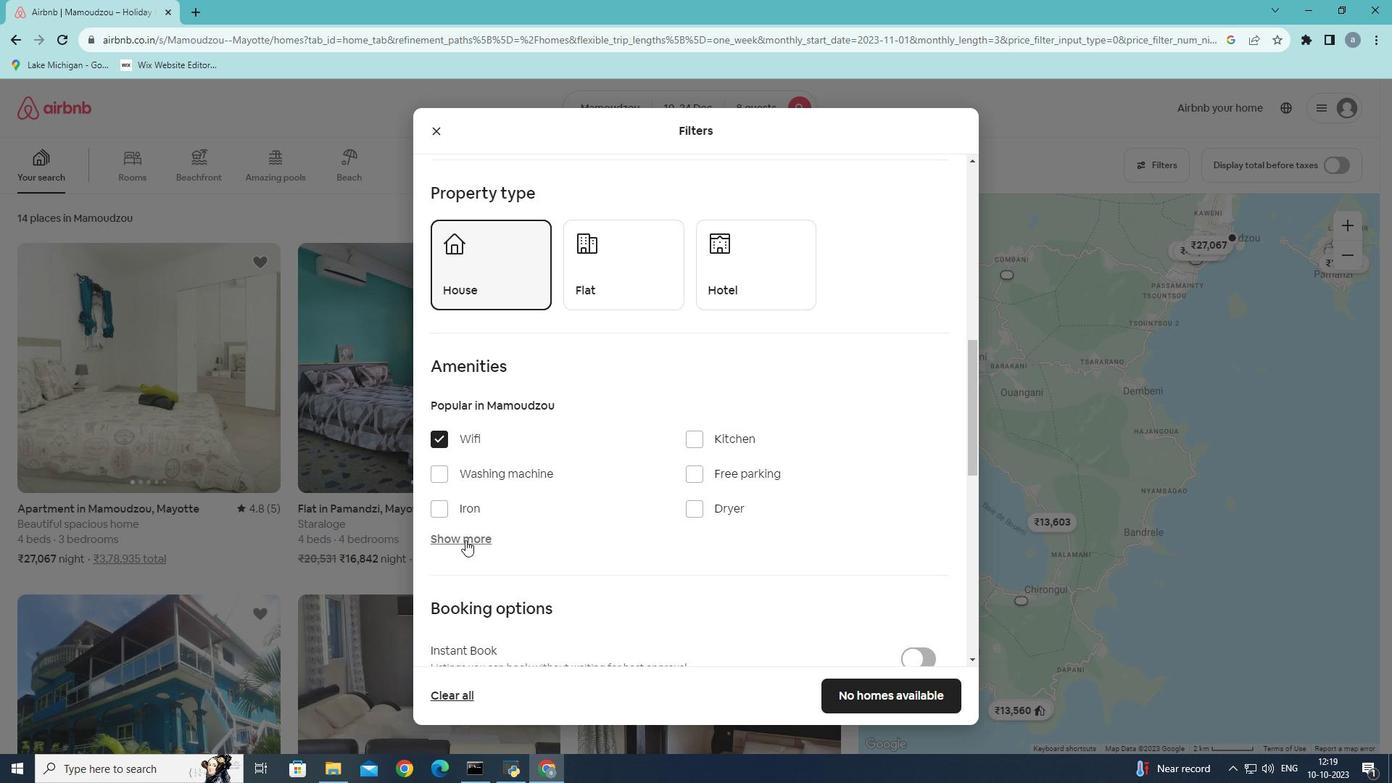 
Action: Mouse moved to (694, 623)
Screenshot: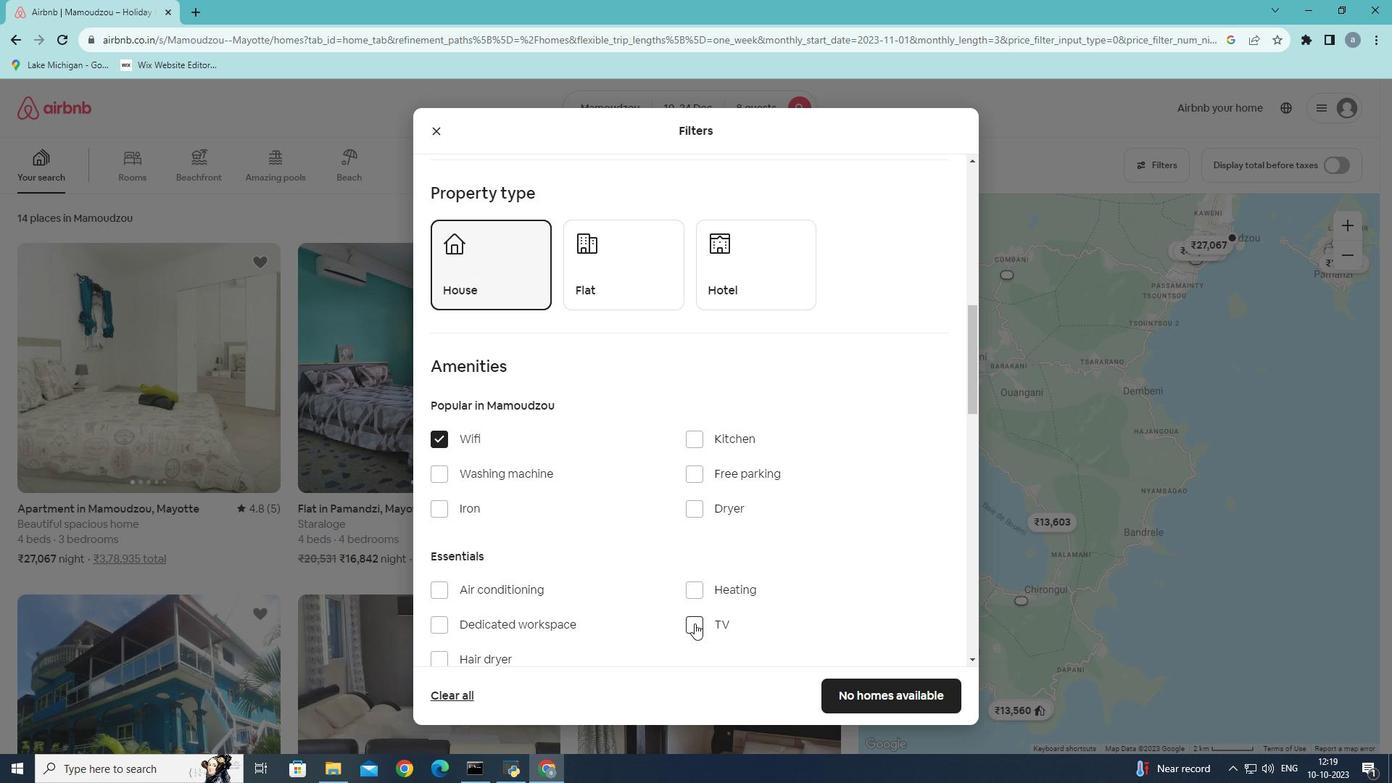 
Action: Mouse pressed left at (694, 623)
Screenshot: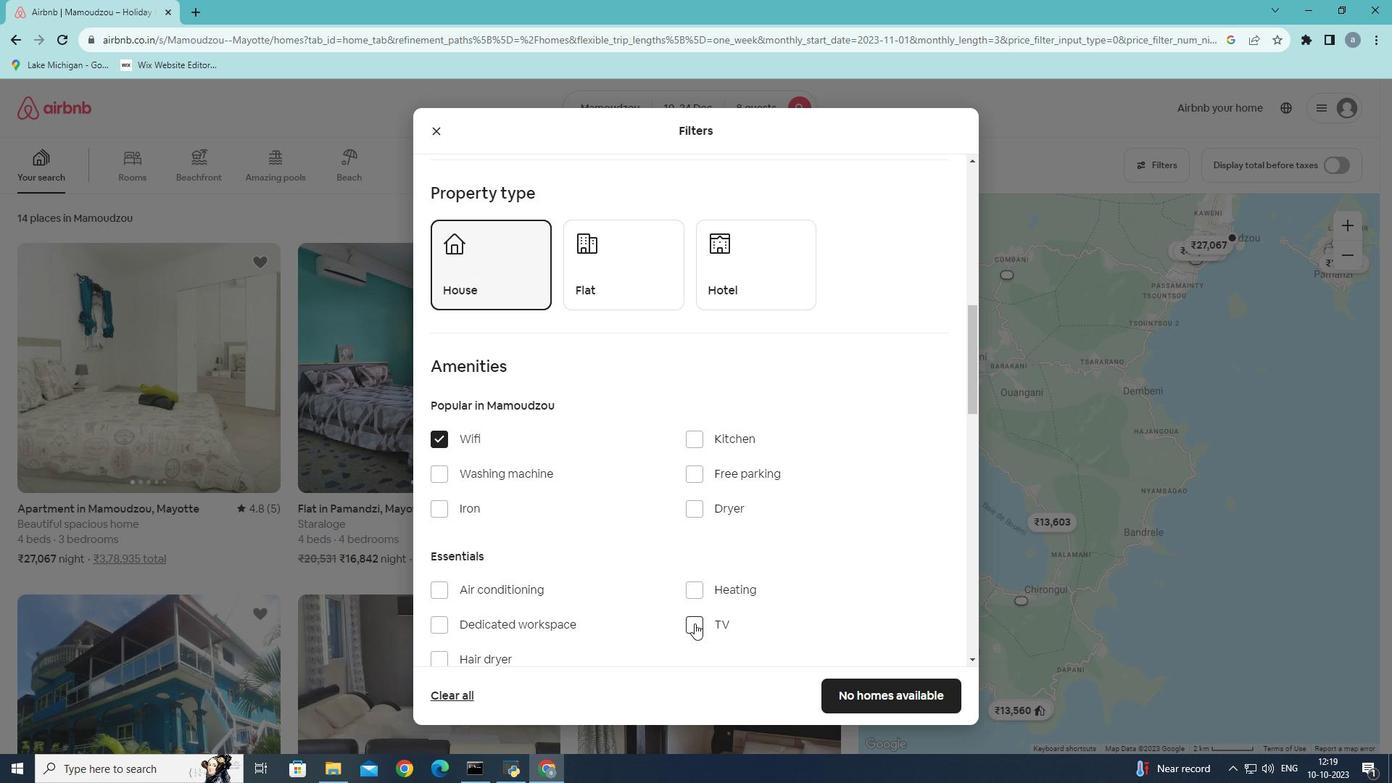 
Action: Mouse moved to (691, 481)
Screenshot: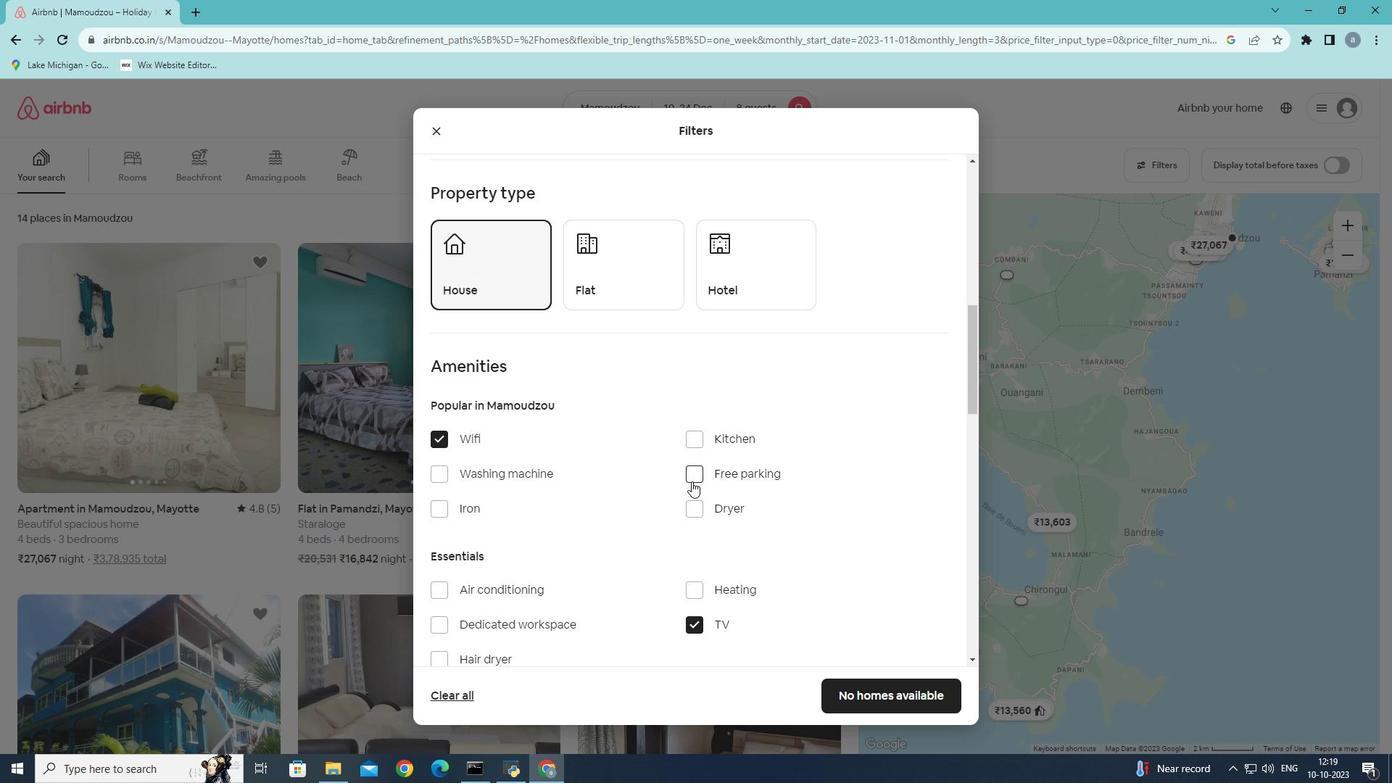 
Action: Mouse pressed left at (691, 481)
Screenshot: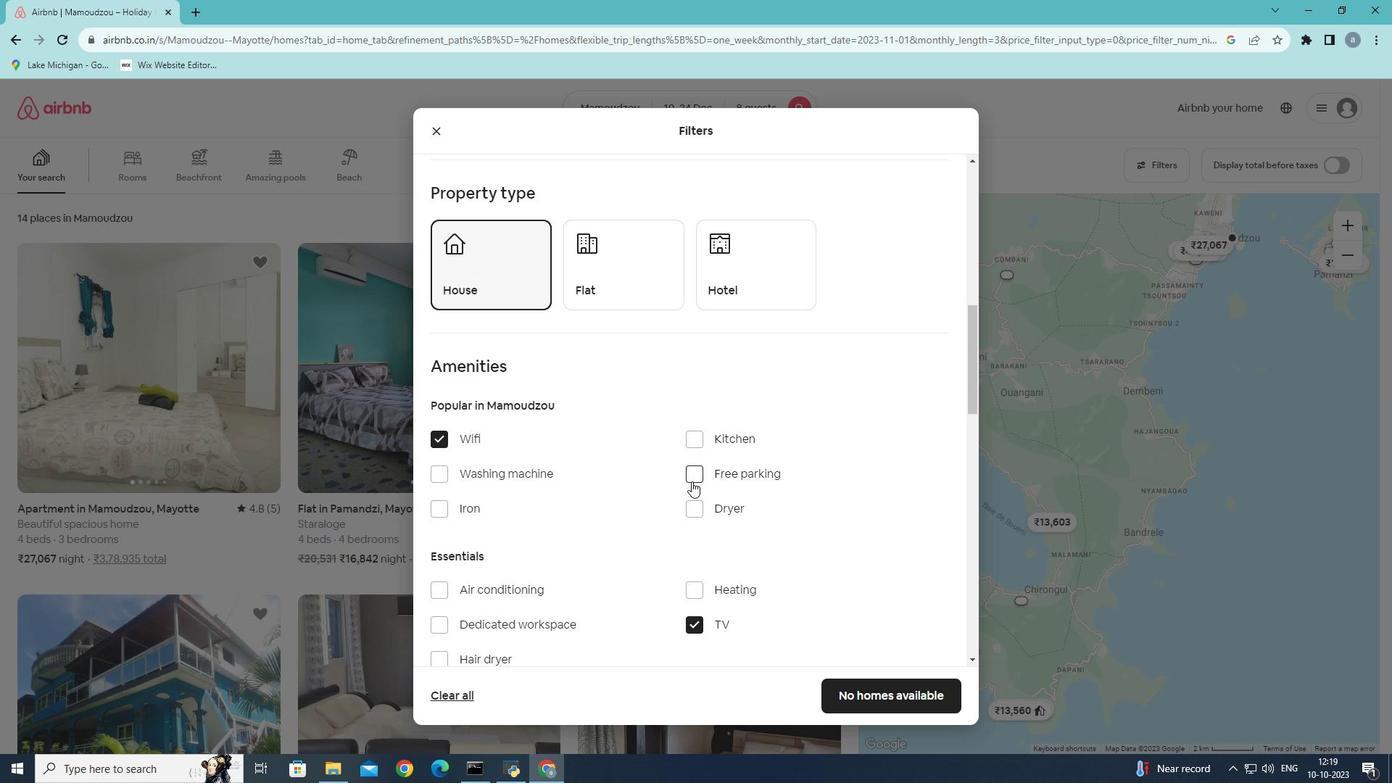 
Action: Mouse moved to (629, 544)
Screenshot: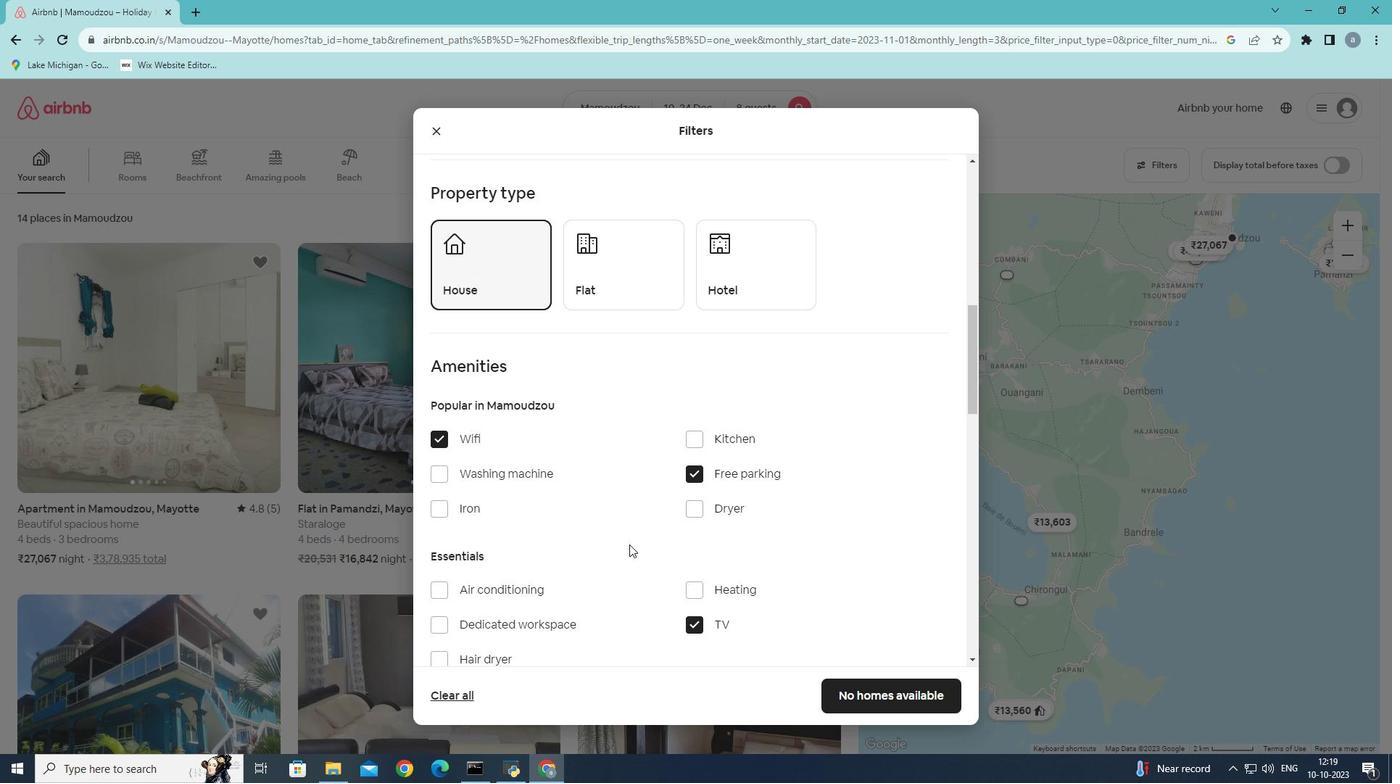 
Action: Mouse scrolled (629, 543) with delta (0, 0)
Screenshot: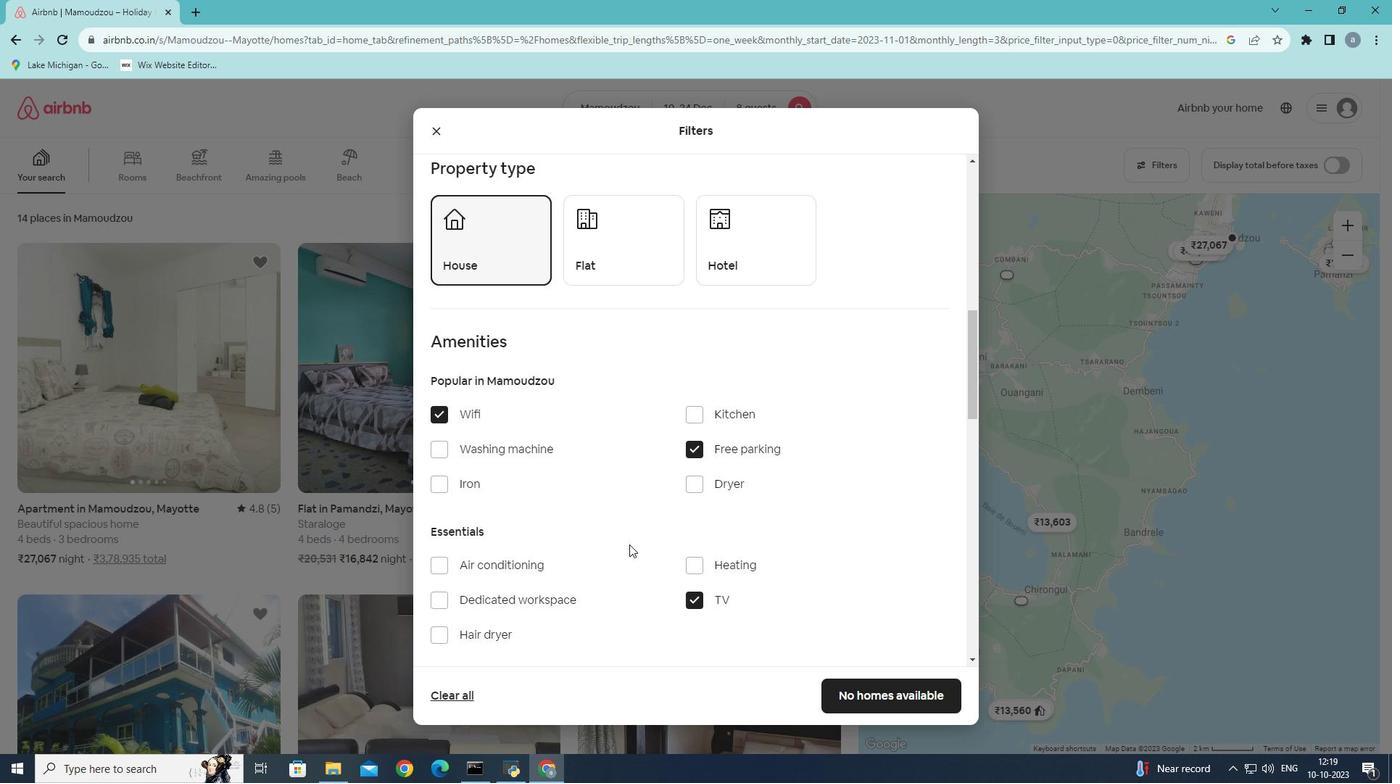 
Action: Mouse scrolled (629, 543) with delta (0, 0)
Screenshot: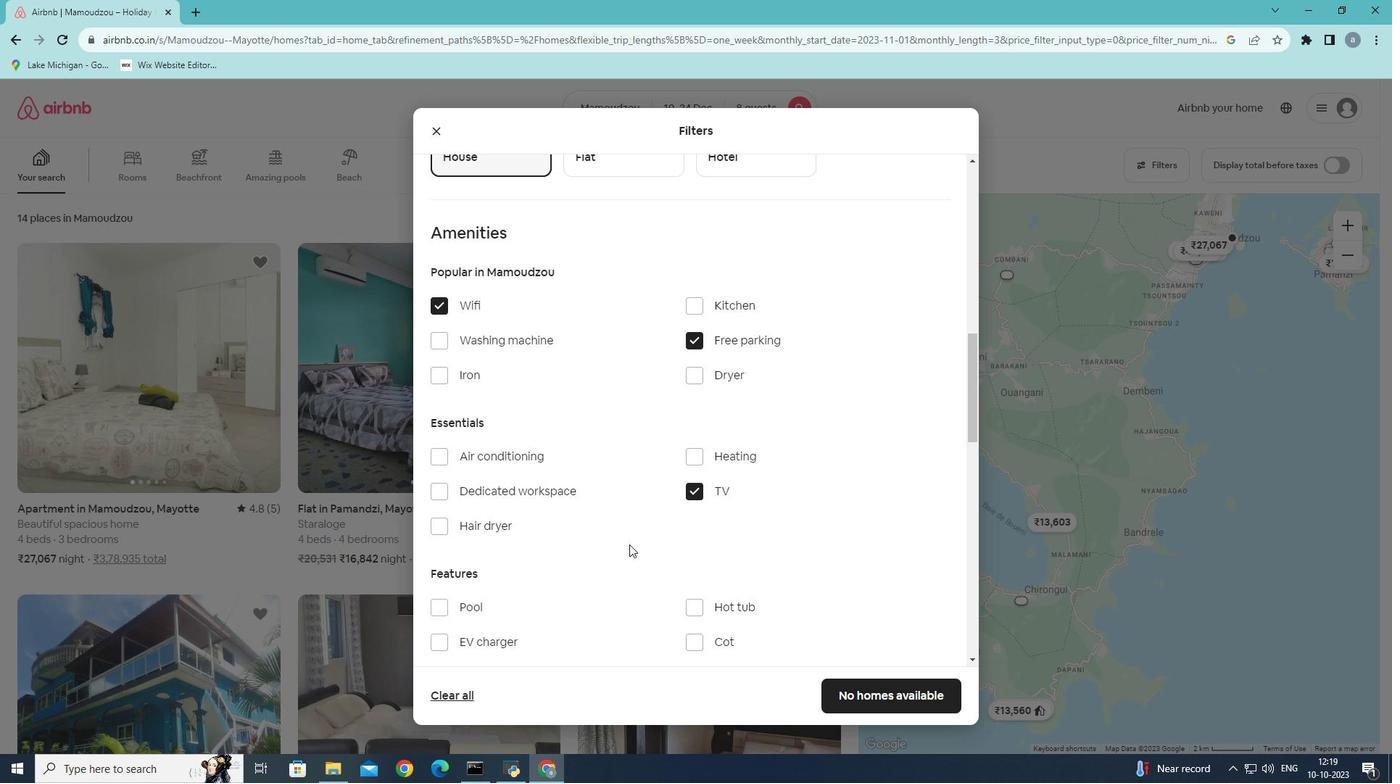 
Action: Mouse moved to (444, 615)
Screenshot: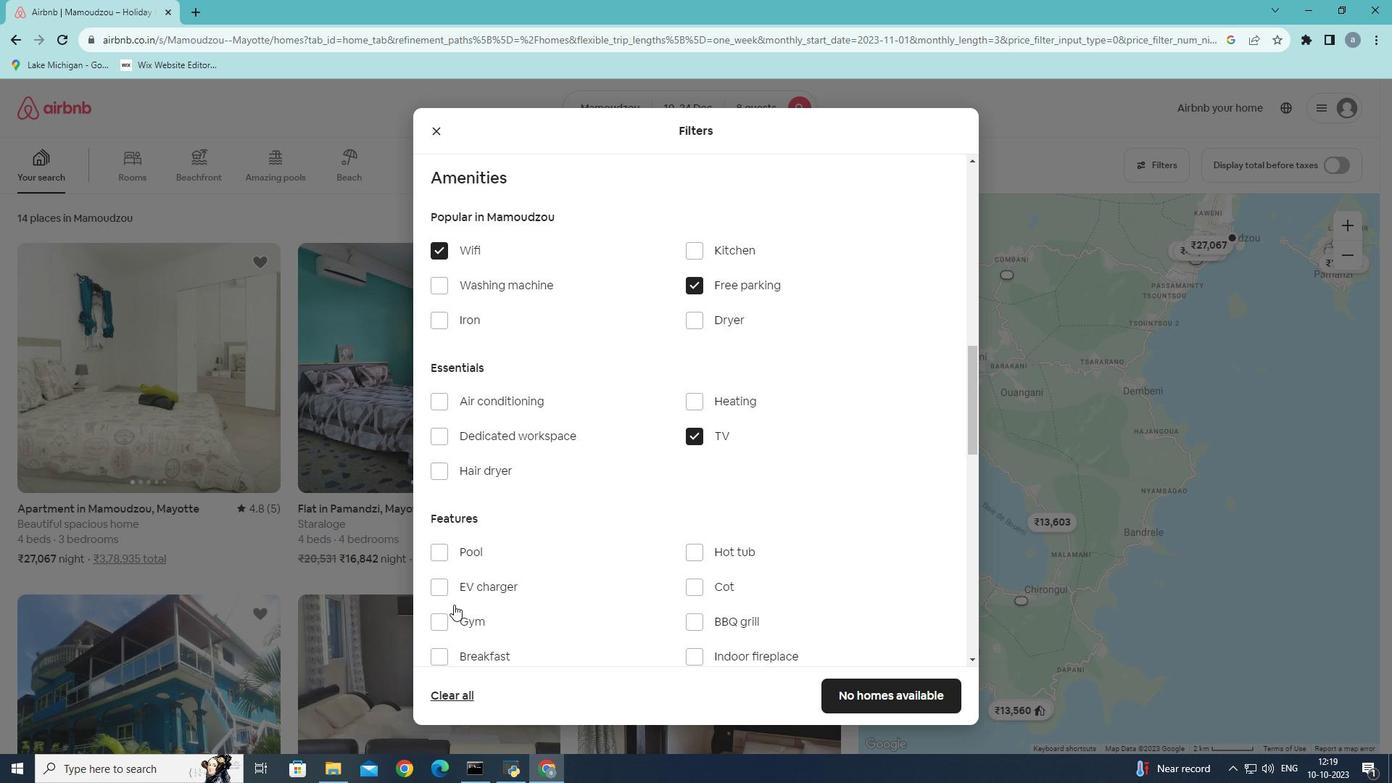 
Action: Mouse scrolled (444, 614) with delta (0, 0)
Screenshot: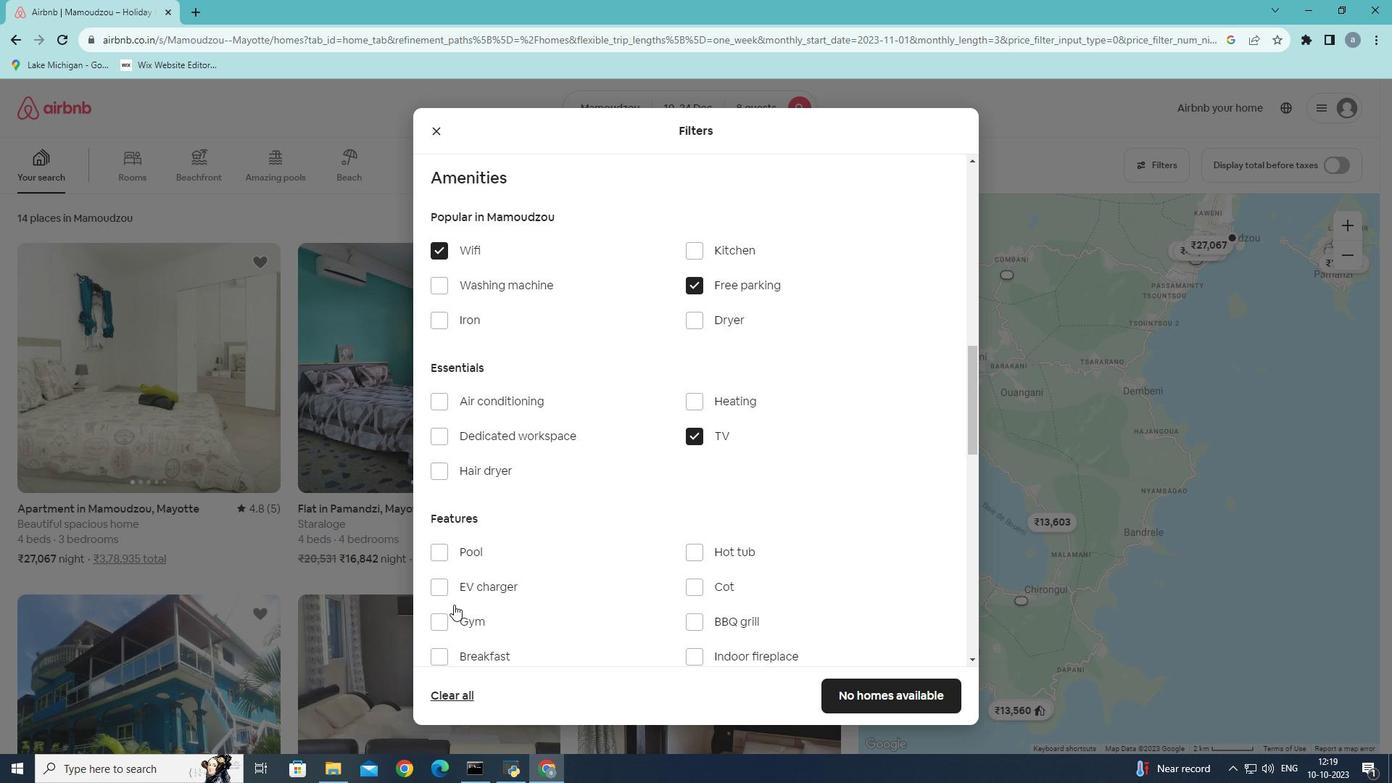 
Action: Mouse moved to (446, 614)
Screenshot: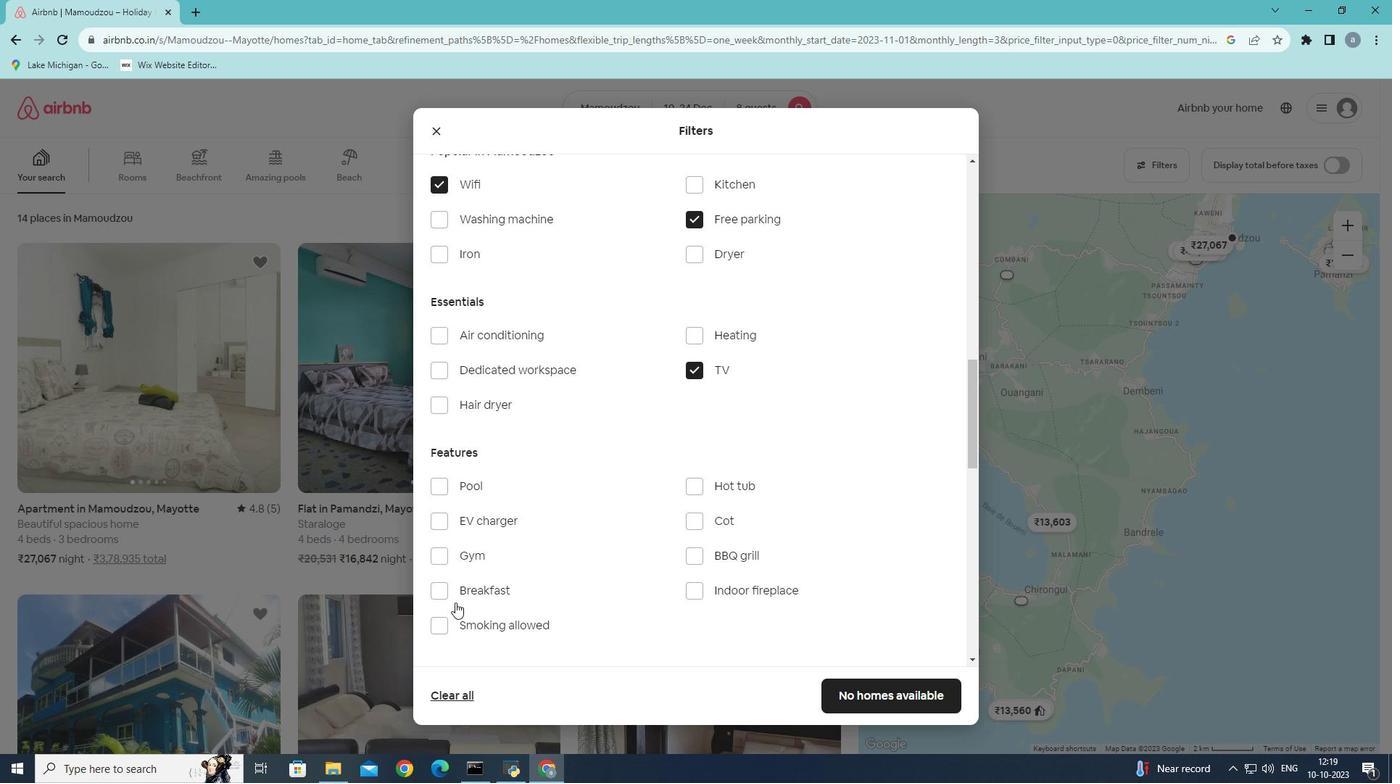 
Action: Mouse scrolled (446, 614) with delta (0, 0)
Screenshot: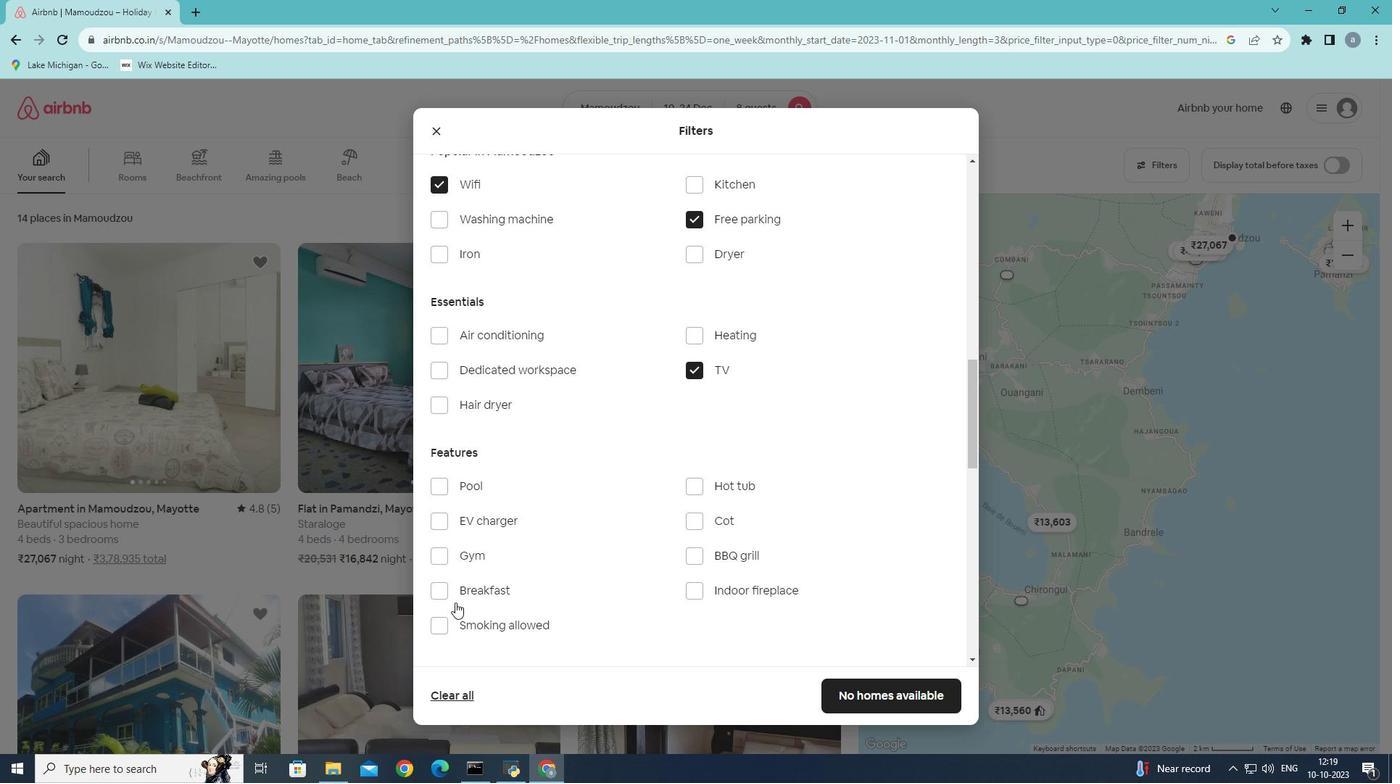 
Action: Mouse moved to (440, 522)
Screenshot: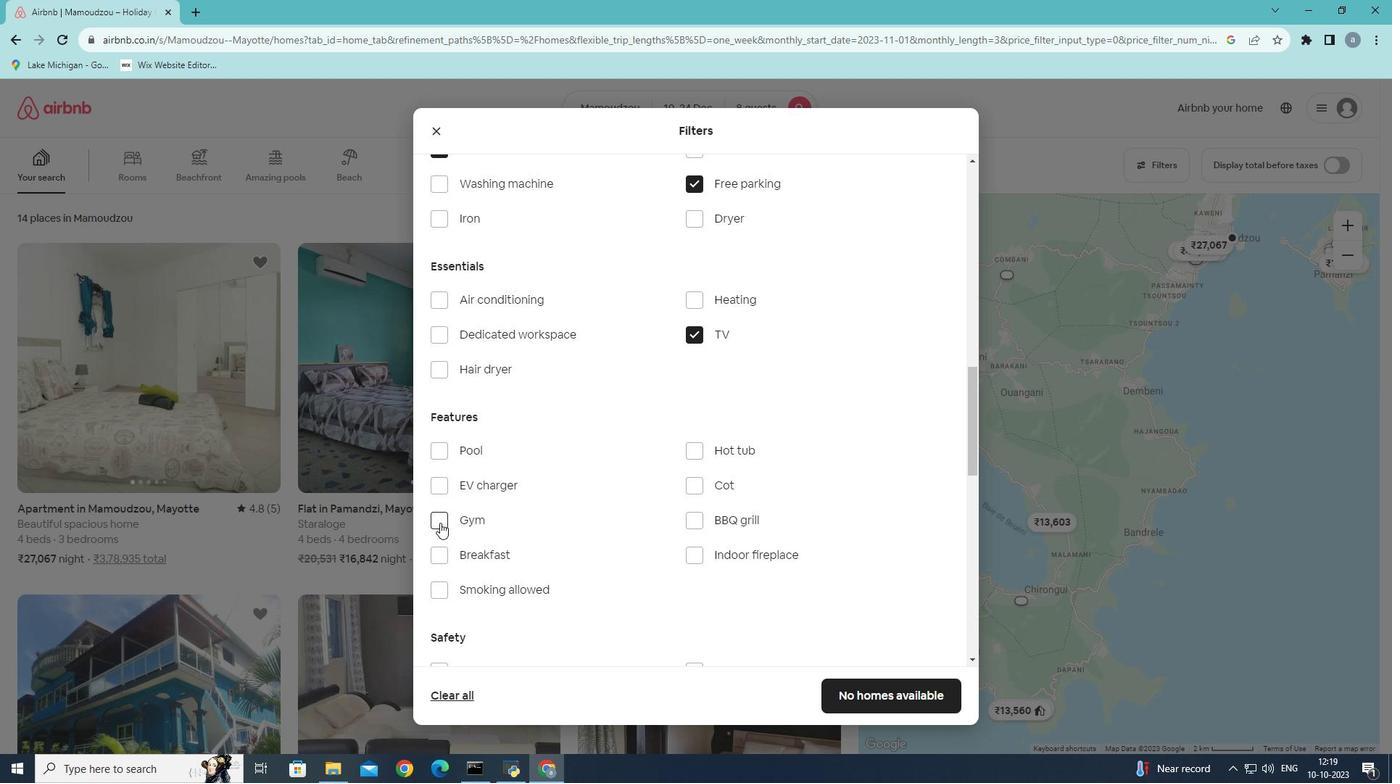
Action: Mouse pressed left at (440, 522)
Screenshot: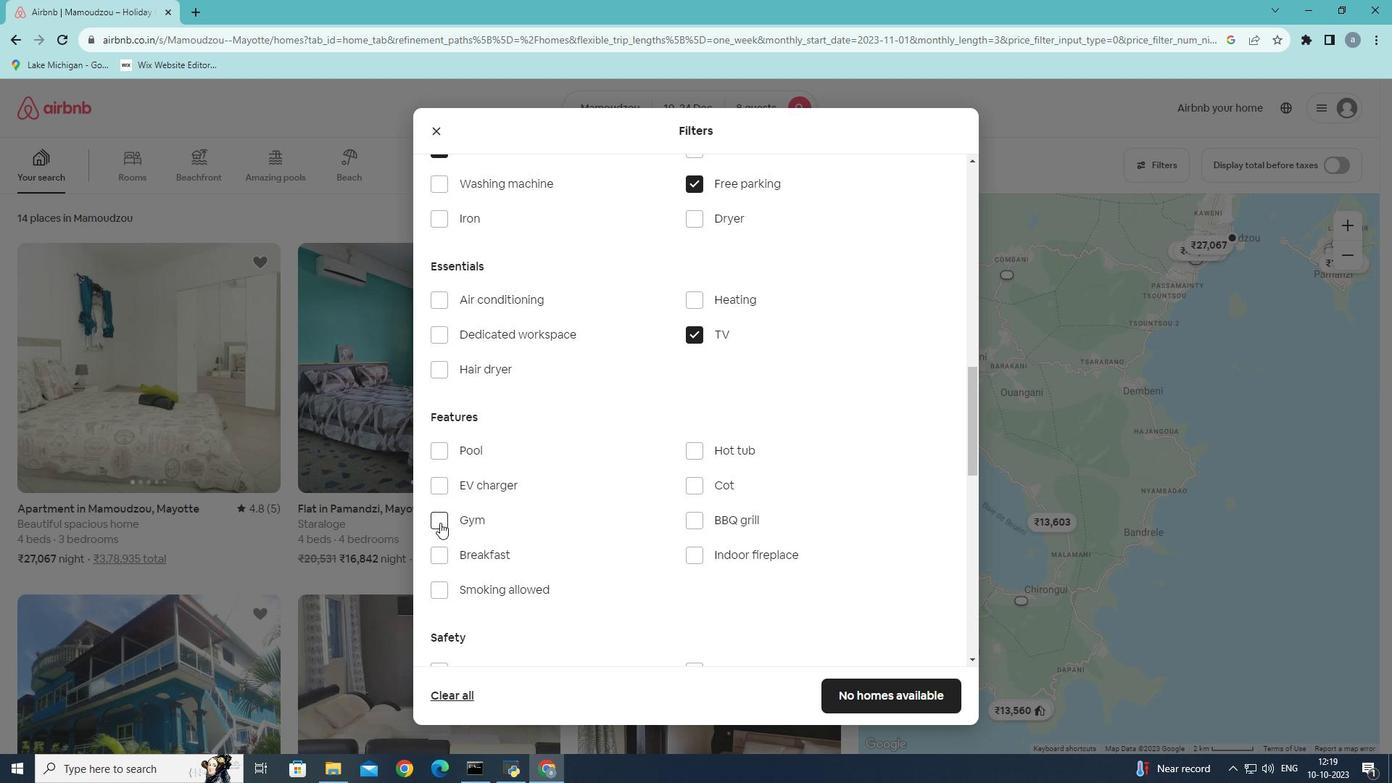 
Action: Mouse moved to (443, 555)
Screenshot: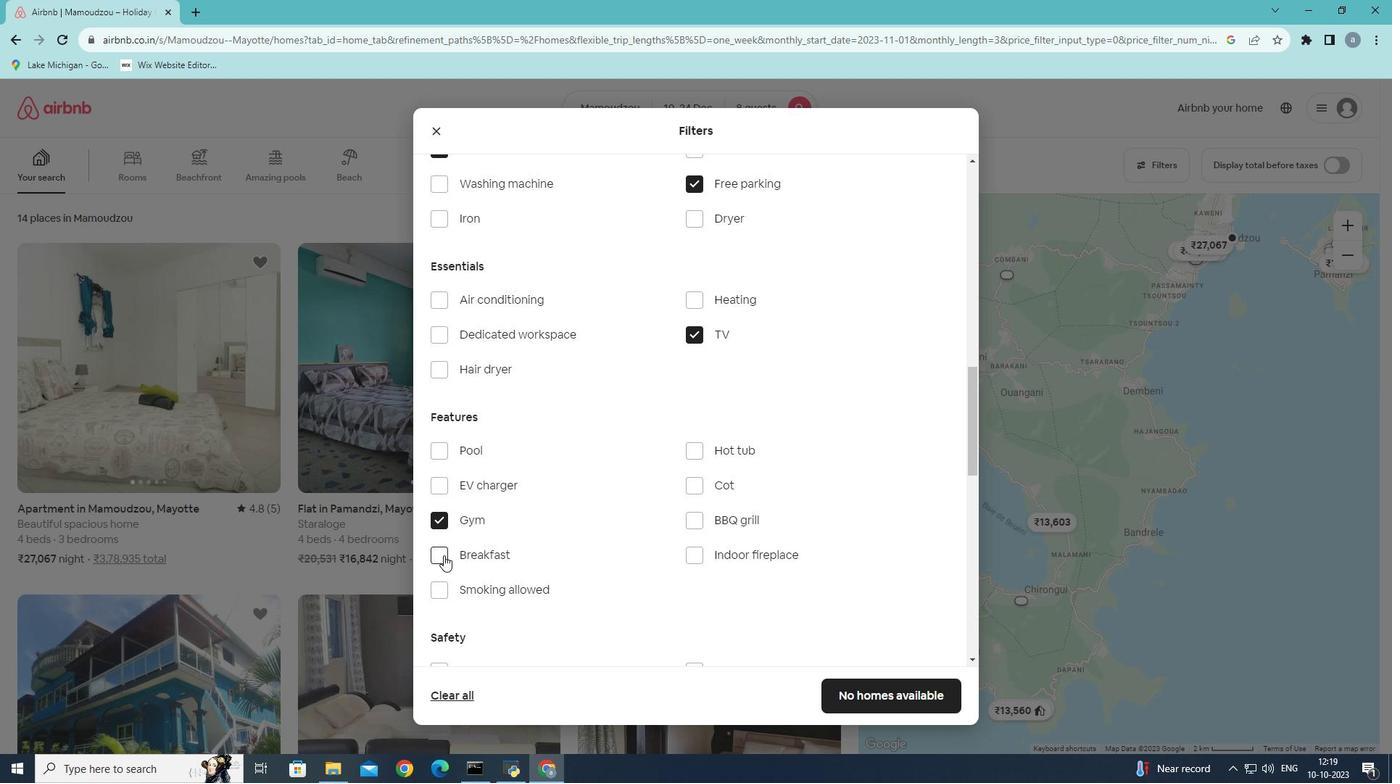 
Action: Mouse pressed left at (443, 555)
Screenshot: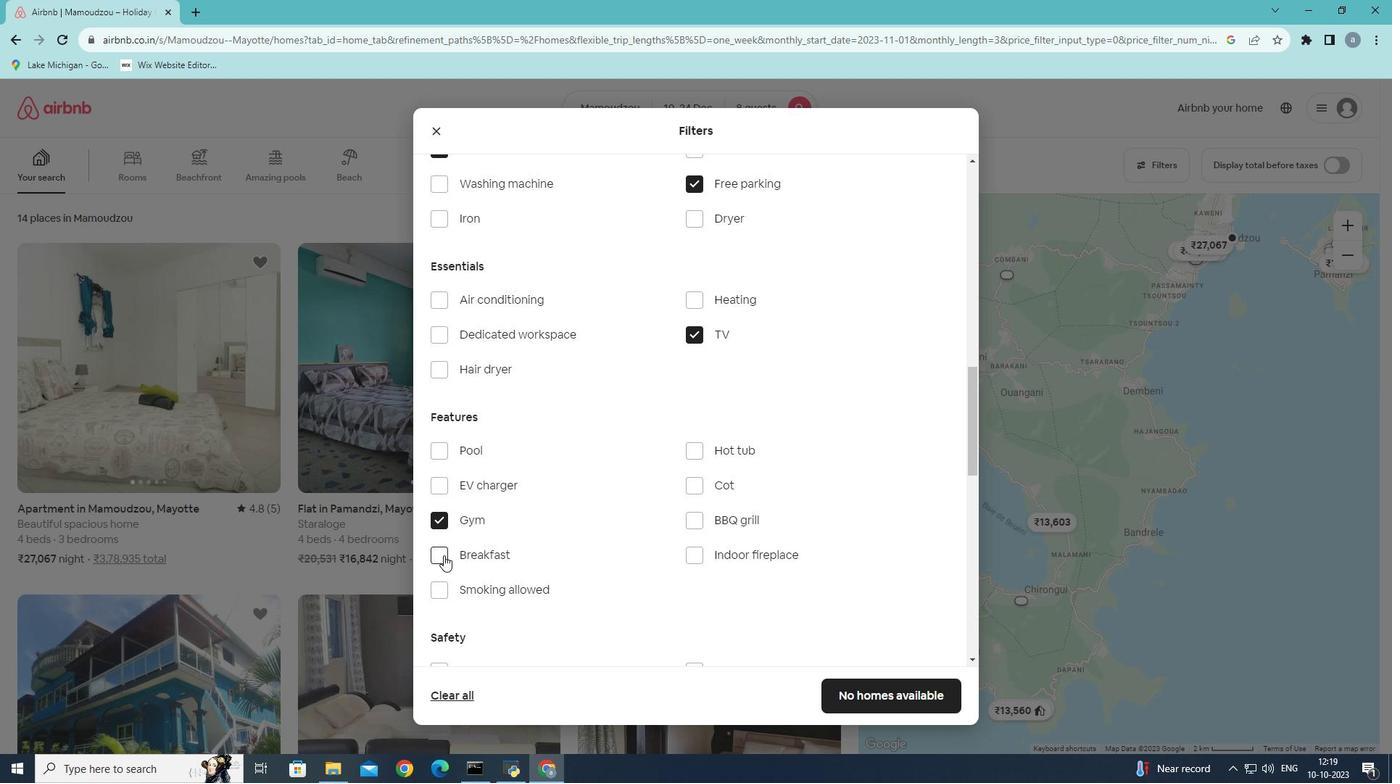 
Action: Mouse moved to (605, 593)
Screenshot: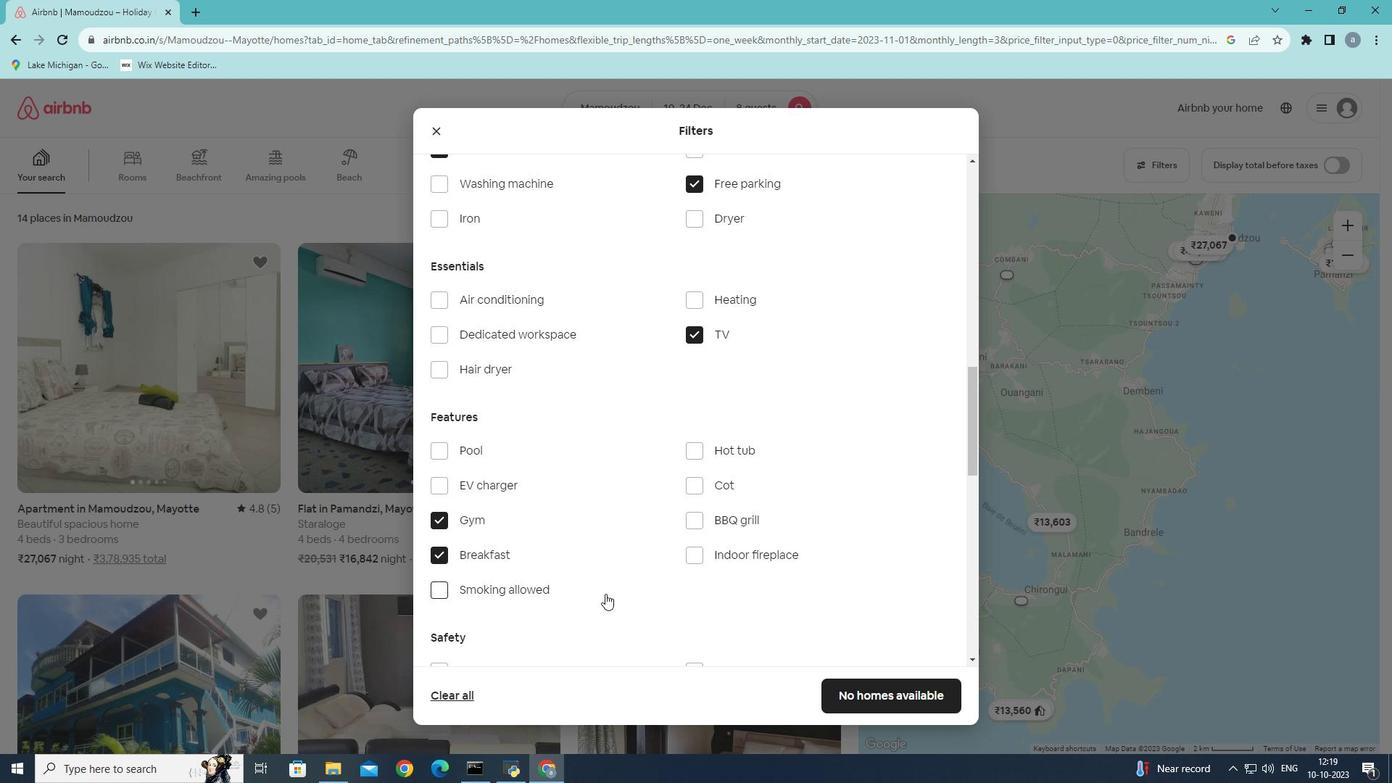 
Action: Mouse scrolled (605, 593) with delta (0, 0)
Screenshot: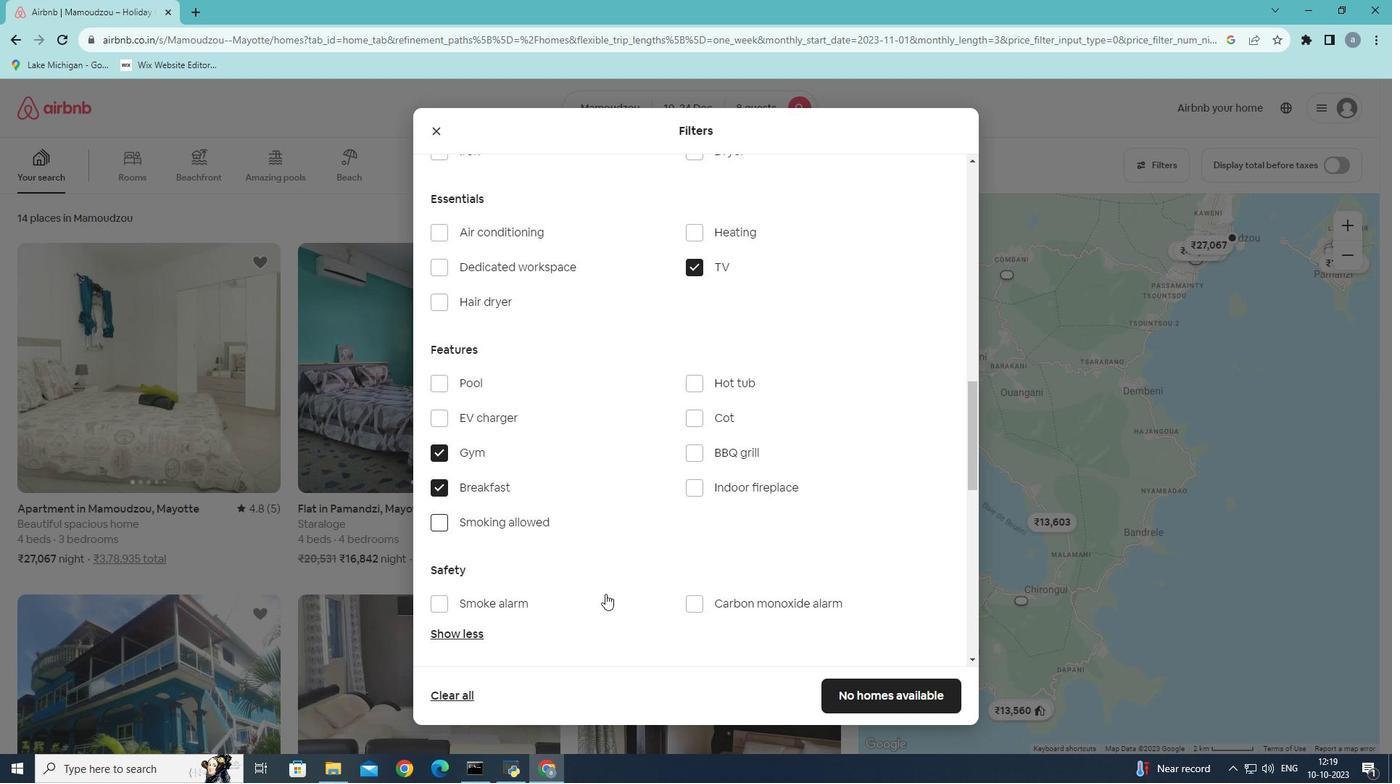 
Action: Mouse scrolled (605, 593) with delta (0, 0)
Screenshot: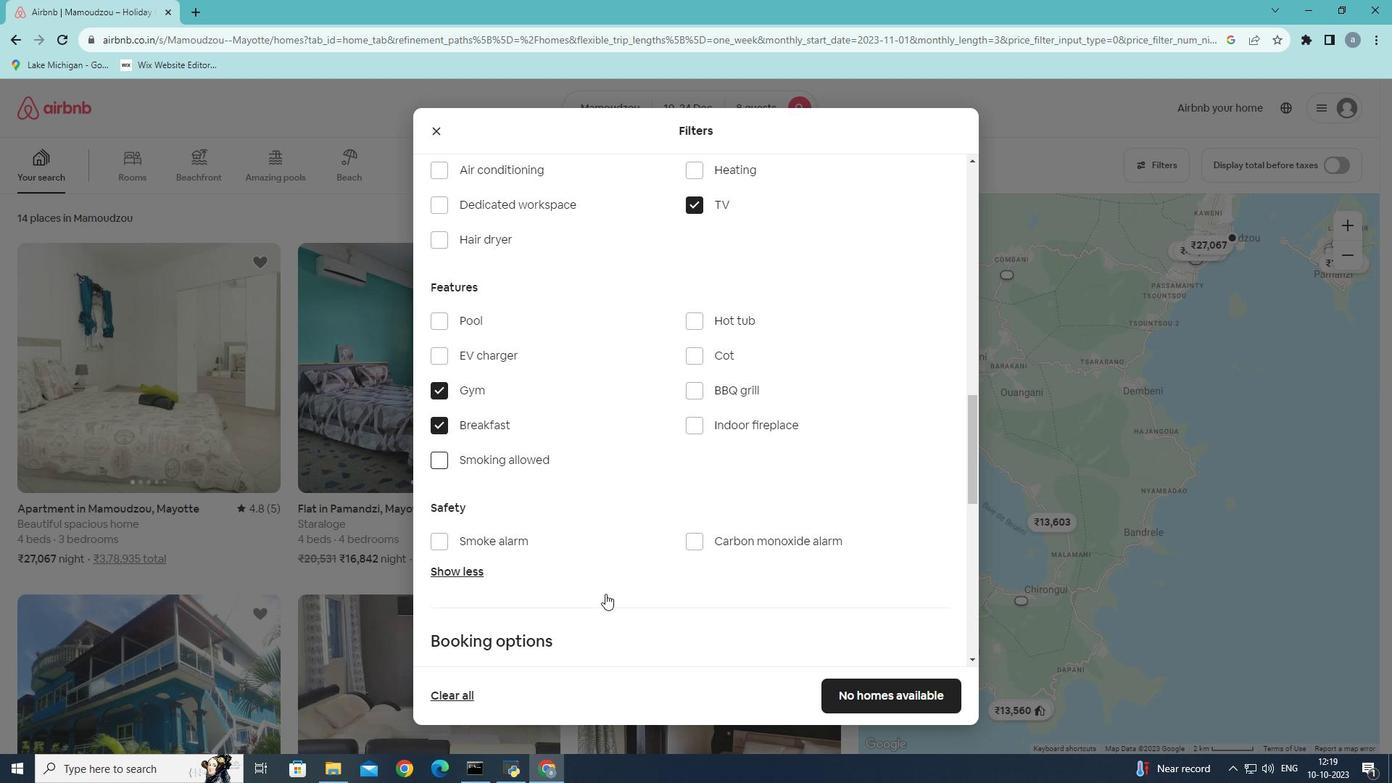 
Action: Mouse scrolled (605, 593) with delta (0, 0)
Screenshot: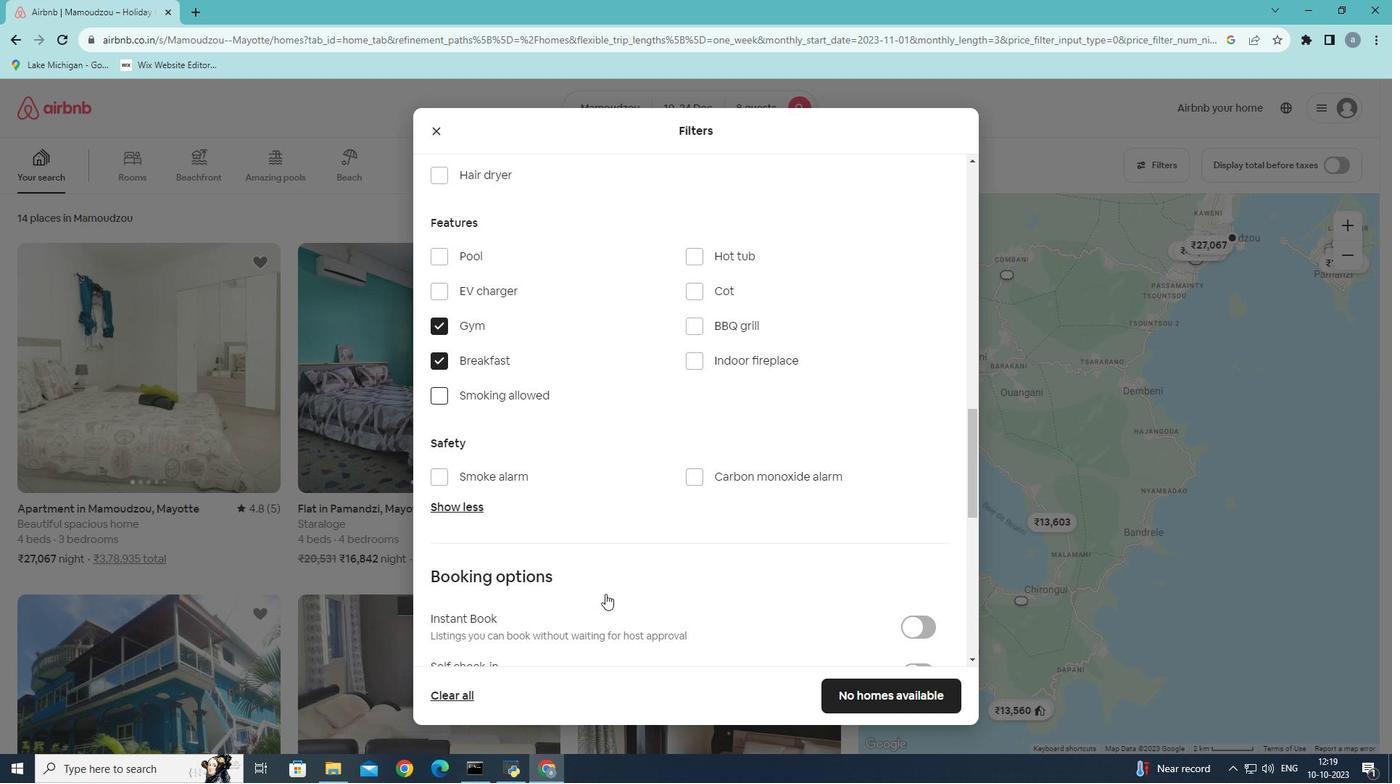 
Action: Mouse scrolled (605, 593) with delta (0, 0)
Screenshot: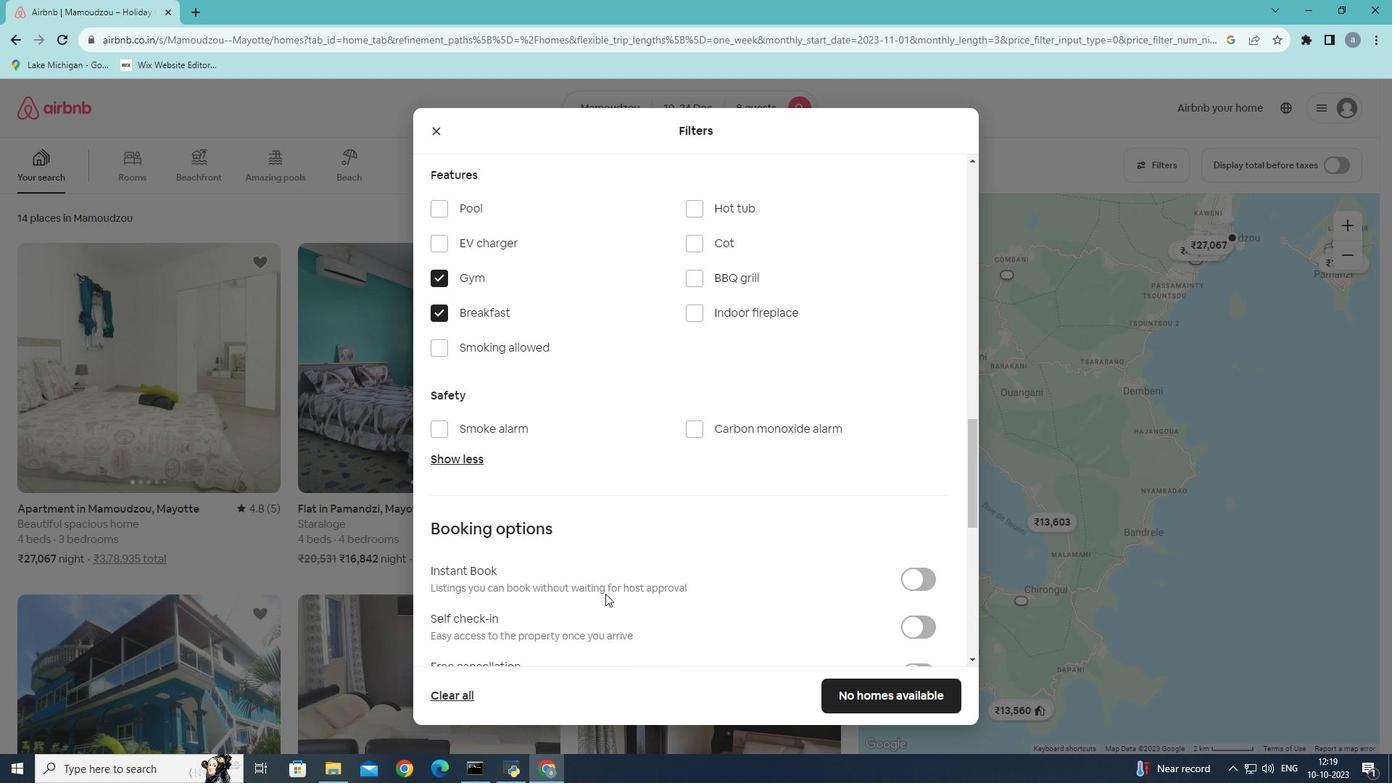 
Action: Mouse scrolled (605, 593) with delta (0, 0)
Screenshot: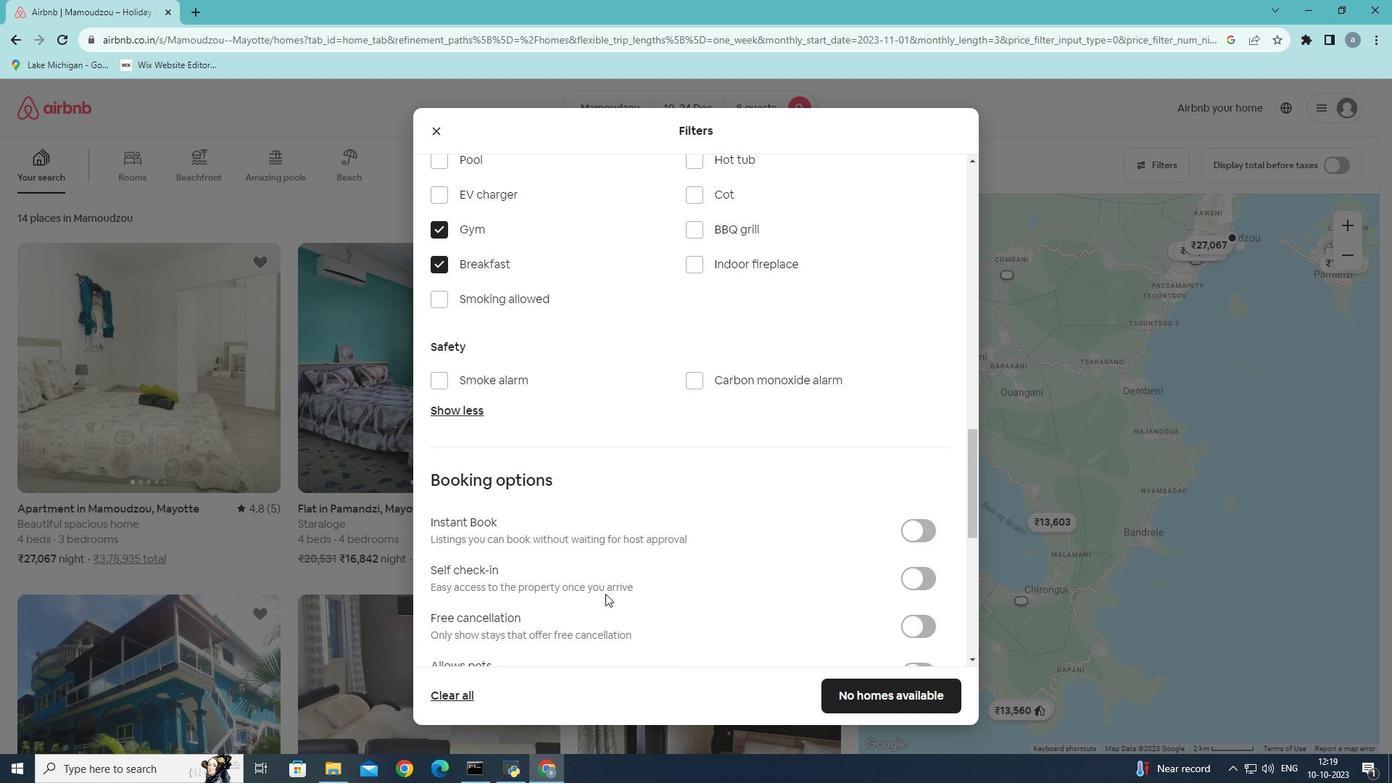 
Action: Mouse moved to (930, 503)
Screenshot: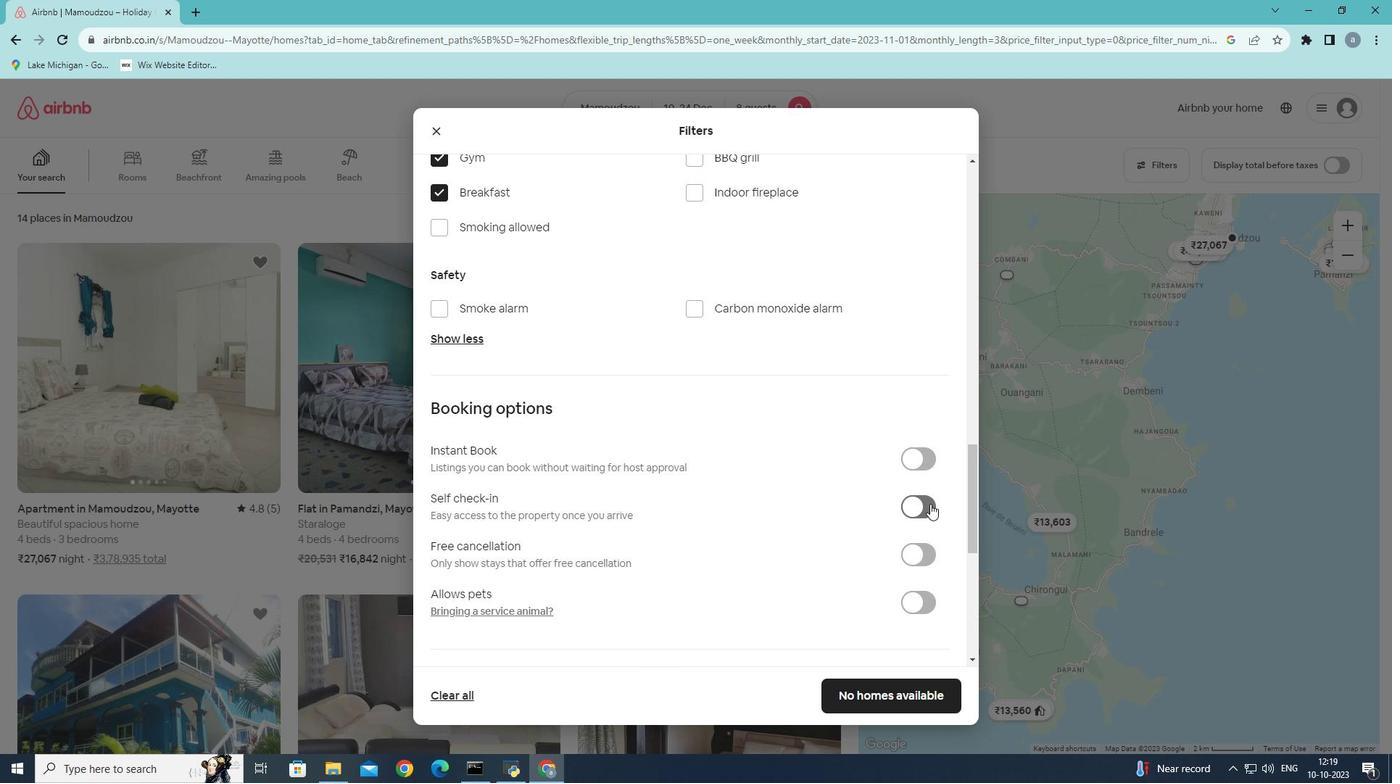 
Action: Mouse pressed left at (930, 503)
Screenshot: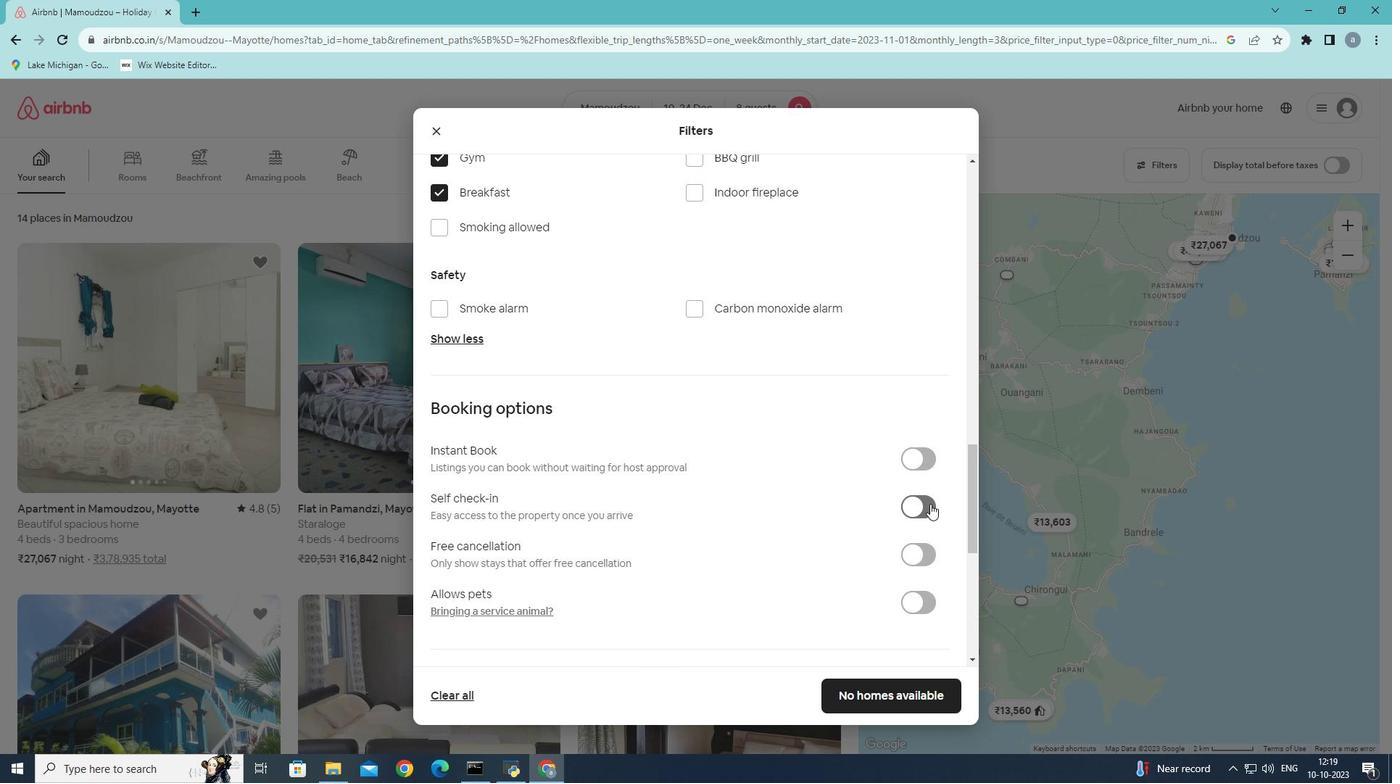 
Action: Mouse moved to (875, 703)
Screenshot: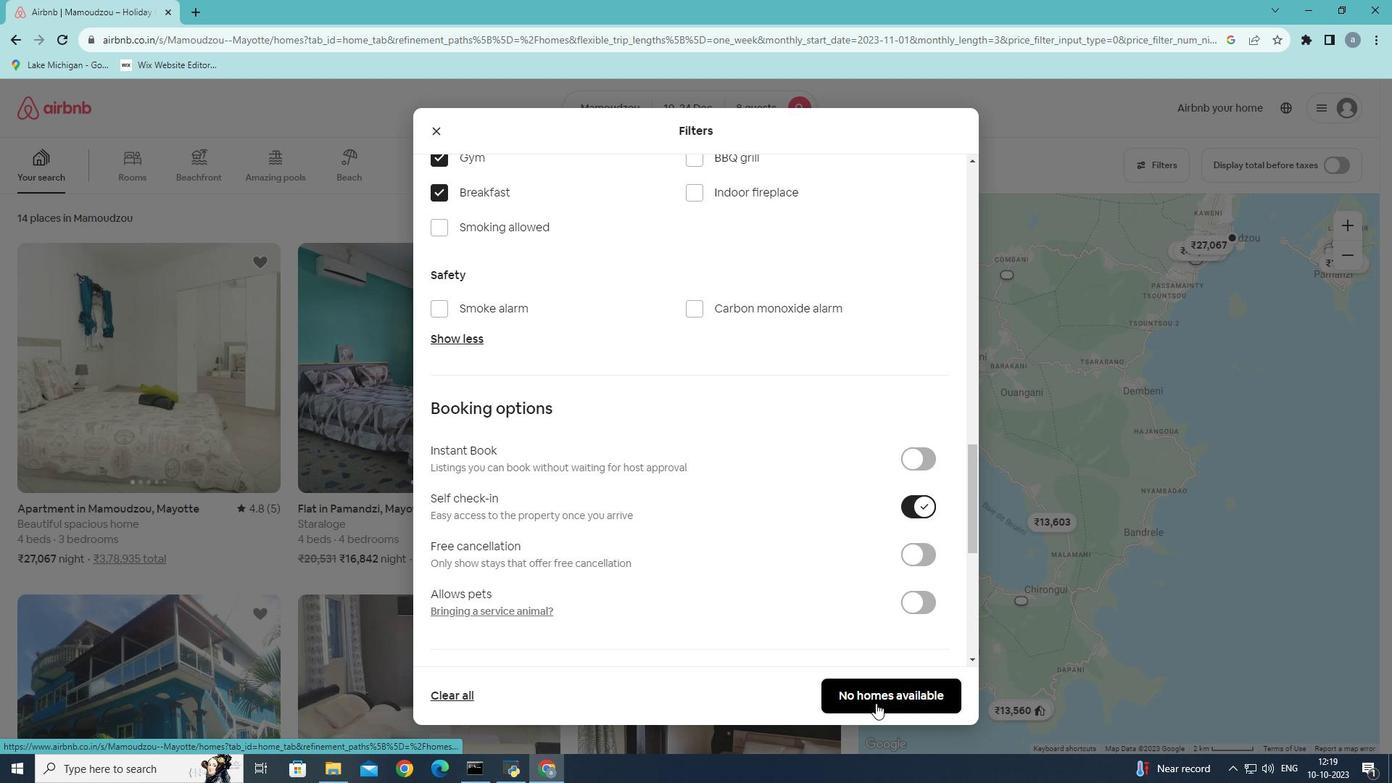 
Action: Mouse pressed left at (875, 703)
Screenshot: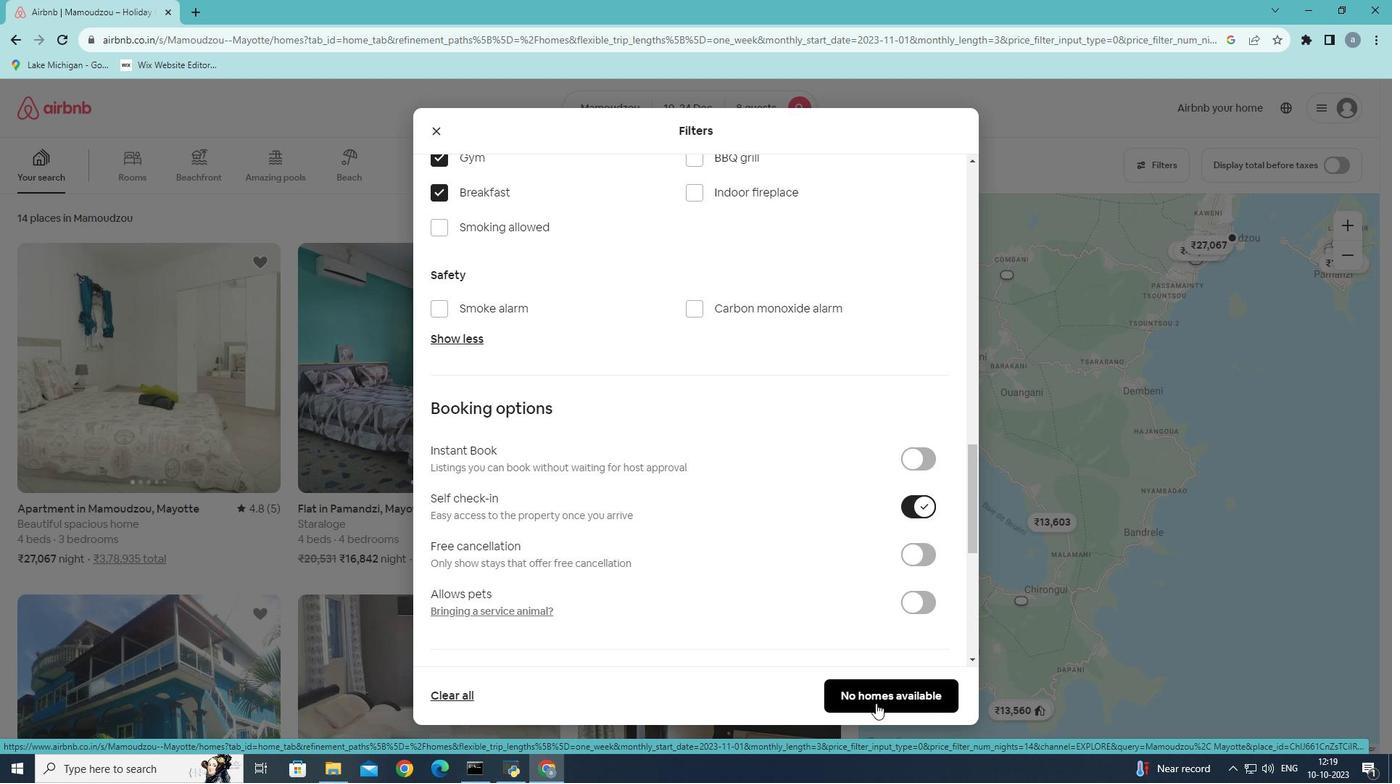 
Action: Mouse moved to (876, 702)
Screenshot: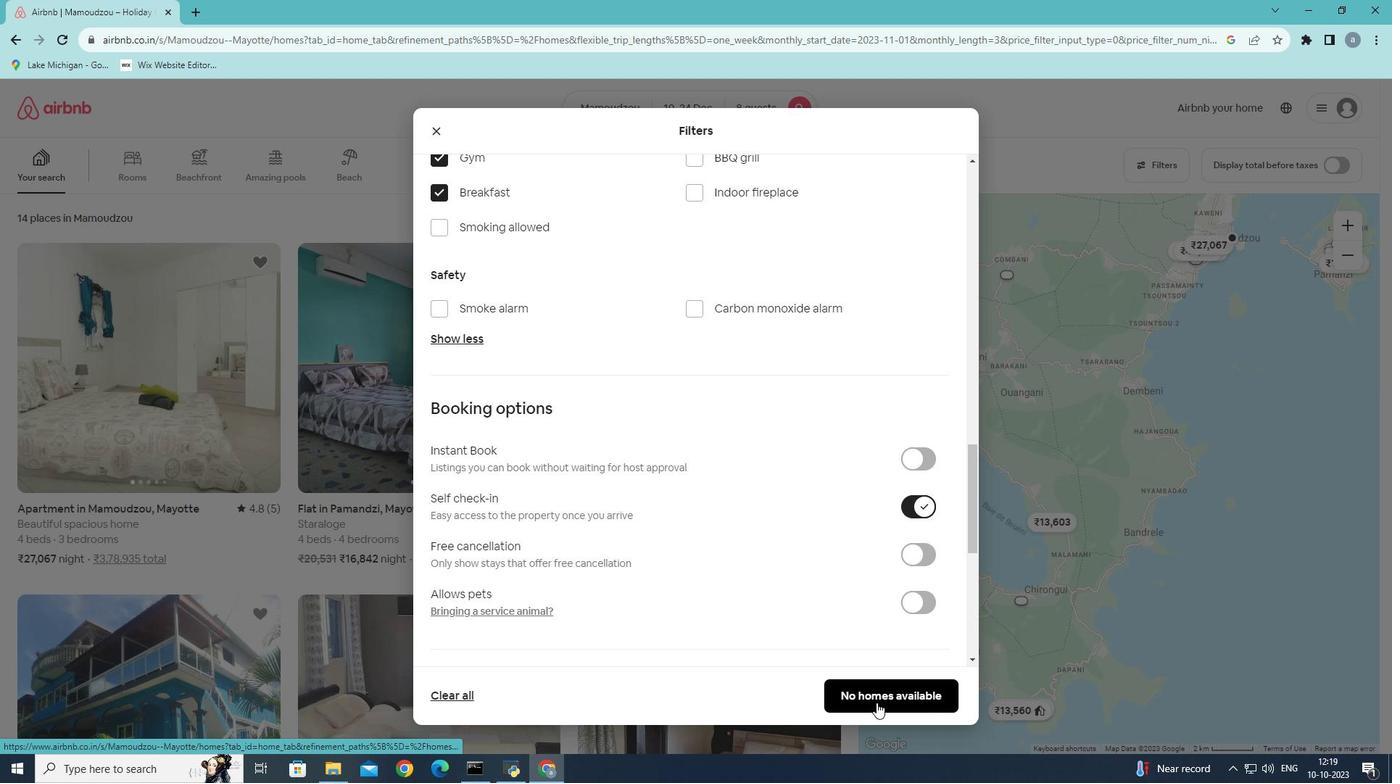 
